 Task: Find connections with filter location Binzhou with filter topic #motivationwith filter profile language French with filter current company Industry Research Co with filter school Lakireddy Bali Reddy College of Engineering(Autonomous) with filter industry Book and Periodical Publishing with filter service category Health Insurance with filter keywords title Scrum Master
Action: Mouse moved to (672, 90)
Screenshot: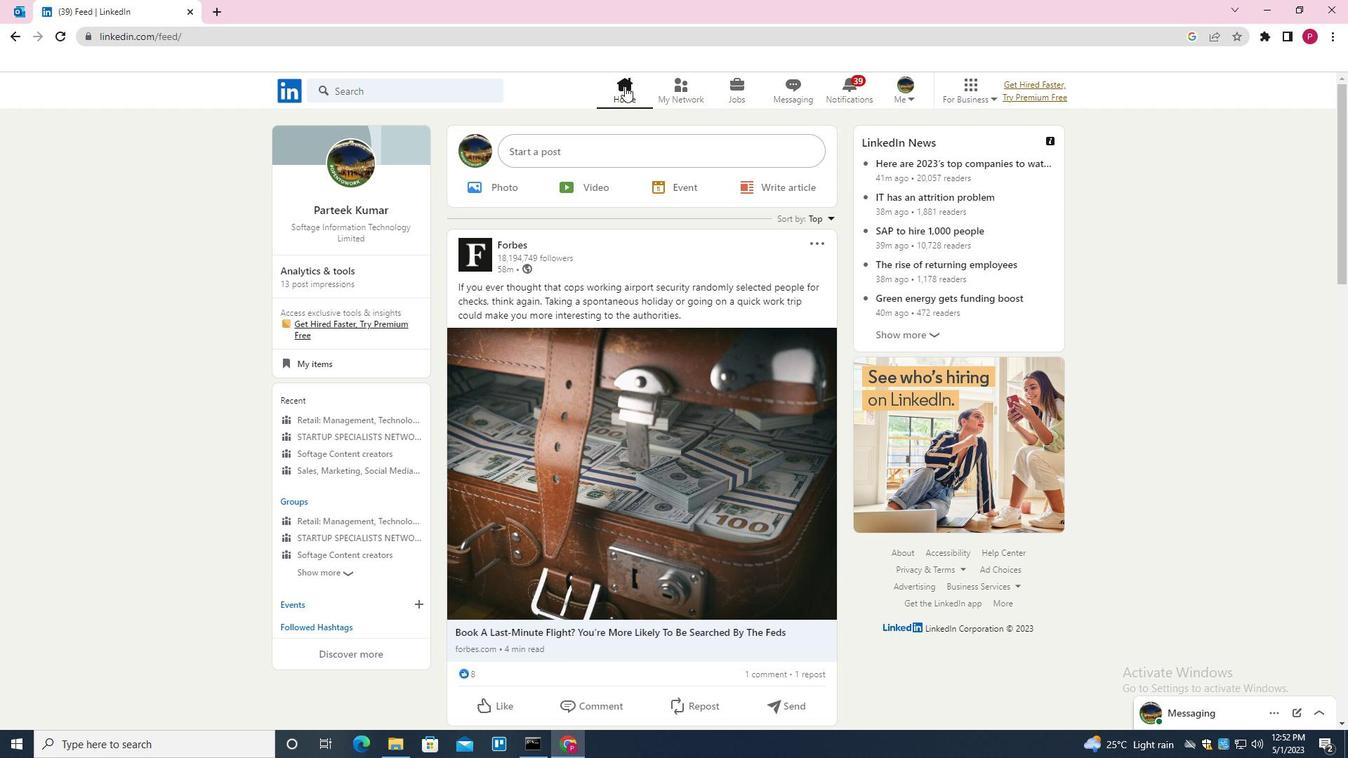 
Action: Mouse pressed left at (672, 90)
Screenshot: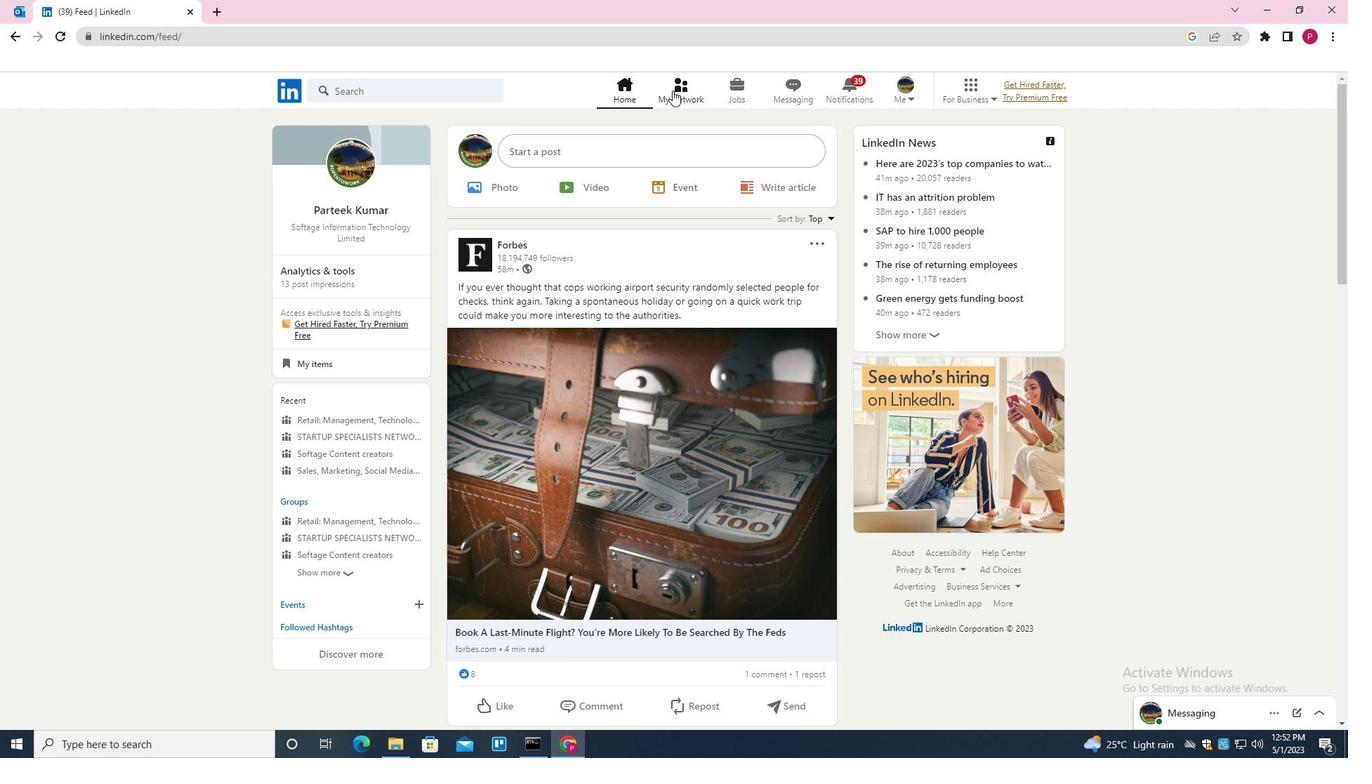 
Action: Mouse moved to (442, 172)
Screenshot: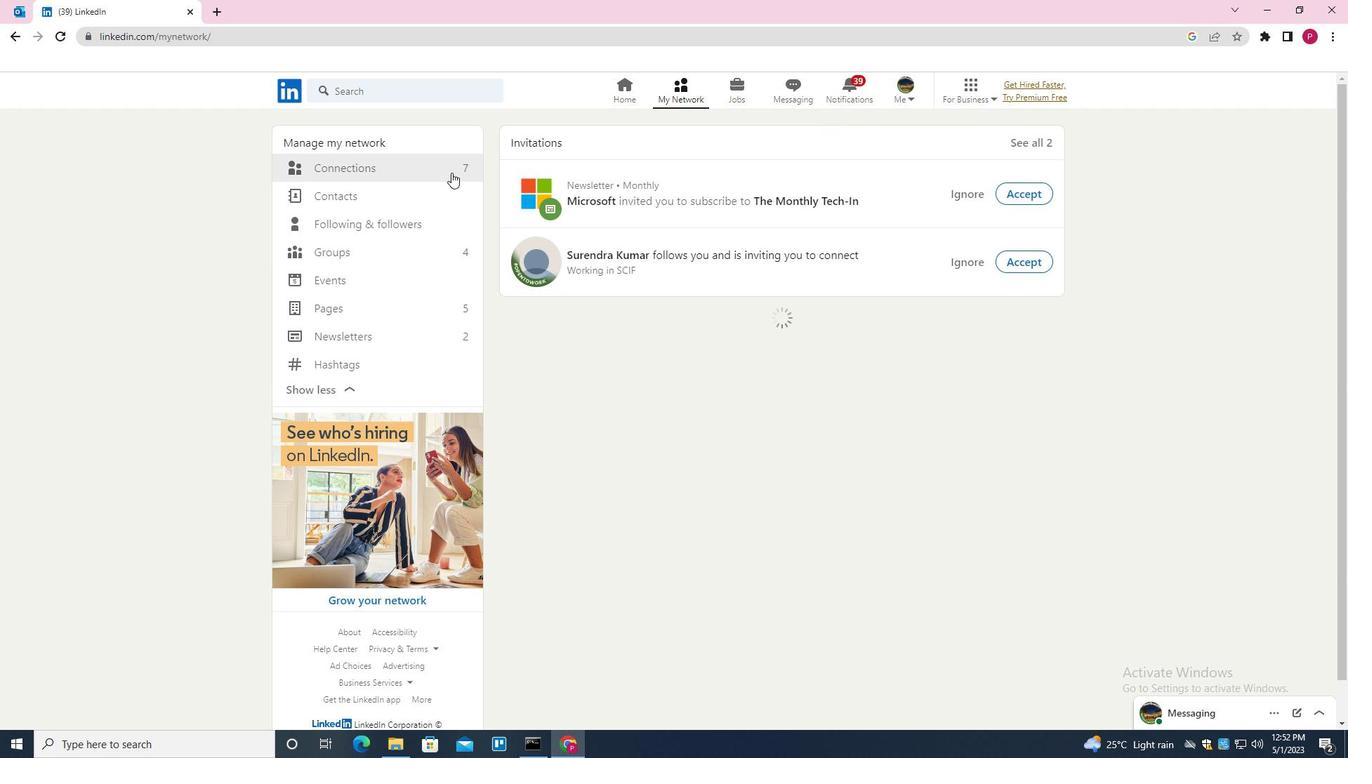 
Action: Mouse pressed left at (442, 172)
Screenshot: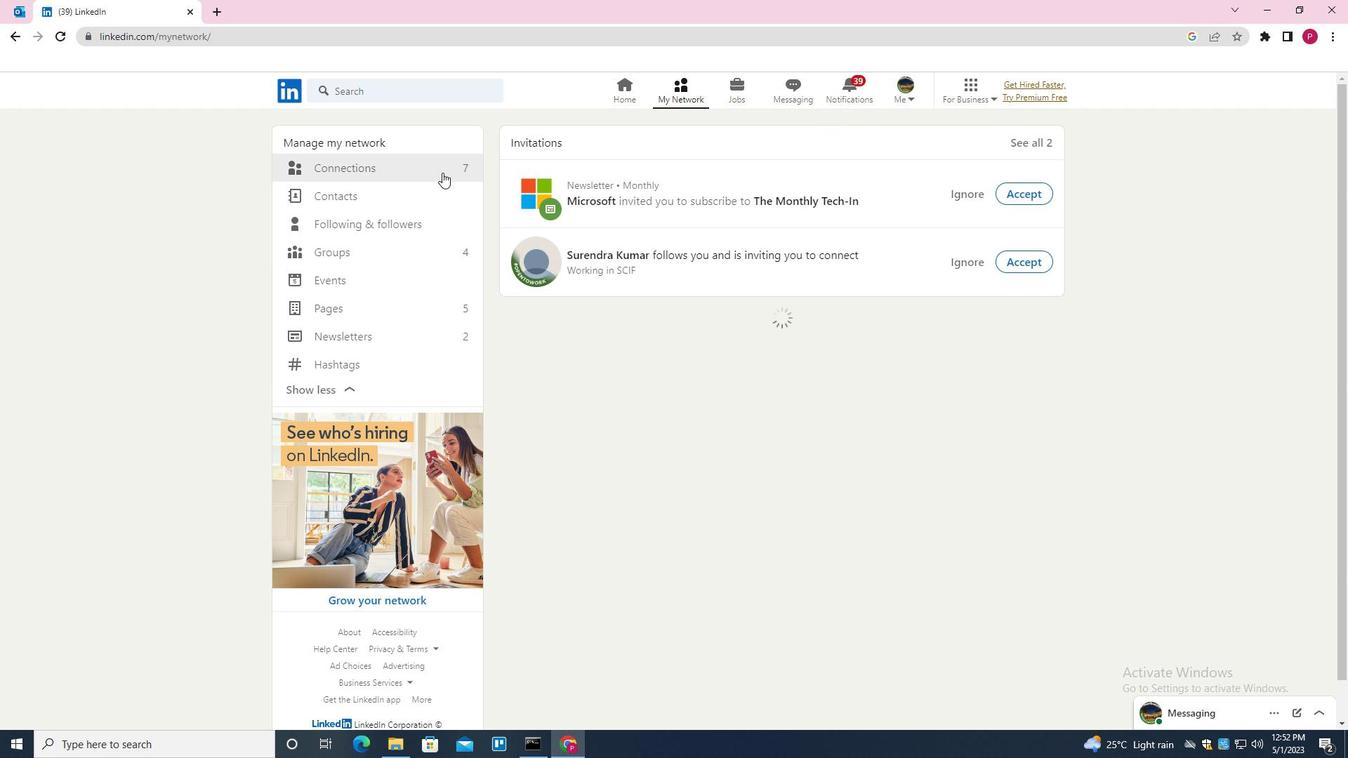 
Action: Mouse moved to (776, 171)
Screenshot: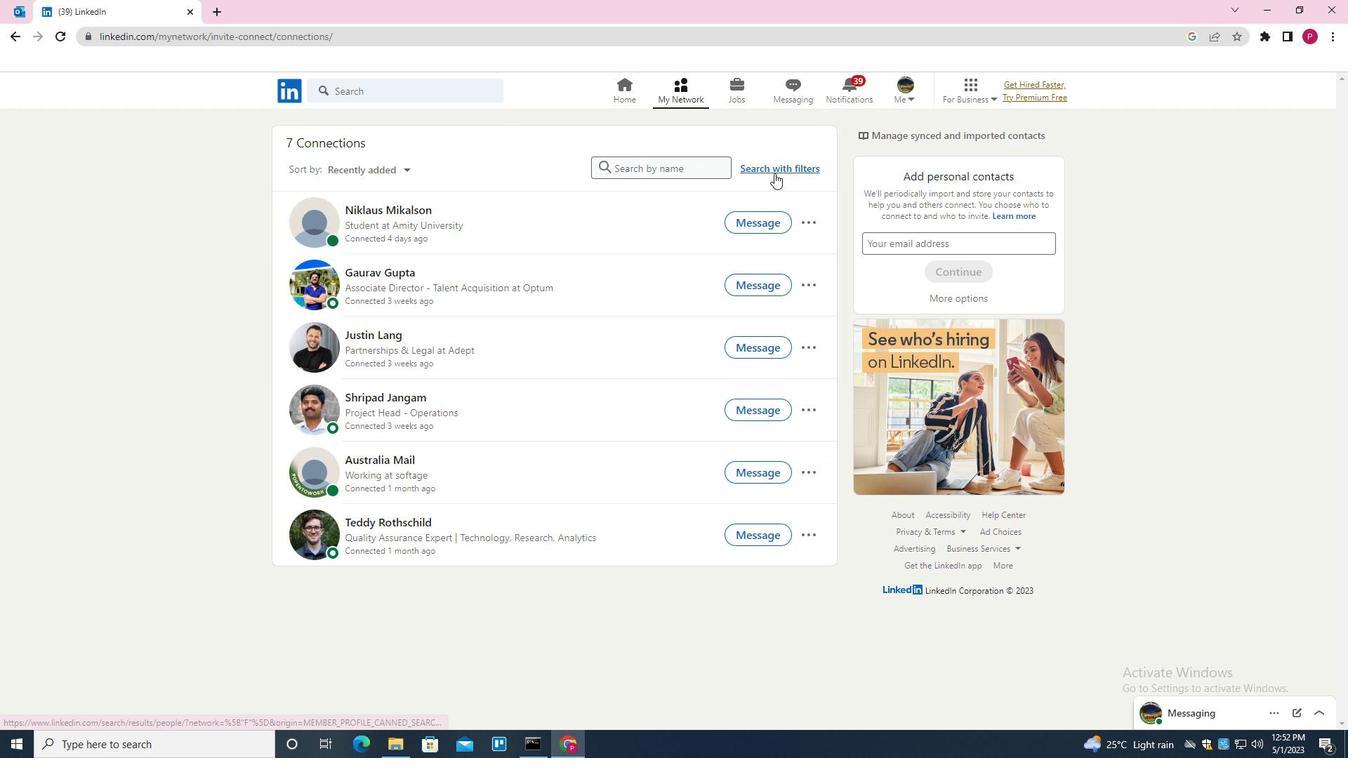 
Action: Mouse pressed left at (776, 171)
Screenshot: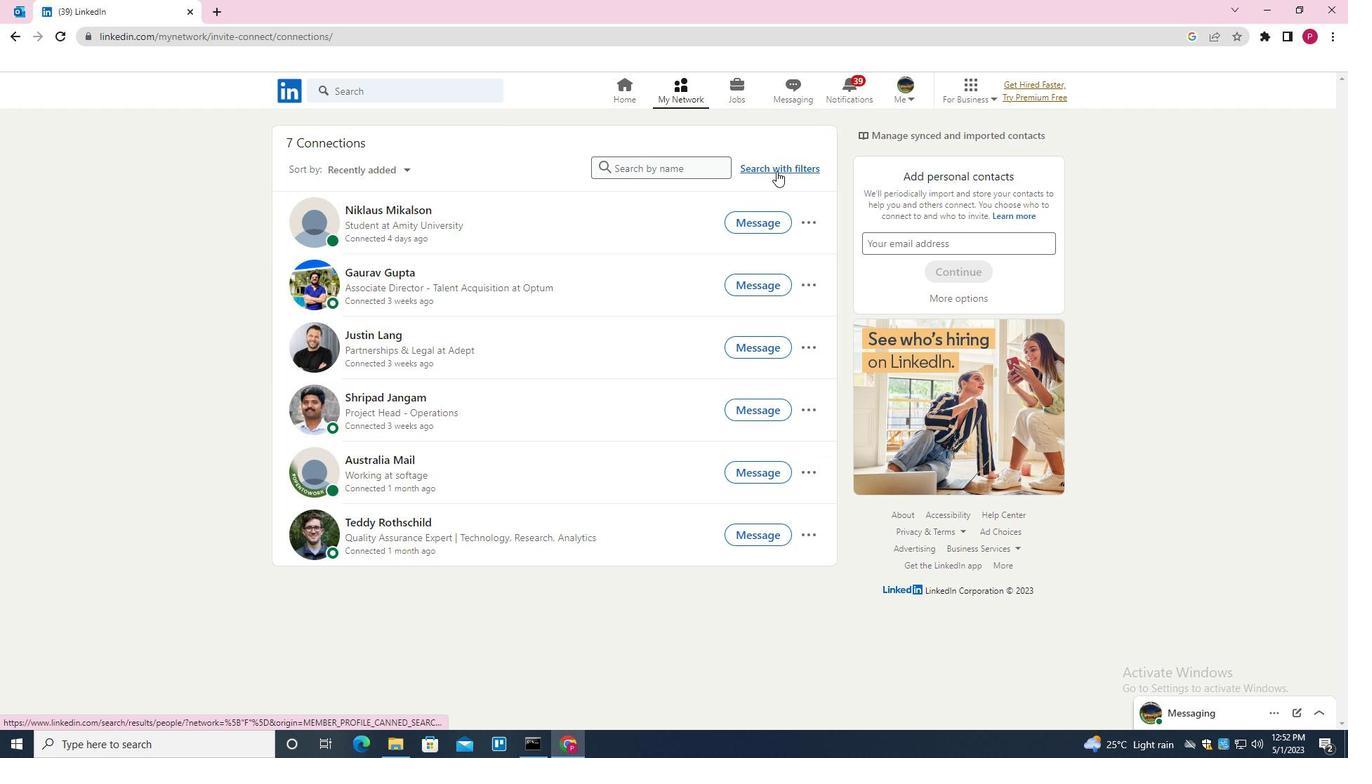 
Action: Mouse moved to (709, 128)
Screenshot: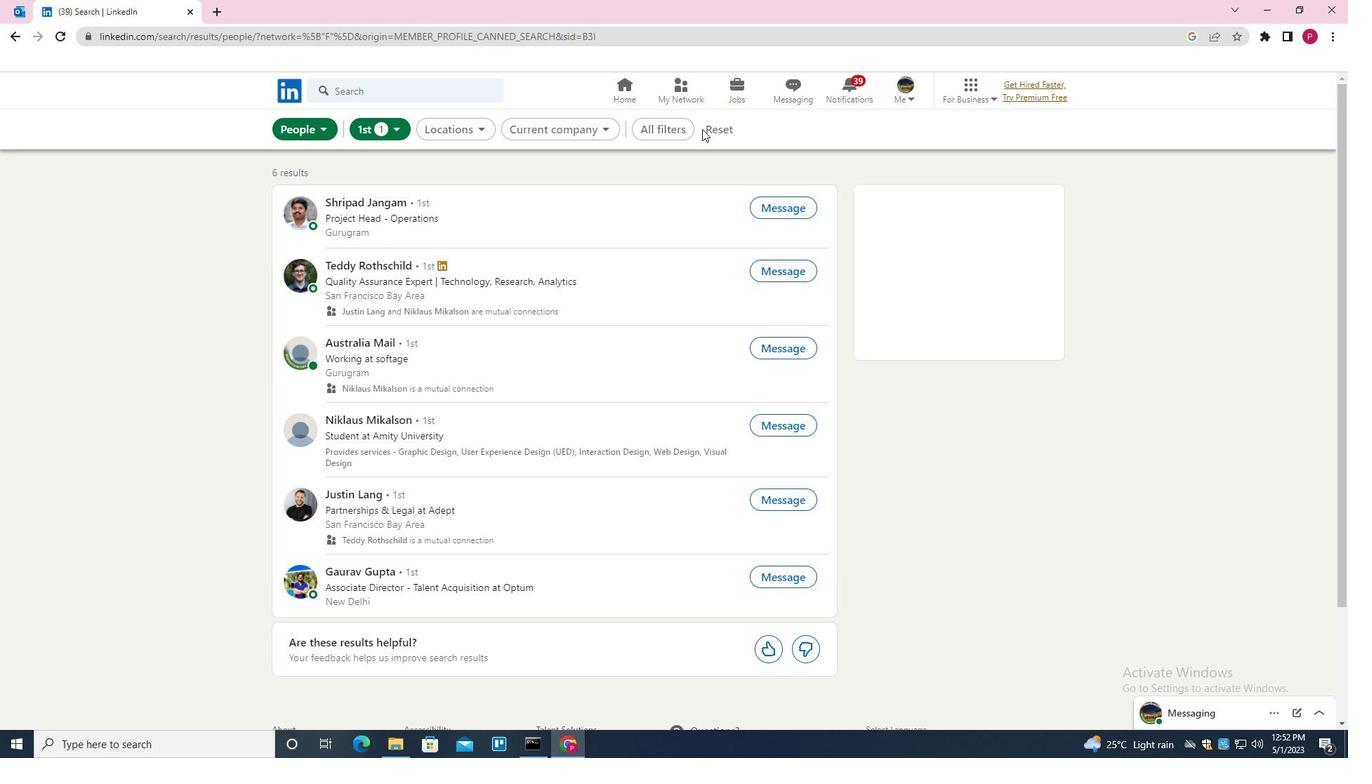 
Action: Mouse pressed left at (709, 128)
Screenshot: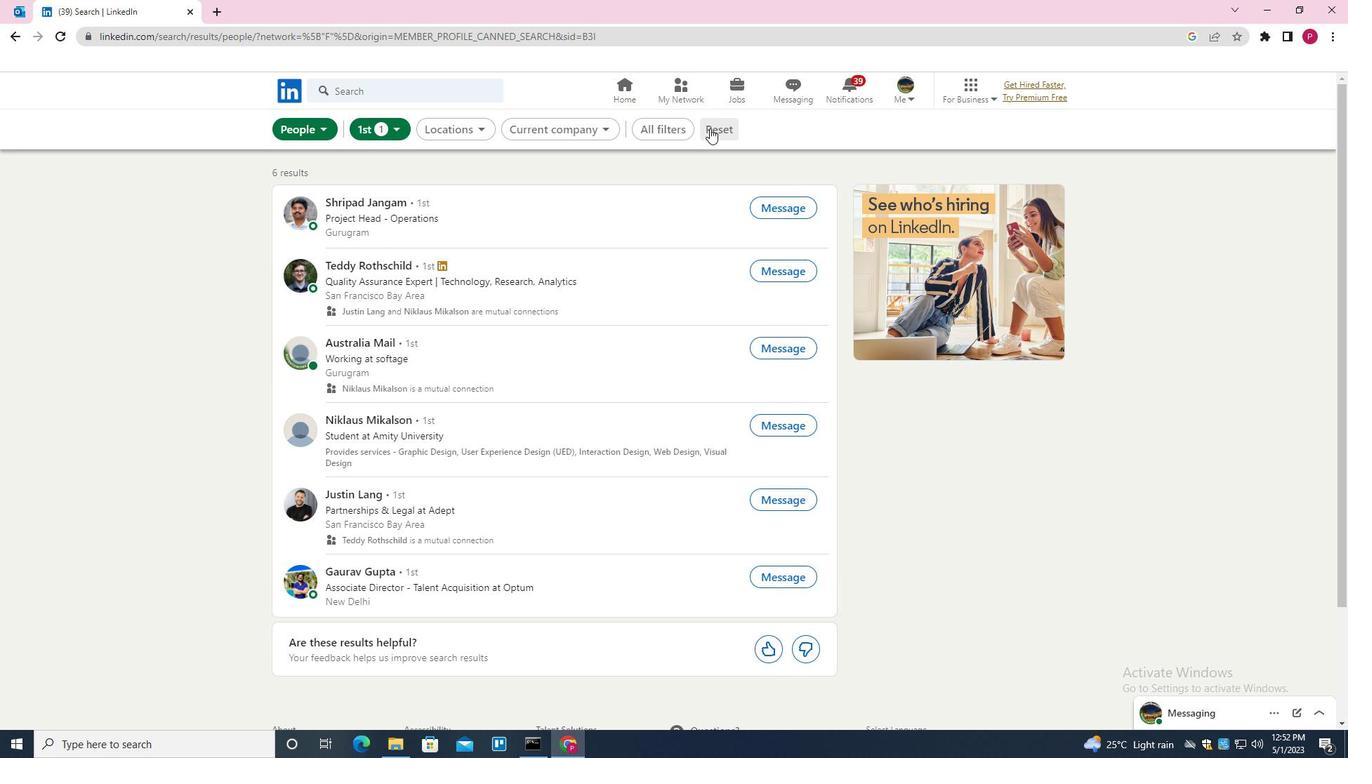
Action: Mouse moved to (724, 132)
Screenshot: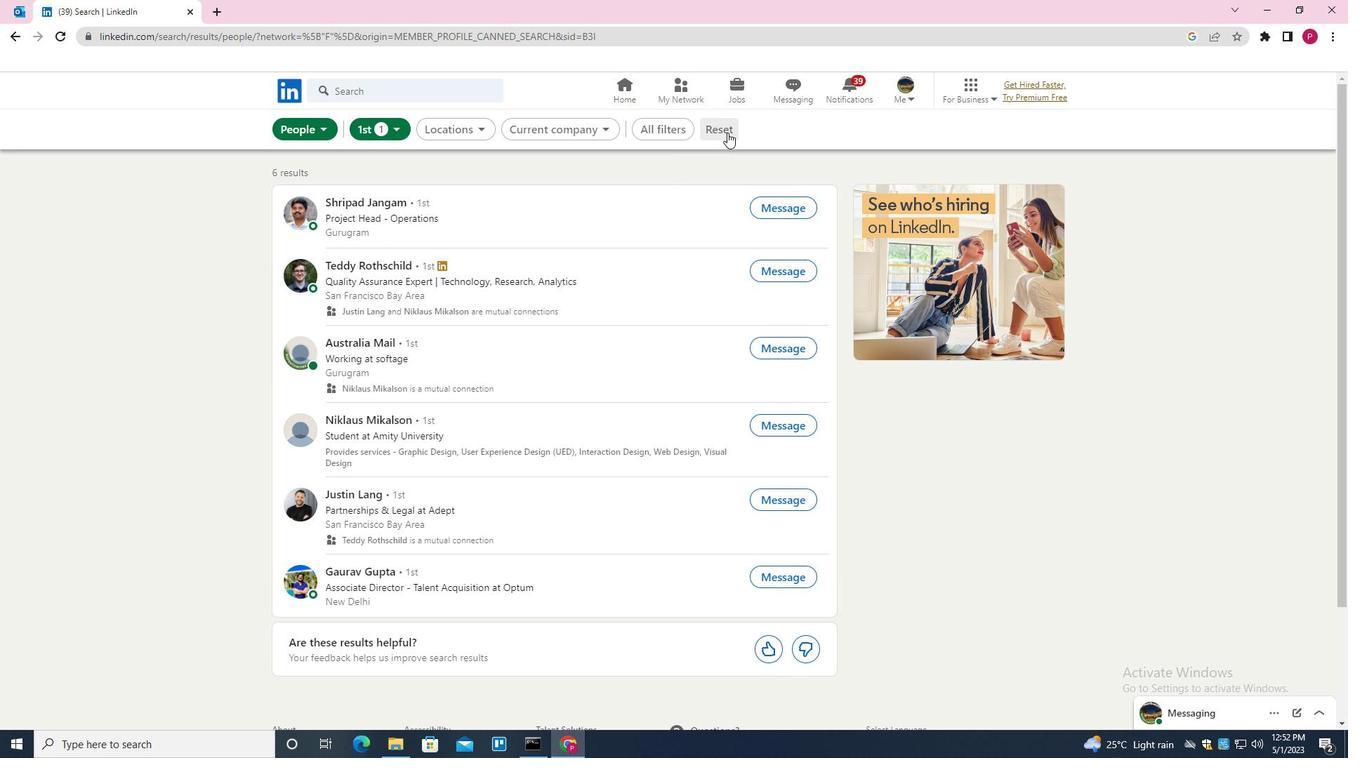 
Action: Mouse pressed left at (724, 132)
Screenshot: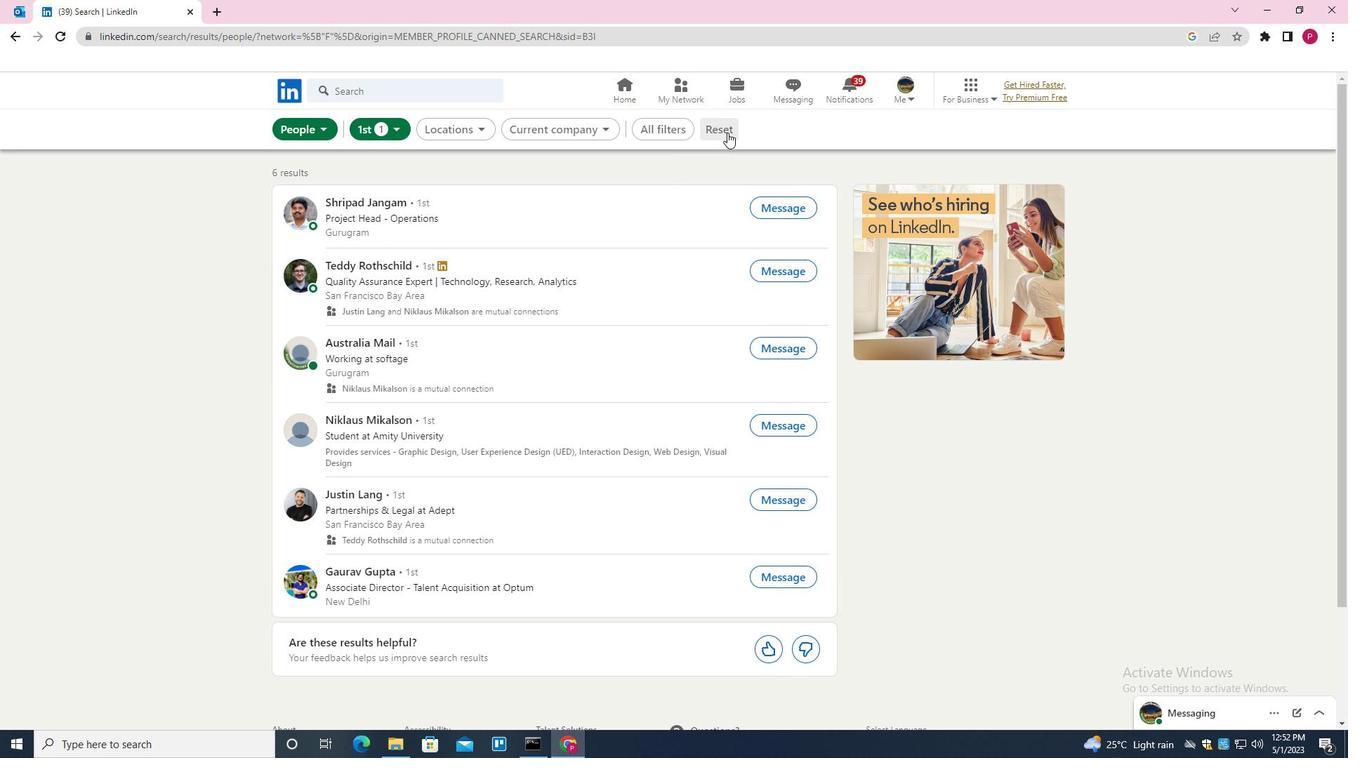 
Action: Mouse moved to (706, 128)
Screenshot: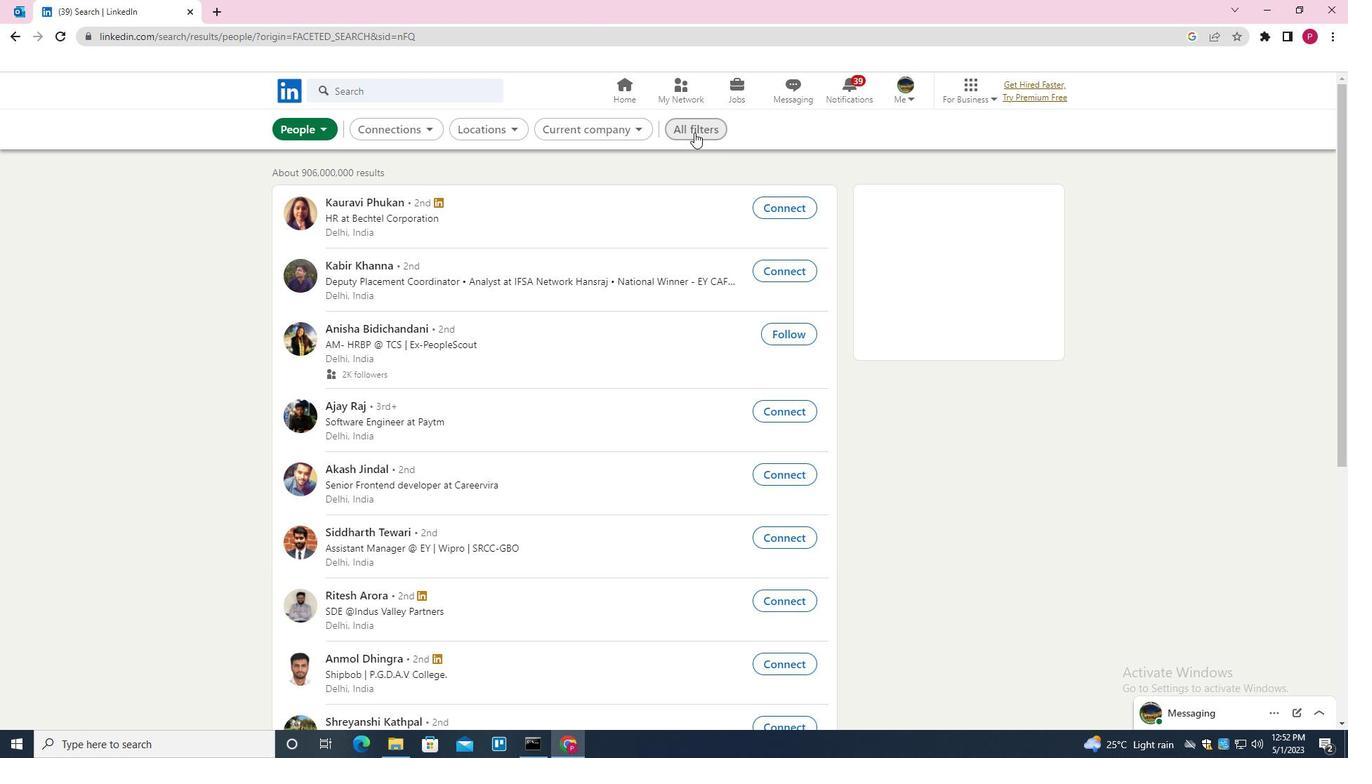 
Action: Mouse pressed left at (706, 128)
Screenshot: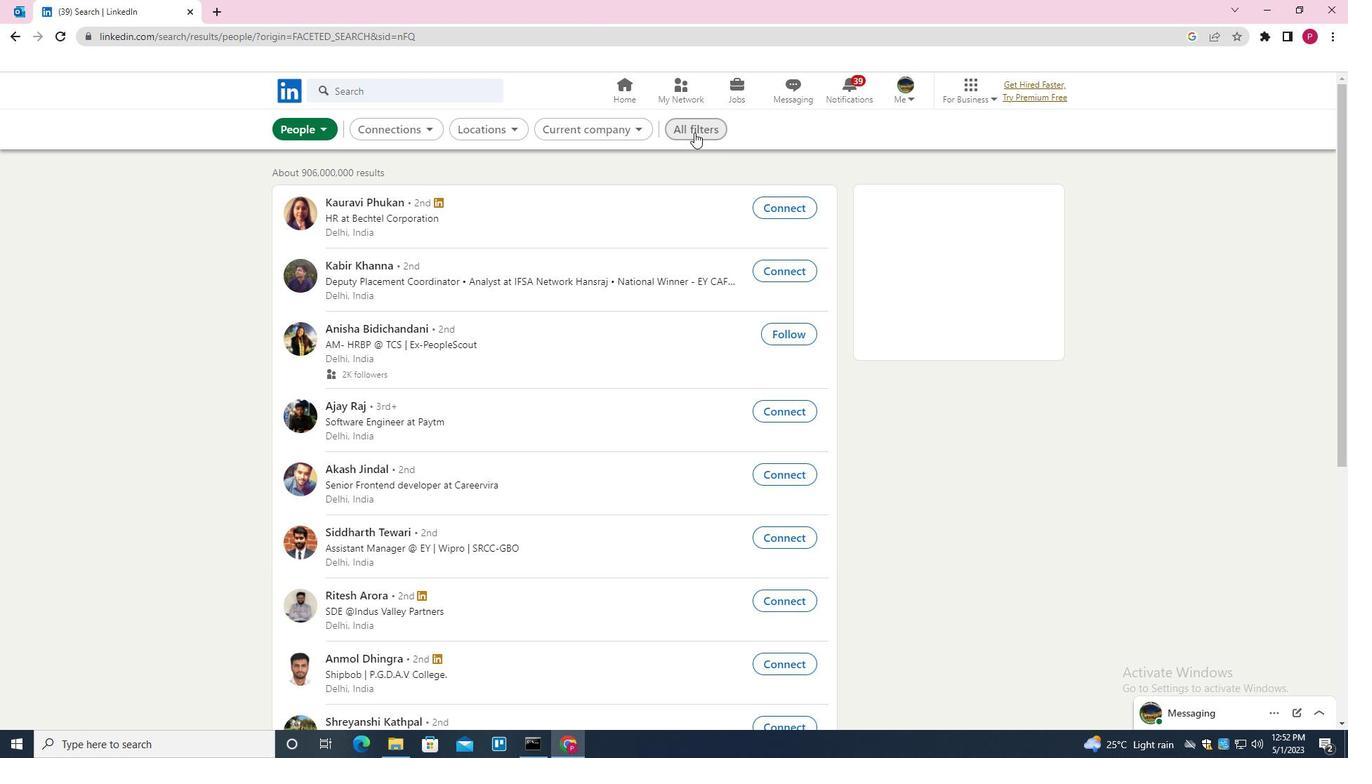 
Action: Mouse moved to (1159, 450)
Screenshot: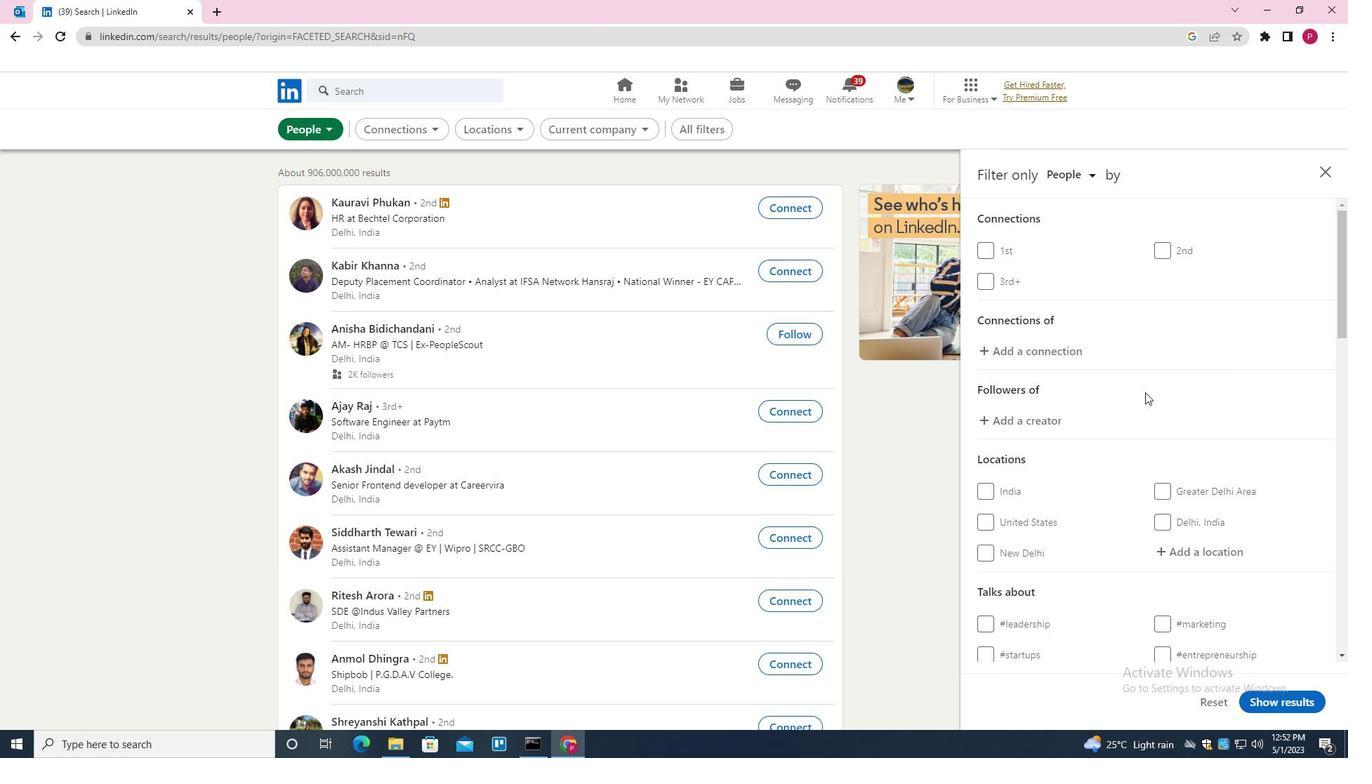 
Action: Mouse scrolled (1159, 449) with delta (0, 0)
Screenshot: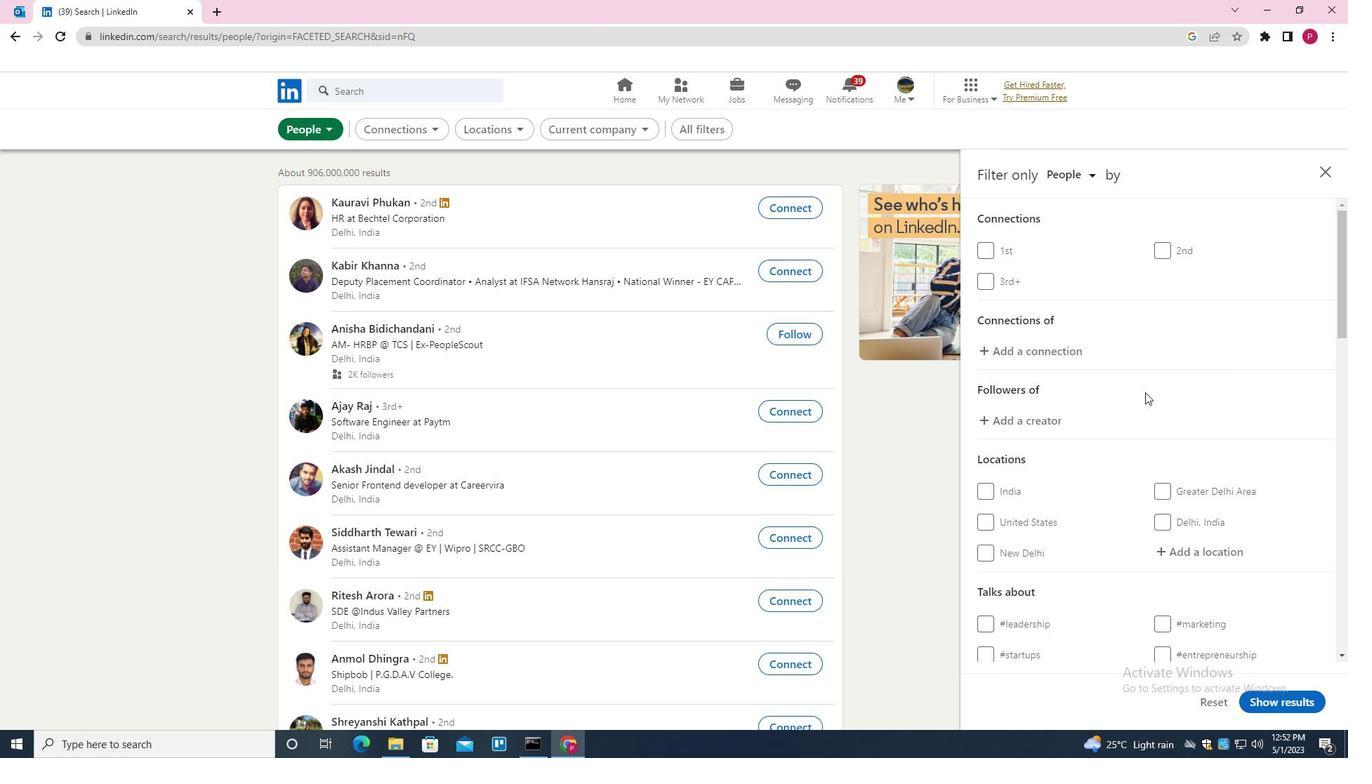 
Action: Mouse moved to (1165, 459)
Screenshot: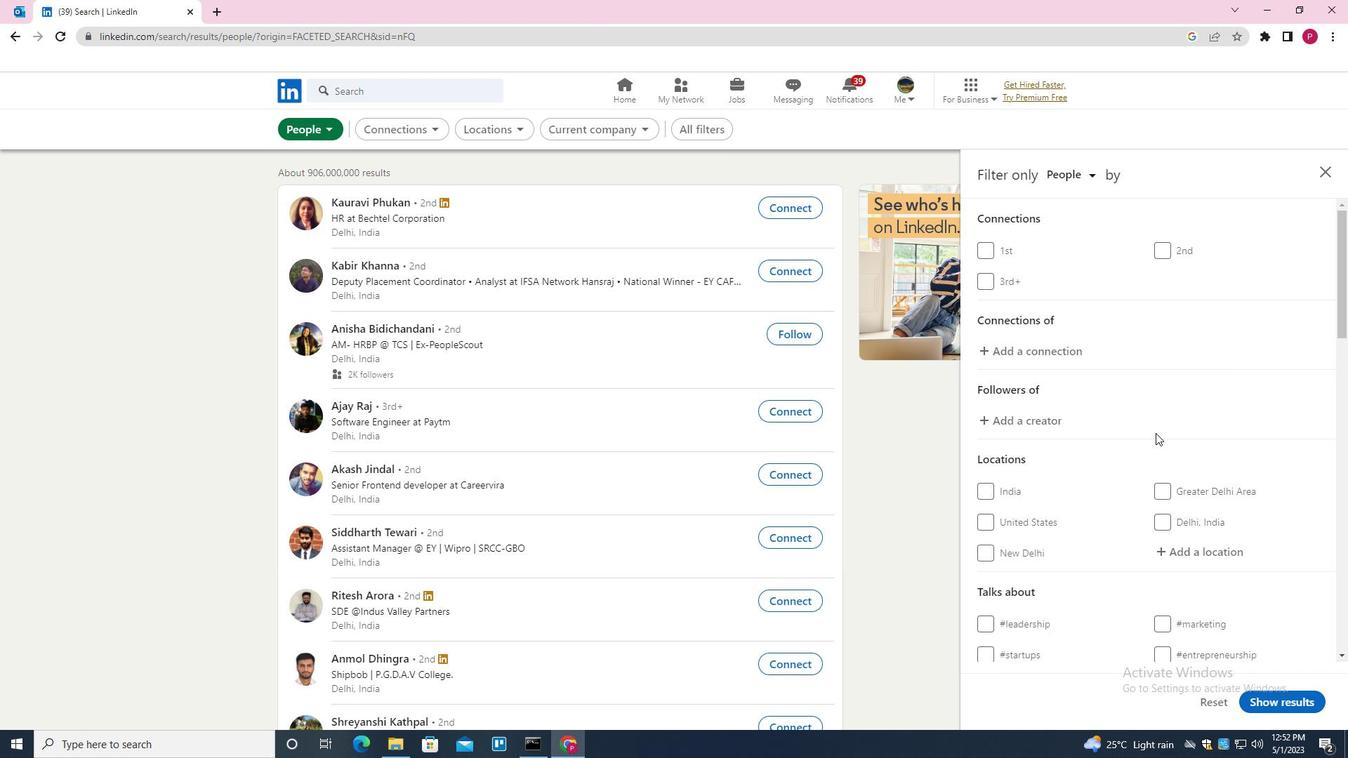 
Action: Mouse scrolled (1165, 459) with delta (0, 0)
Screenshot: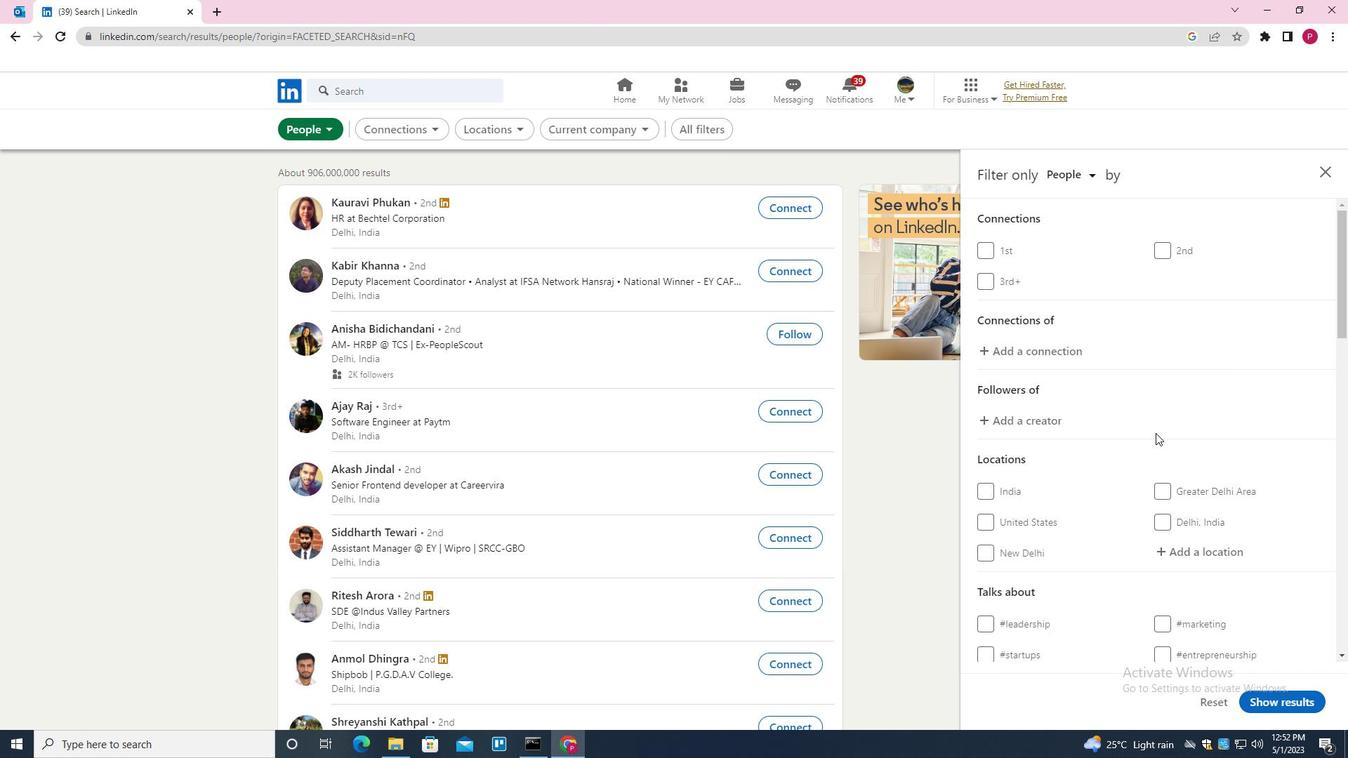 
Action: Mouse moved to (1216, 400)
Screenshot: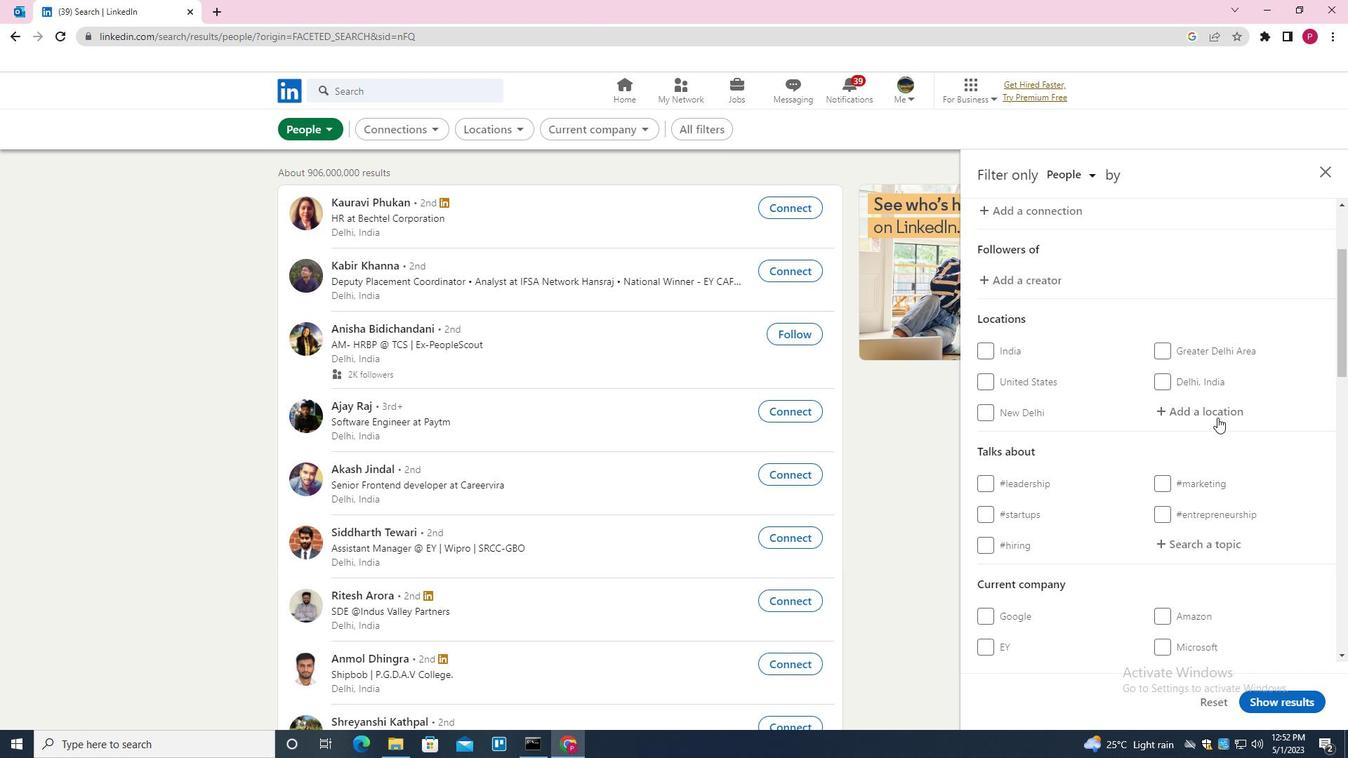
Action: Mouse pressed left at (1216, 400)
Screenshot: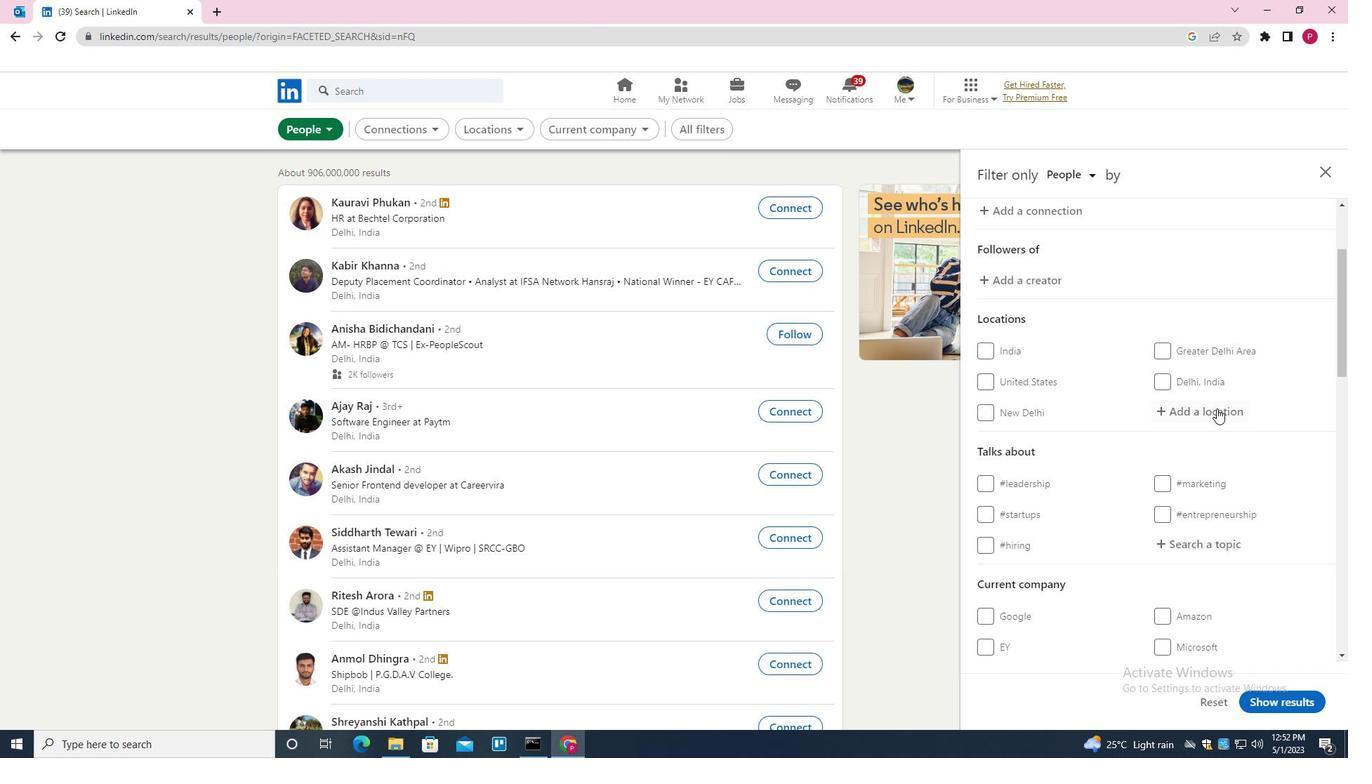 
Action: Mouse moved to (1211, 398)
Screenshot: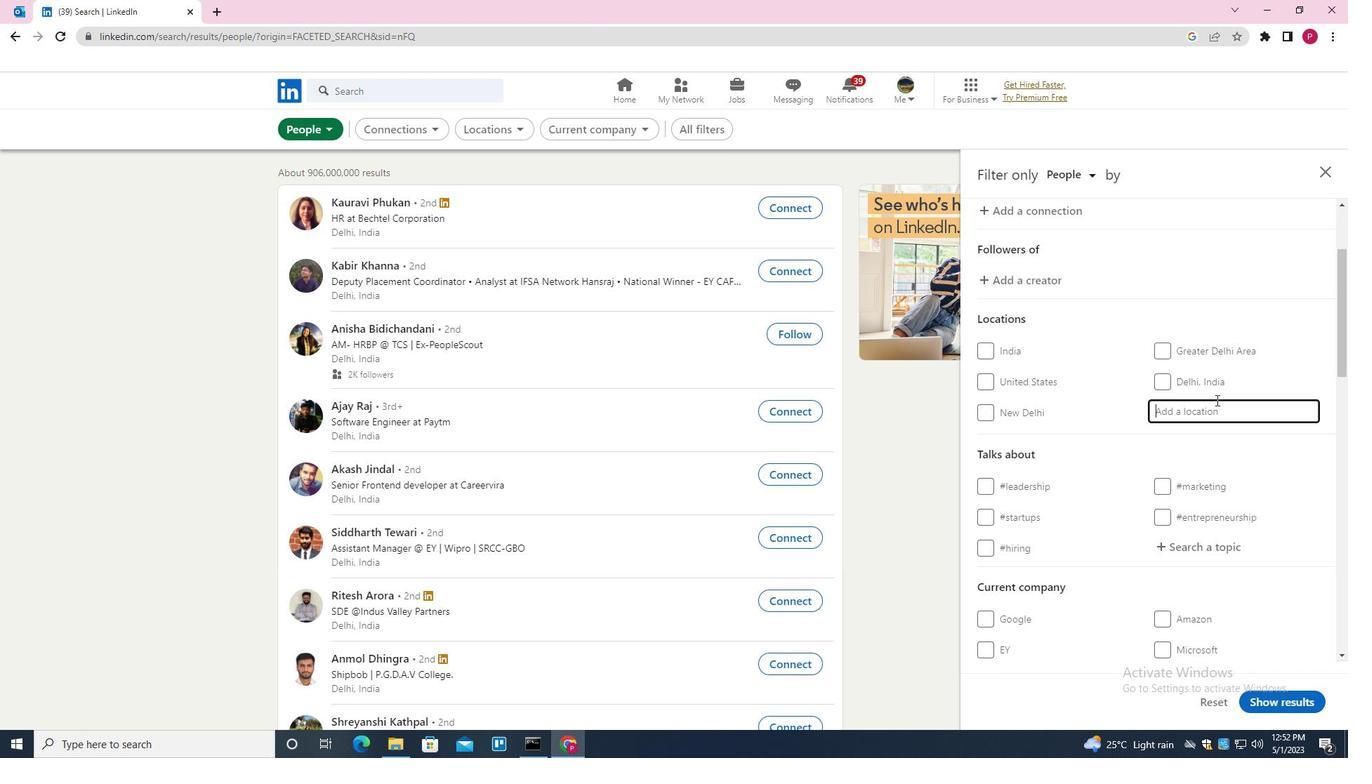 
Action: Key pressed <Key.shift>BINZHOU<Key.down><Key.enter>
Screenshot: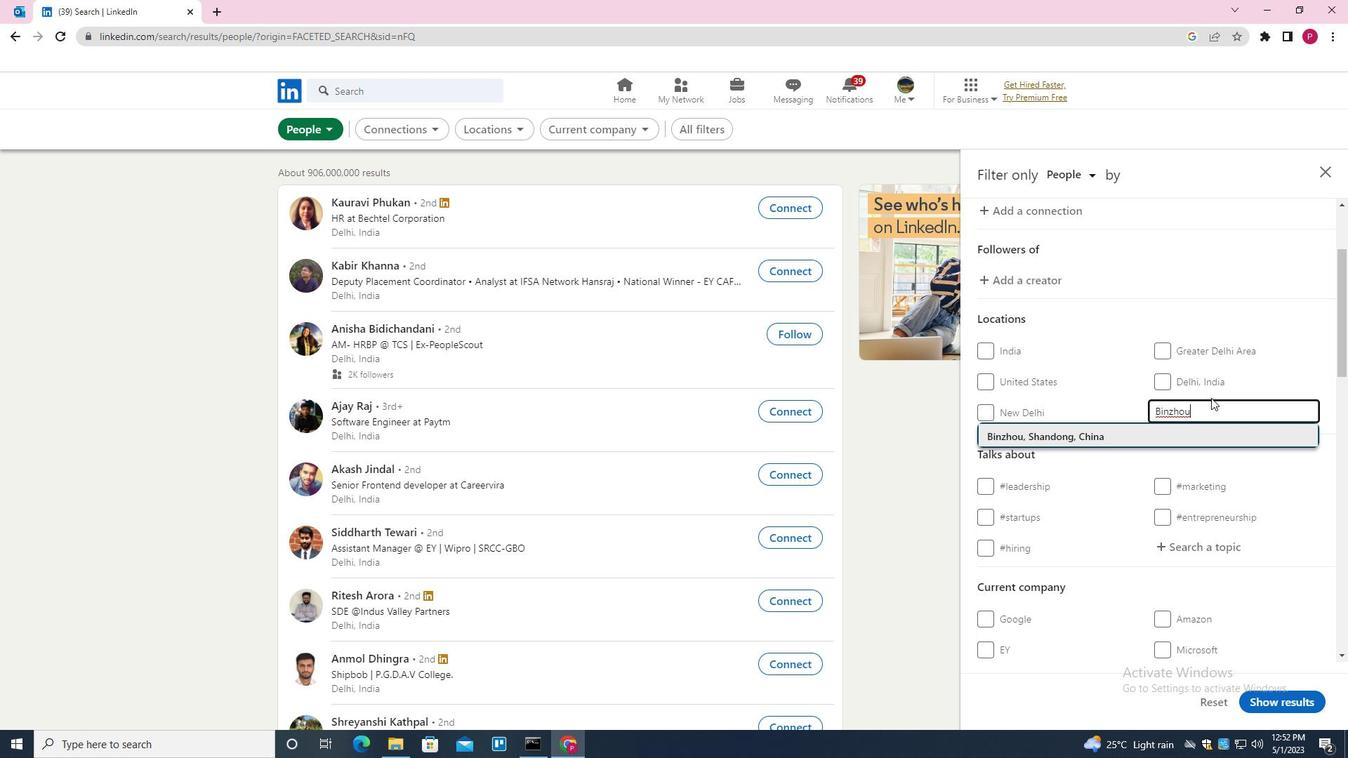 
Action: Mouse moved to (1200, 577)
Screenshot: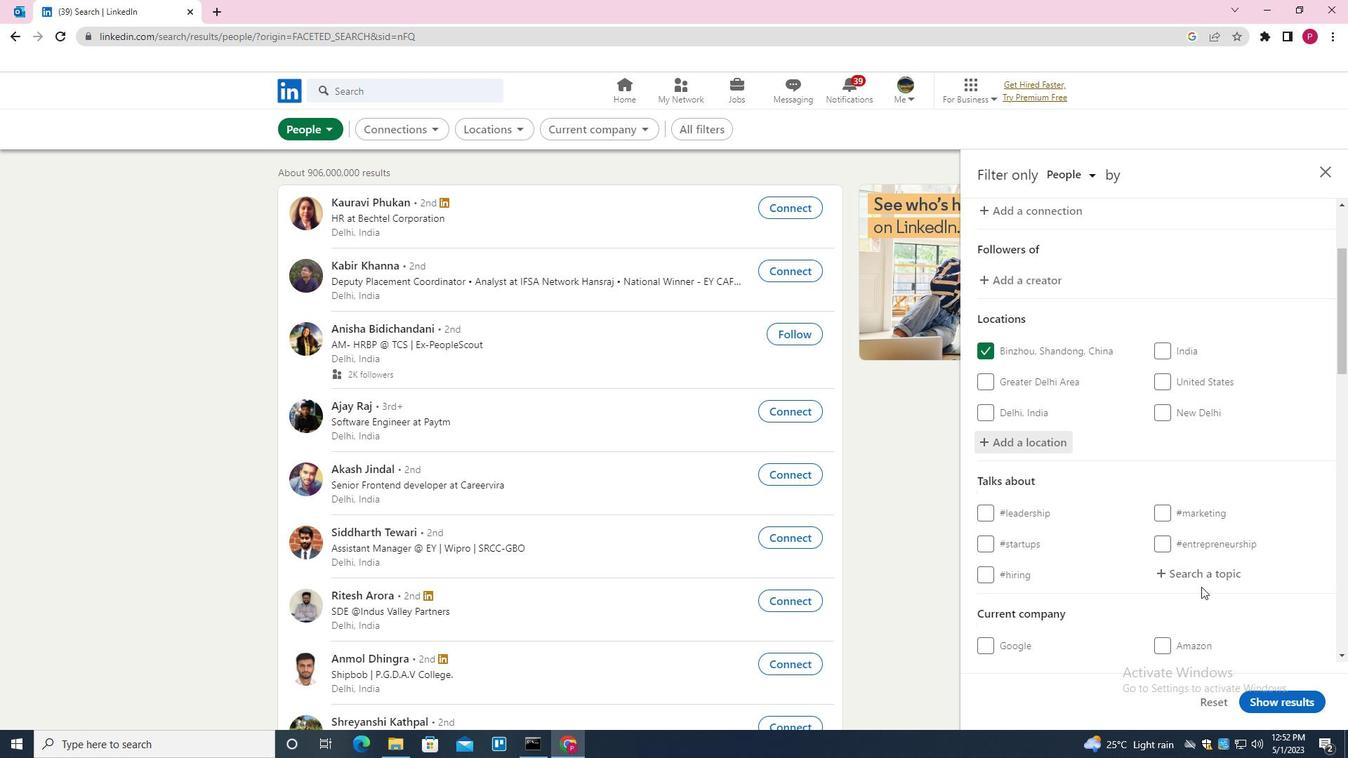 
Action: Mouse pressed left at (1200, 577)
Screenshot: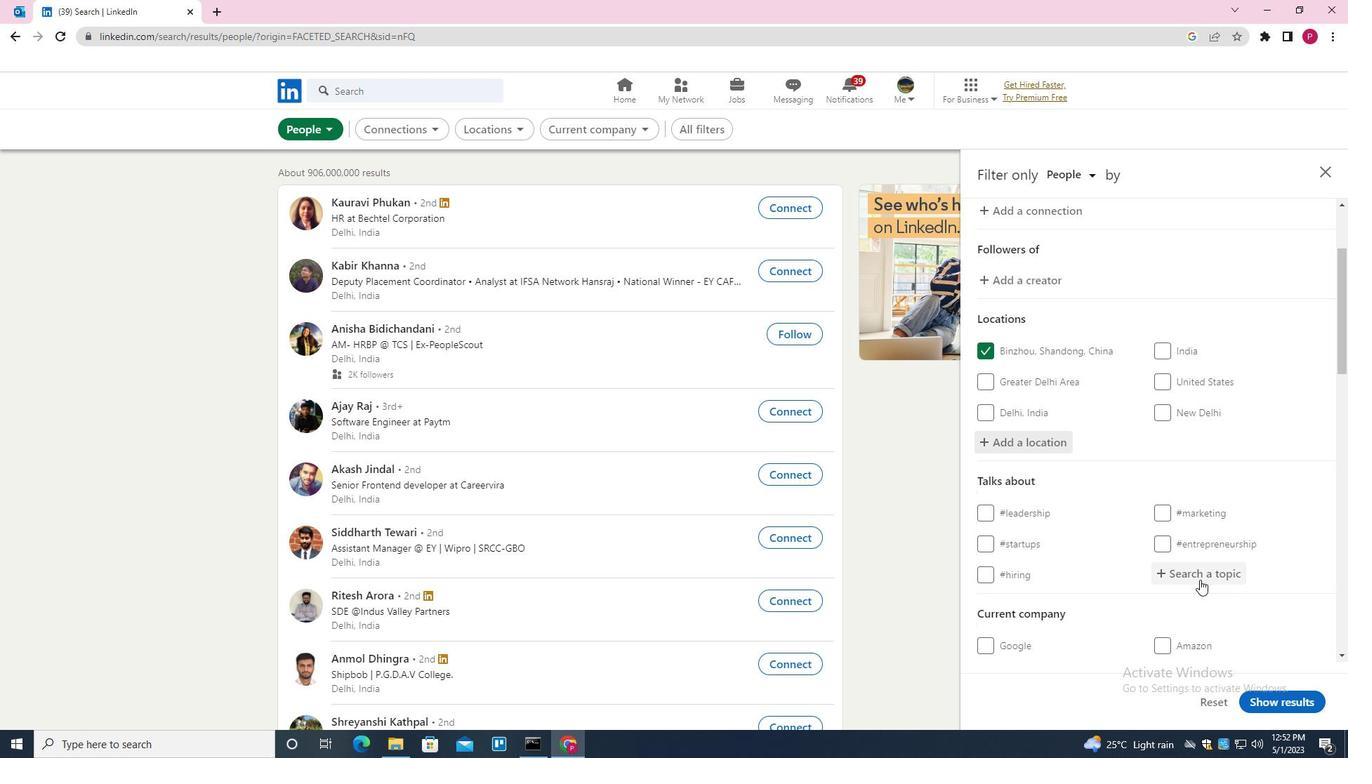 
Action: Key pressed MOTIVATION<Key.down><Key.enter>
Screenshot: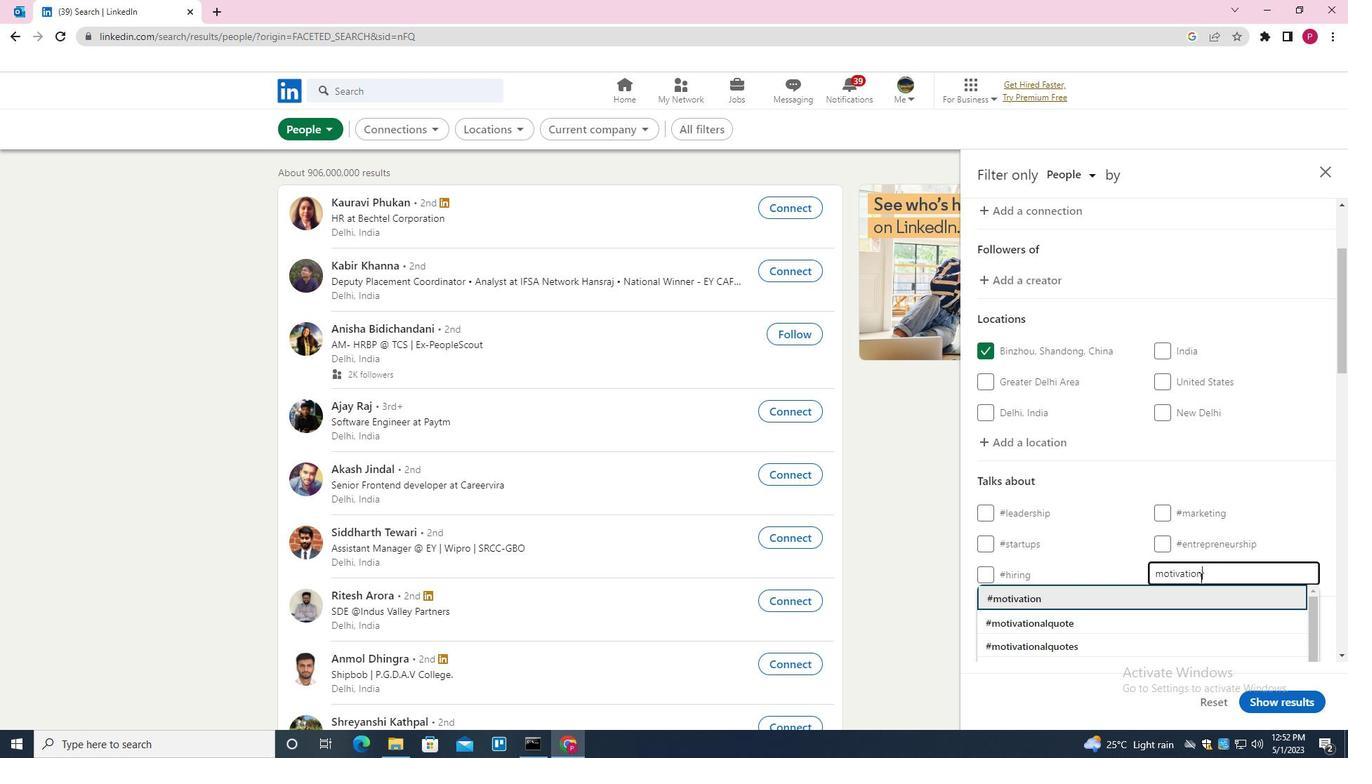
Action: Mouse scrolled (1200, 577) with delta (0, 0)
Screenshot: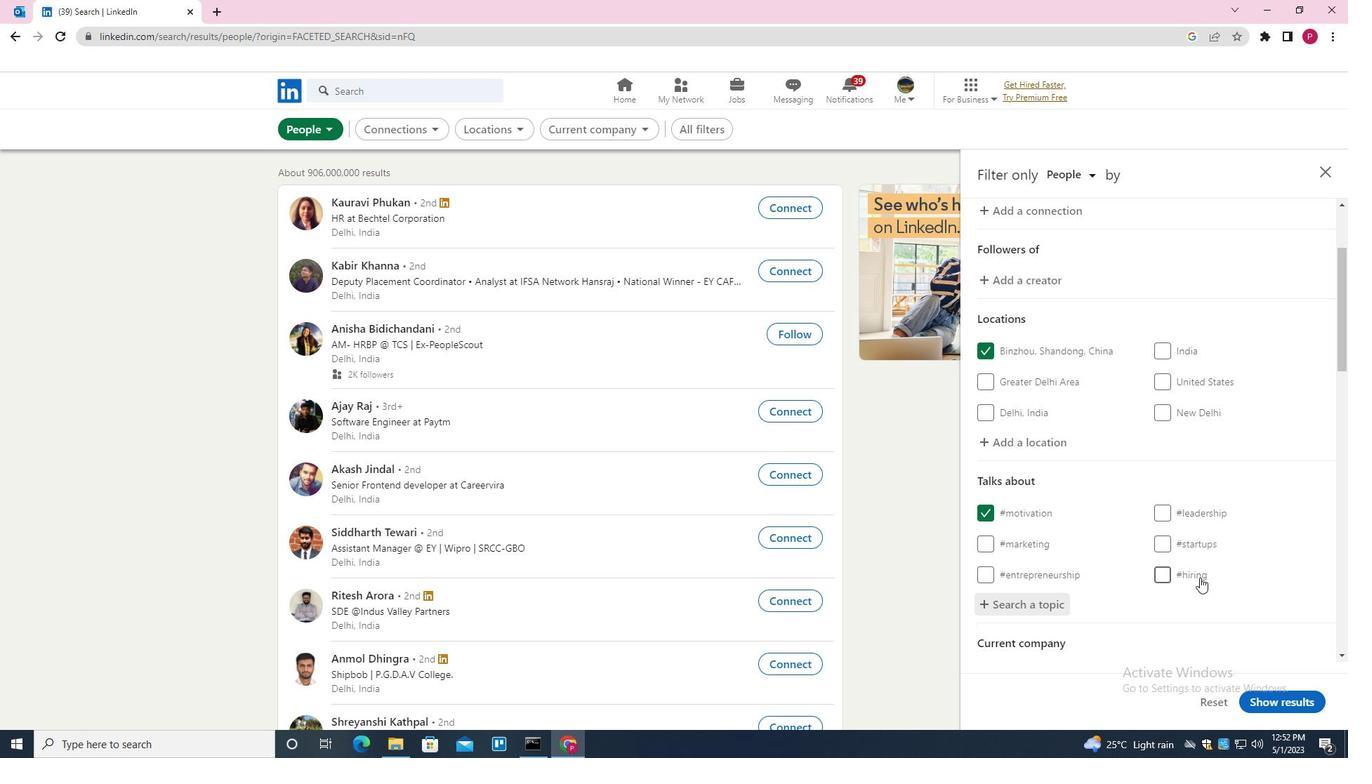 
Action: Mouse scrolled (1200, 577) with delta (0, 0)
Screenshot: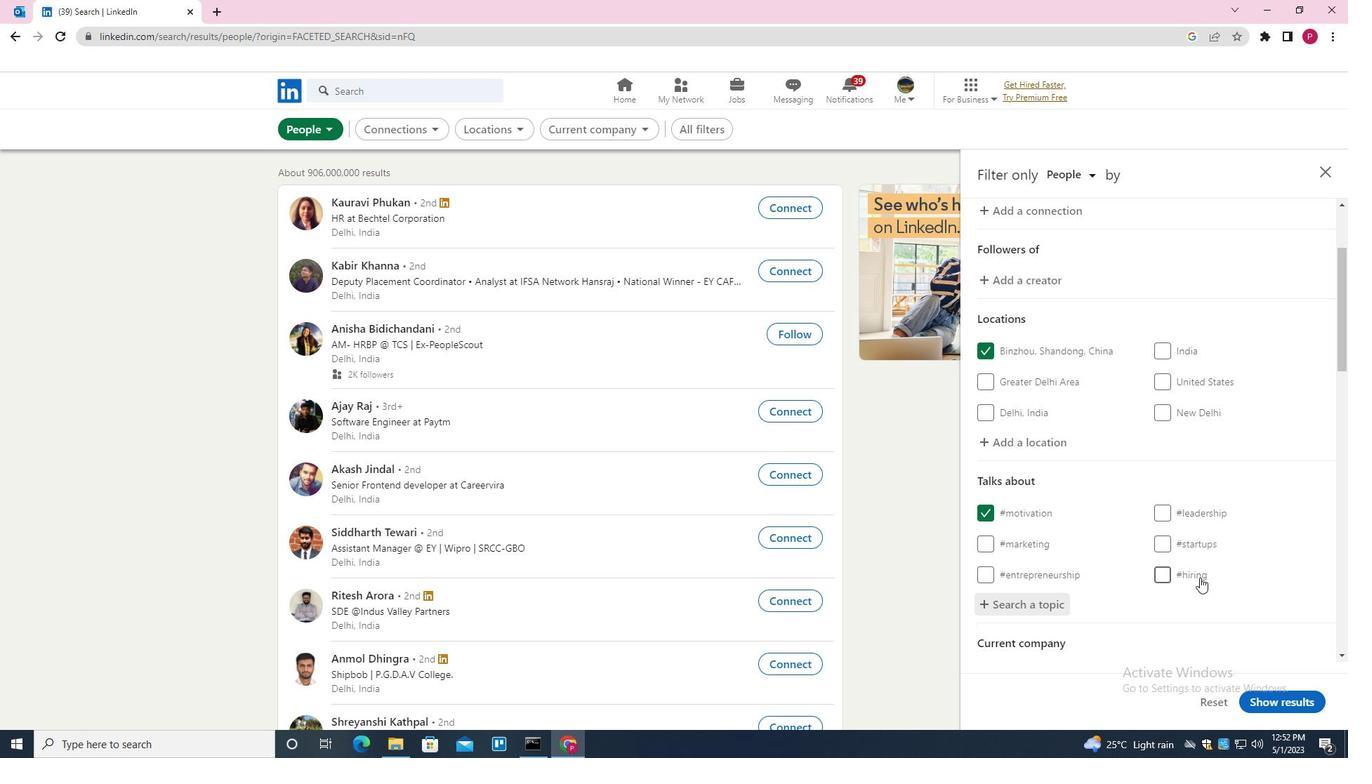 
Action: Mouse scrolled (1200, 577) with delta (0, 0)
Screenshot: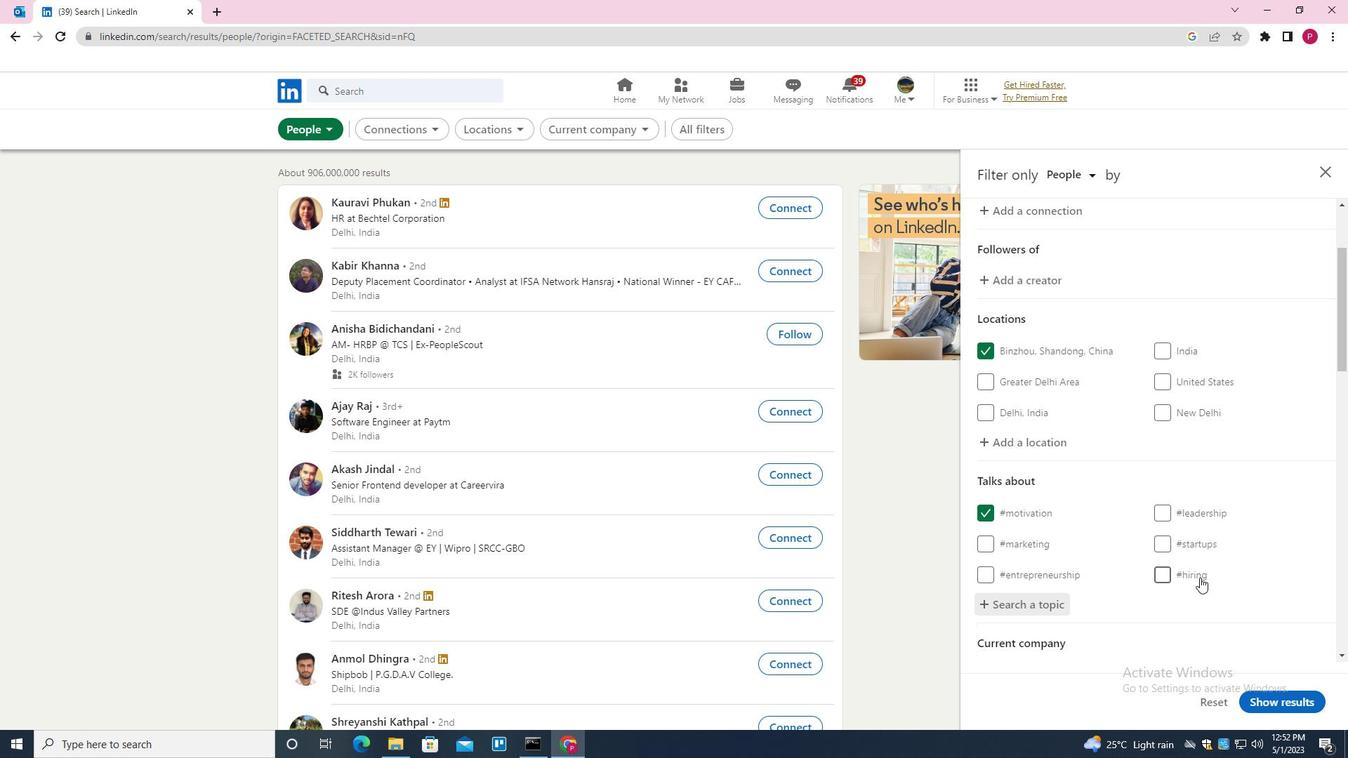 
Action: Mouse scrolled (1200, 577) with delta (0, 0)
Screenshot: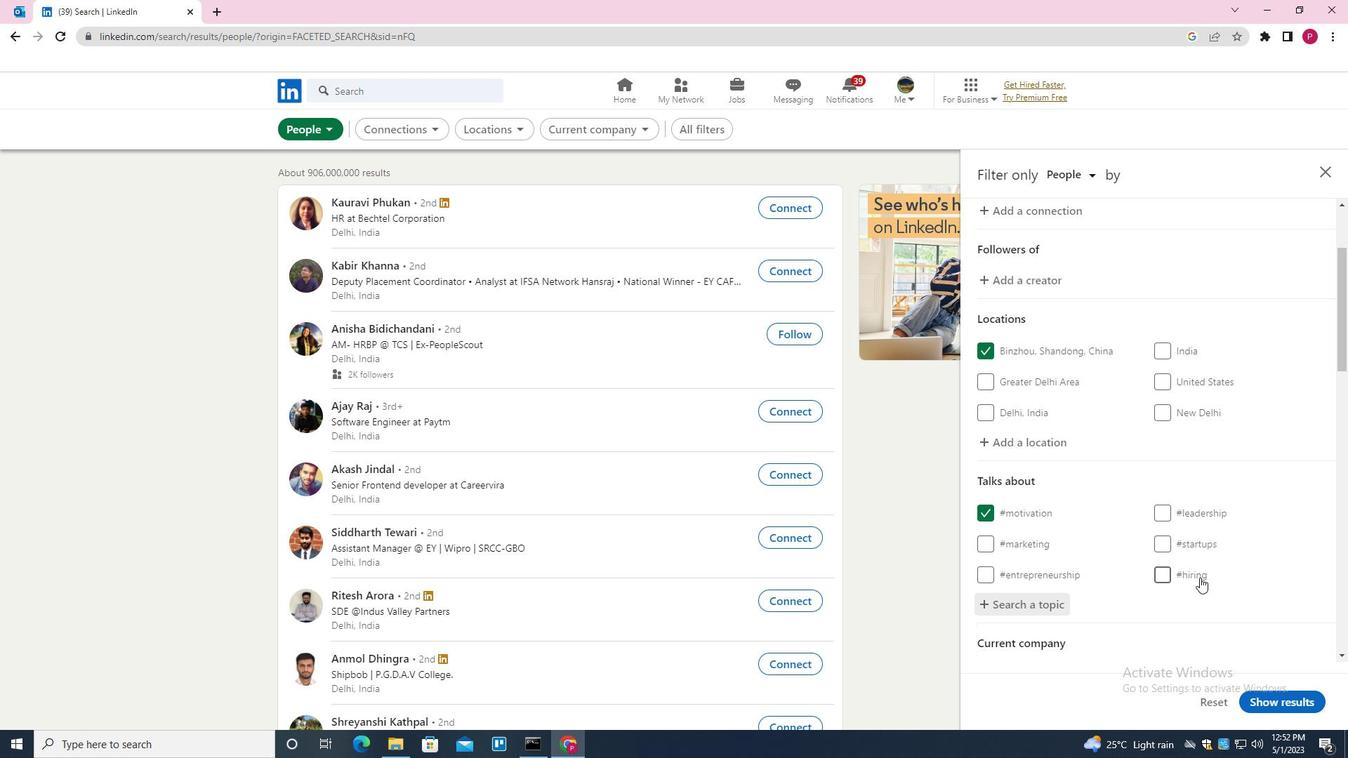 
Action: Mouse moved to (1191, 551)
Screenshot: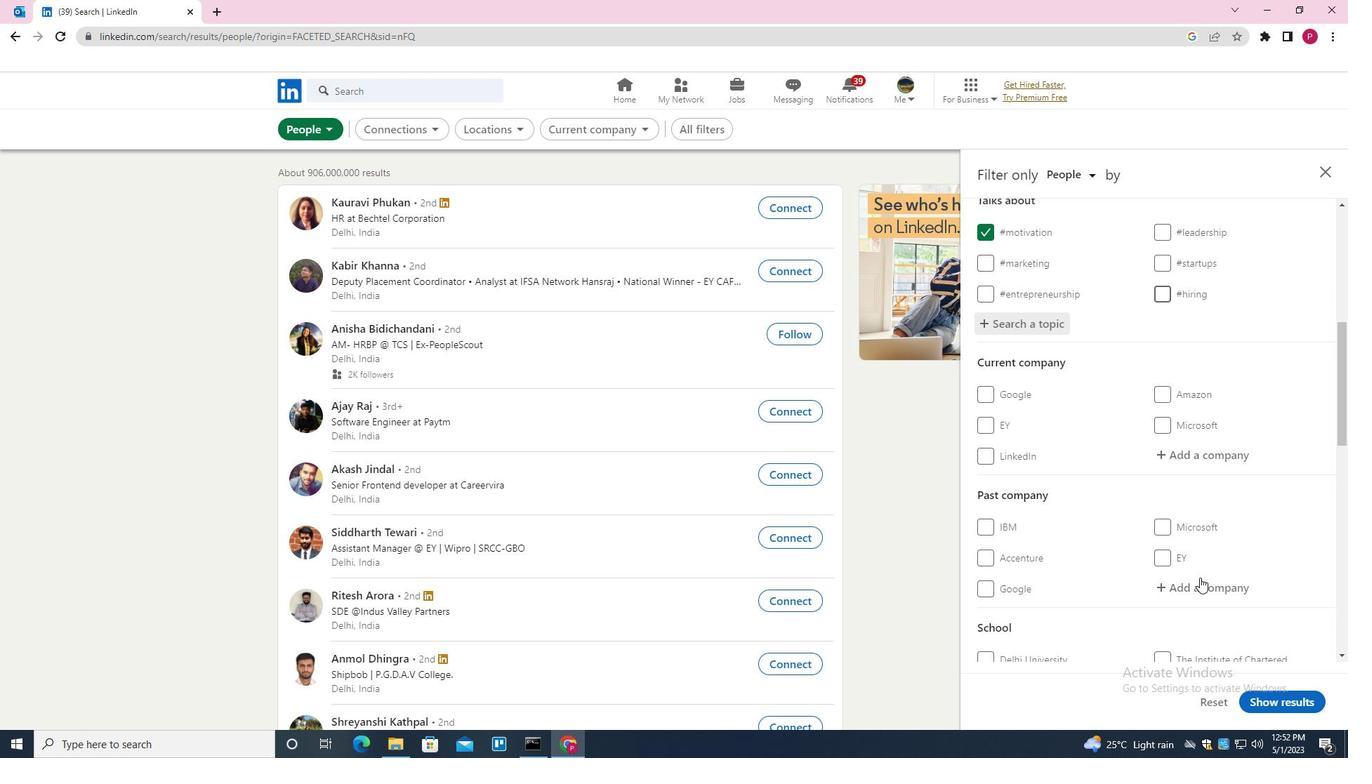 
Action: Mouse scrolled (1191, 551) with delta (0, 0)
Screenshot: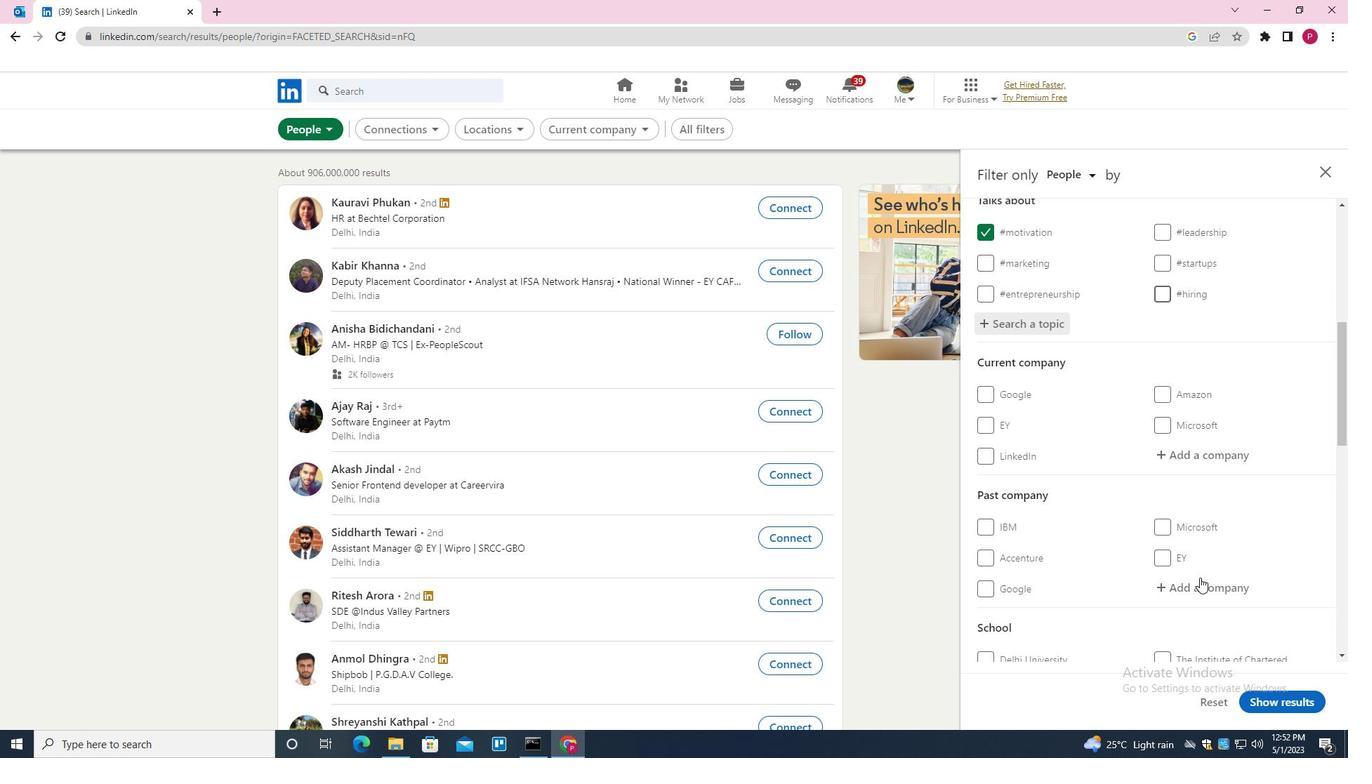 
Action: Mouse moved to (1189, 547)
Screenshot: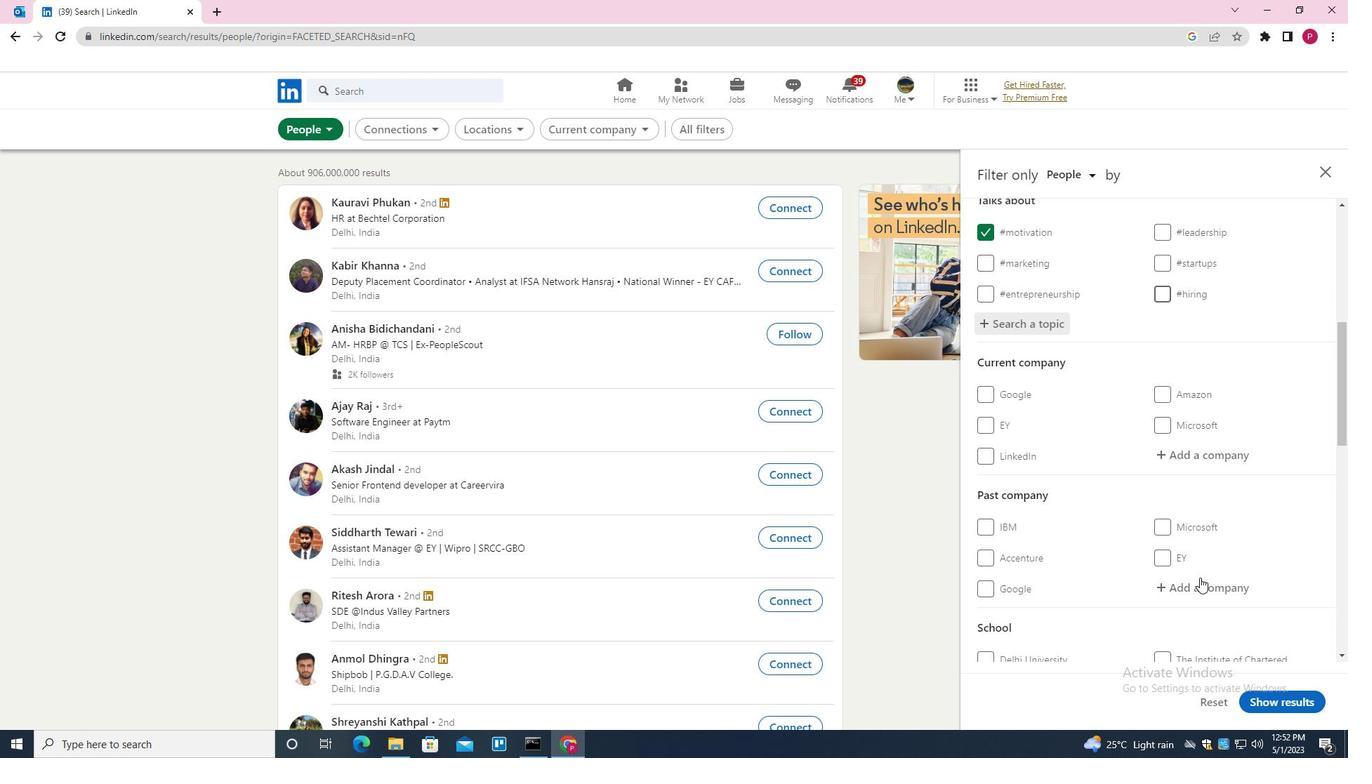 
Action: Mouse scrolled (1189, 547) with delta (0, 0)
Screenshot: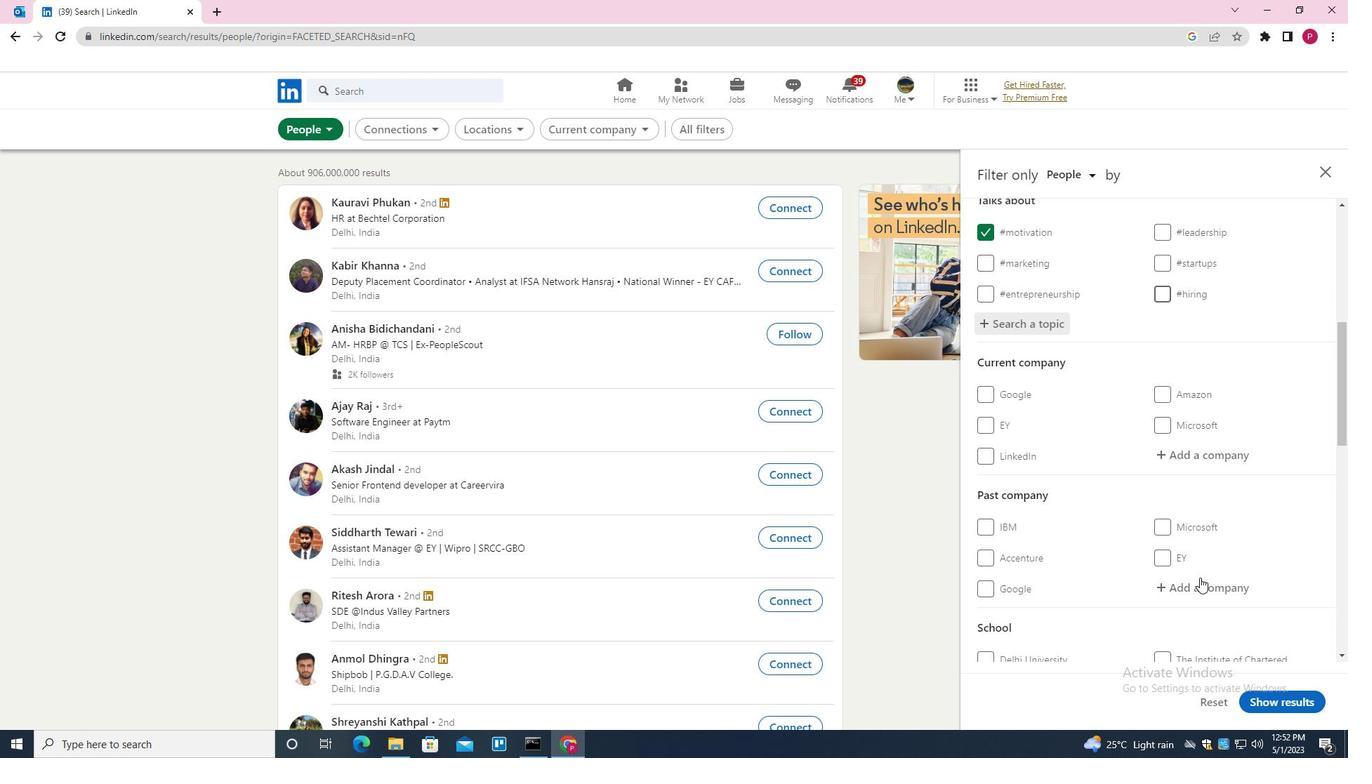 
Action: Mouse scrolled (1189, 547) with delta (0, 0)
Screenshot: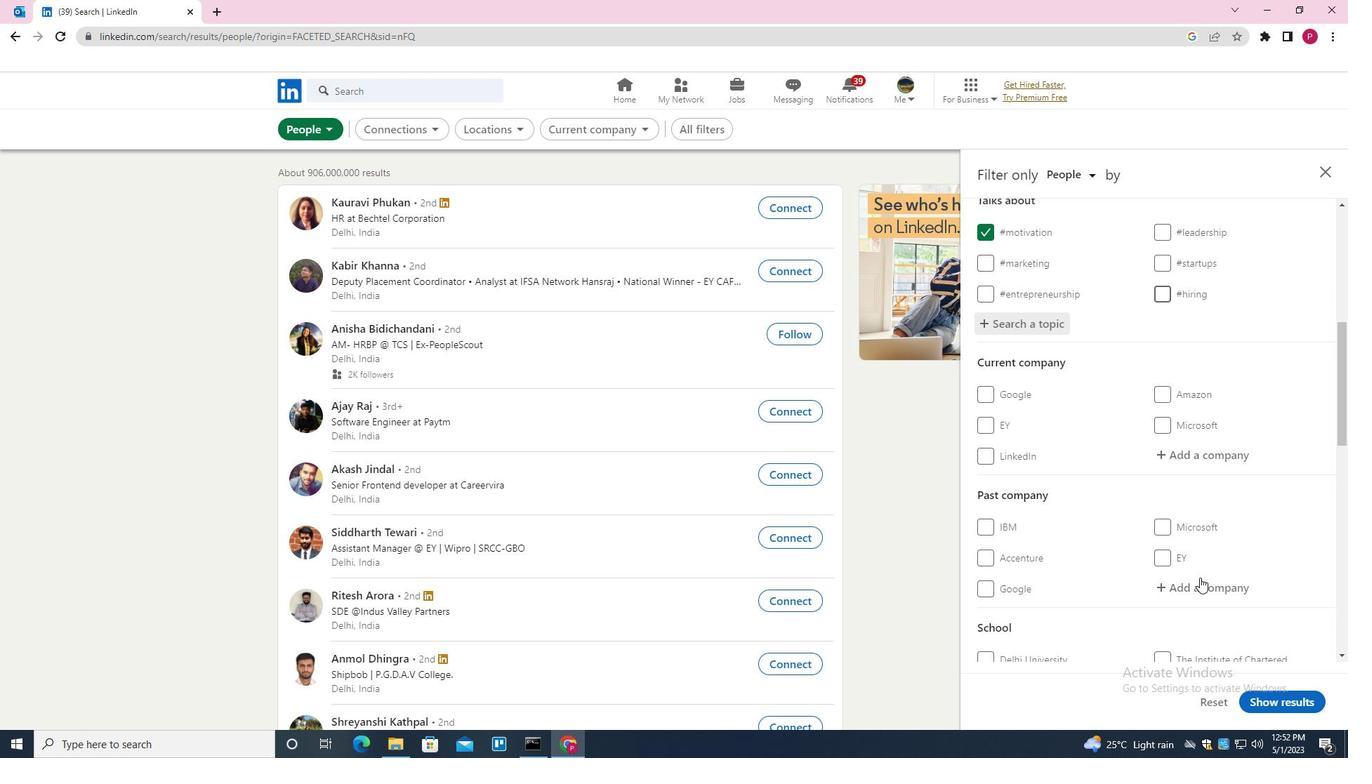 
Action: Mouse scrolled (1189, 547) with delta (0, 0)
Screenshot: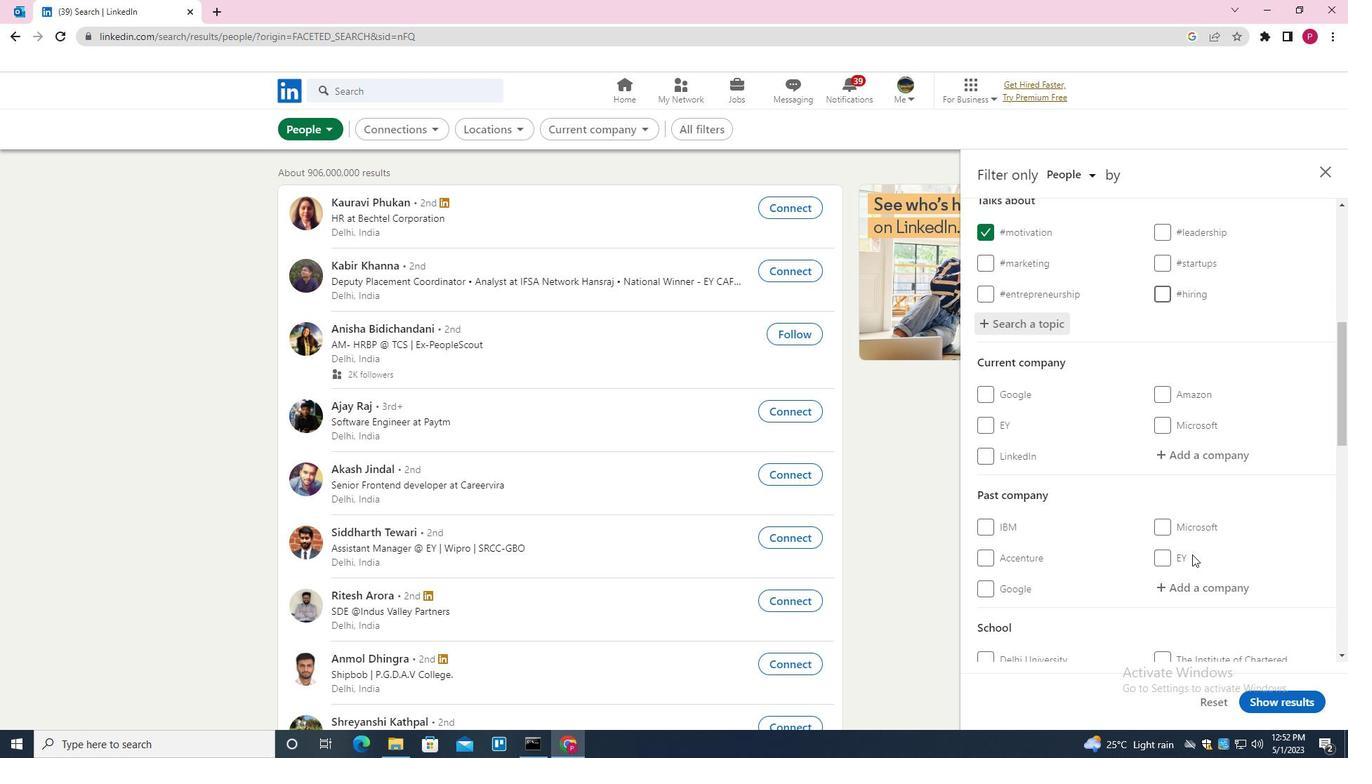 
Action: Mouse moved to (1145, 509)
Screenshot: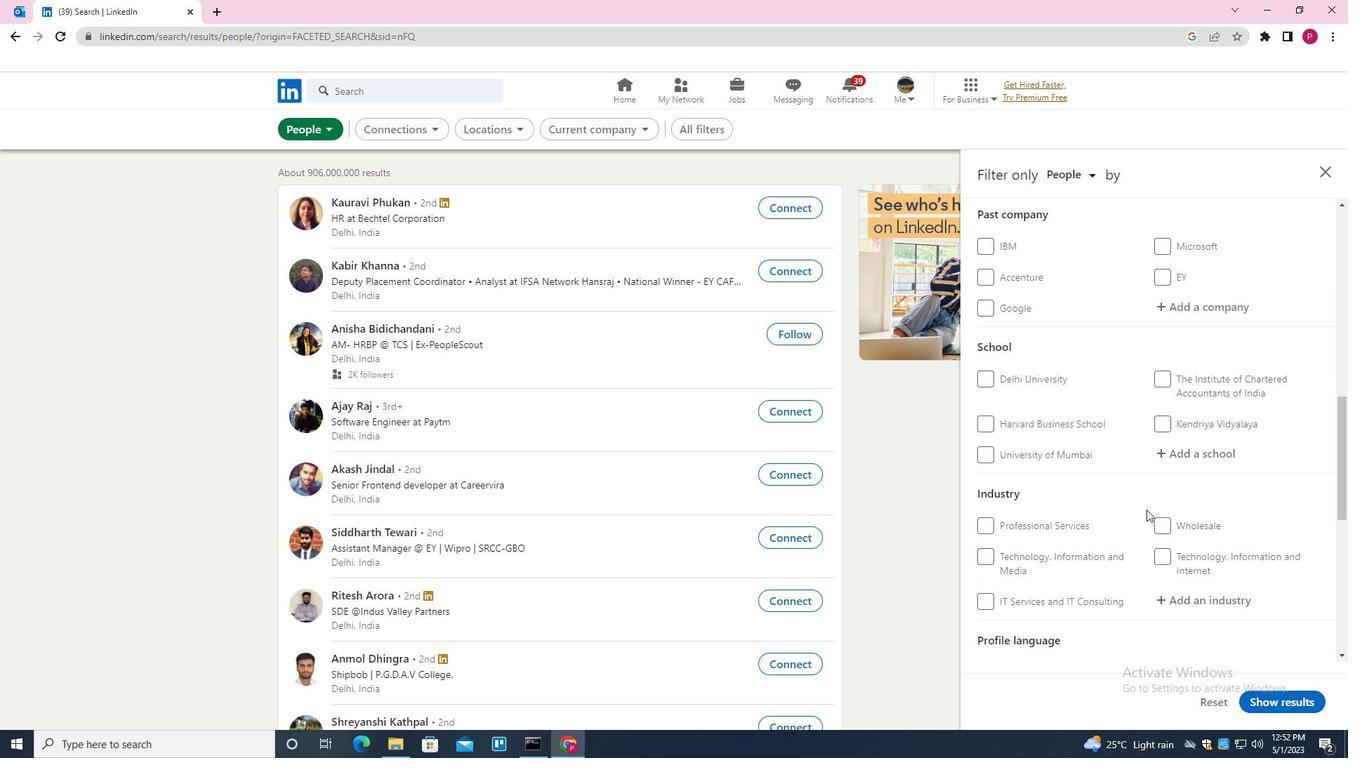 
Action: Mouse scrolled (1145, 509) with delta (0, 0)
Screenshot: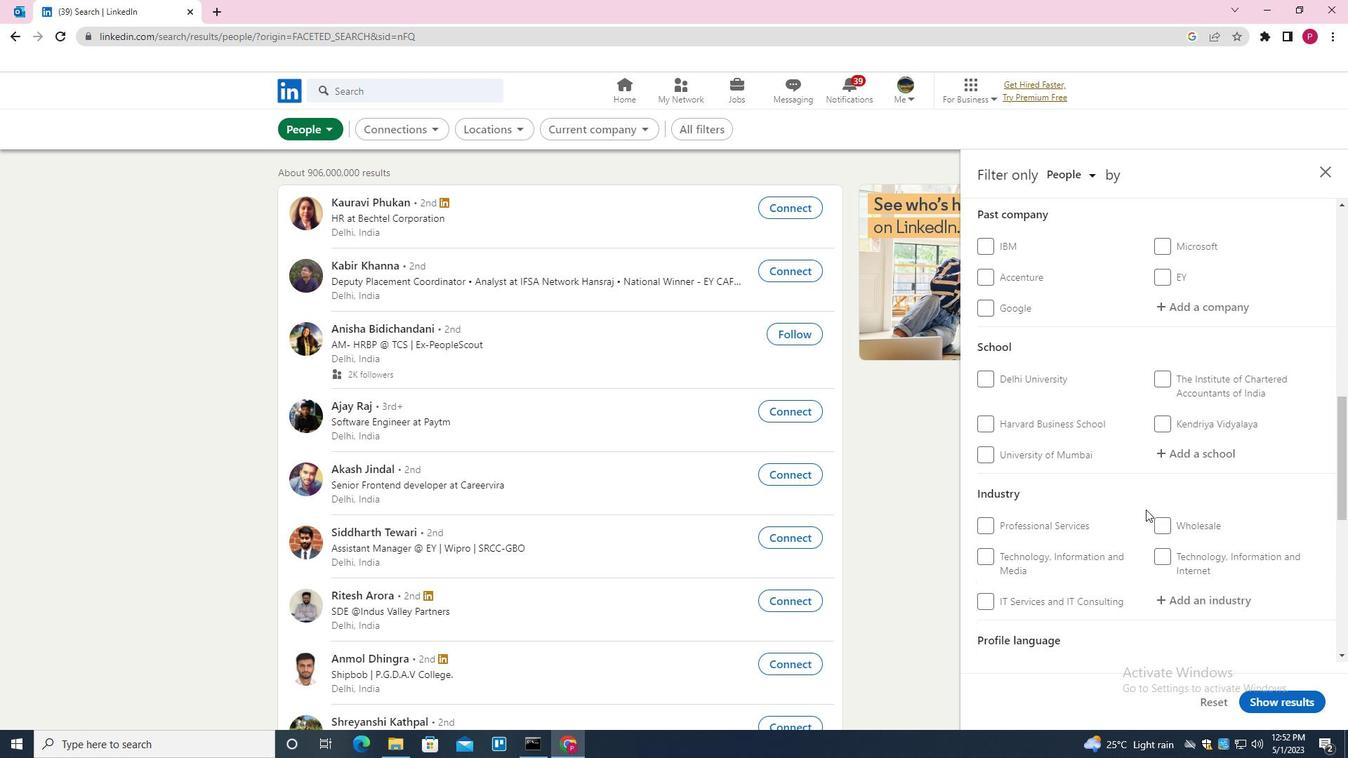 
Action: Mouse scrolled (1145, 509) with delta (0, 0)
Screenshot: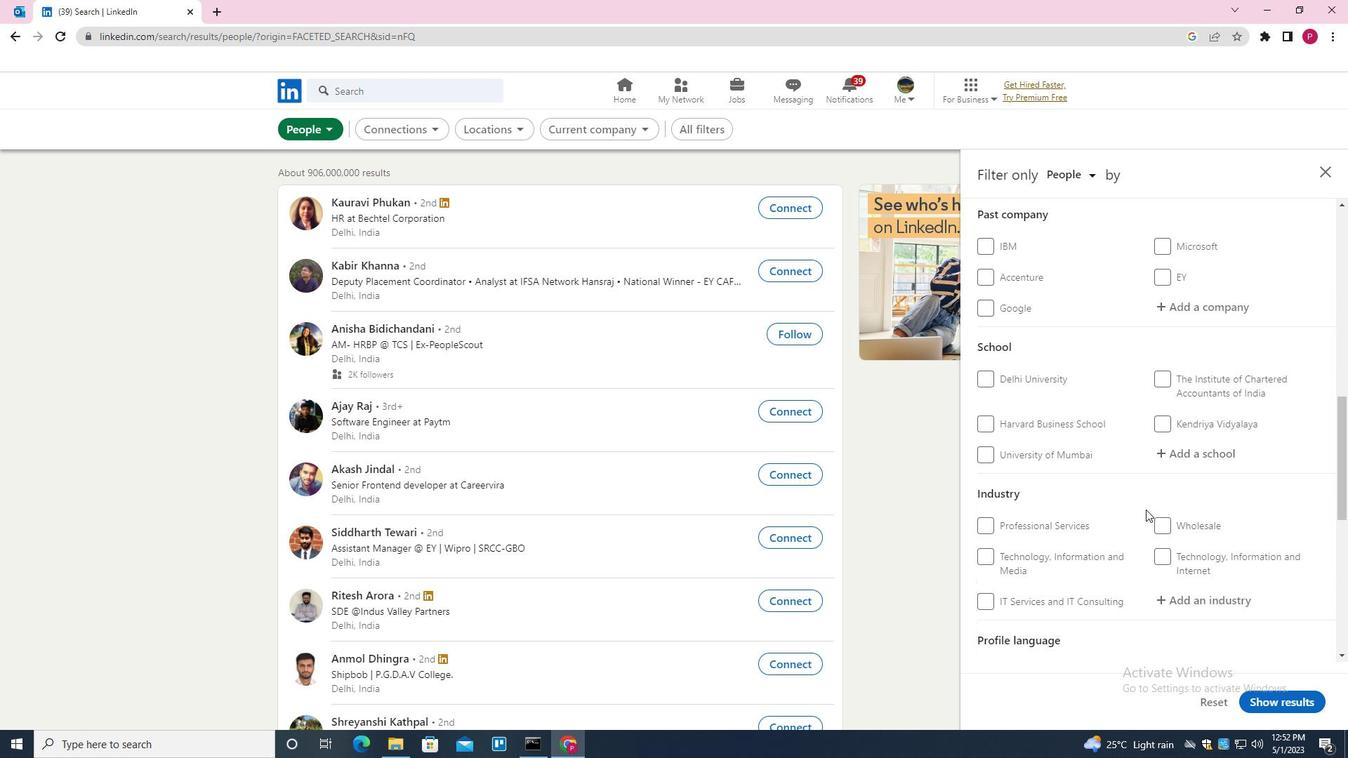 
Action: Mouse moved to (1161, 533)
Screenshot: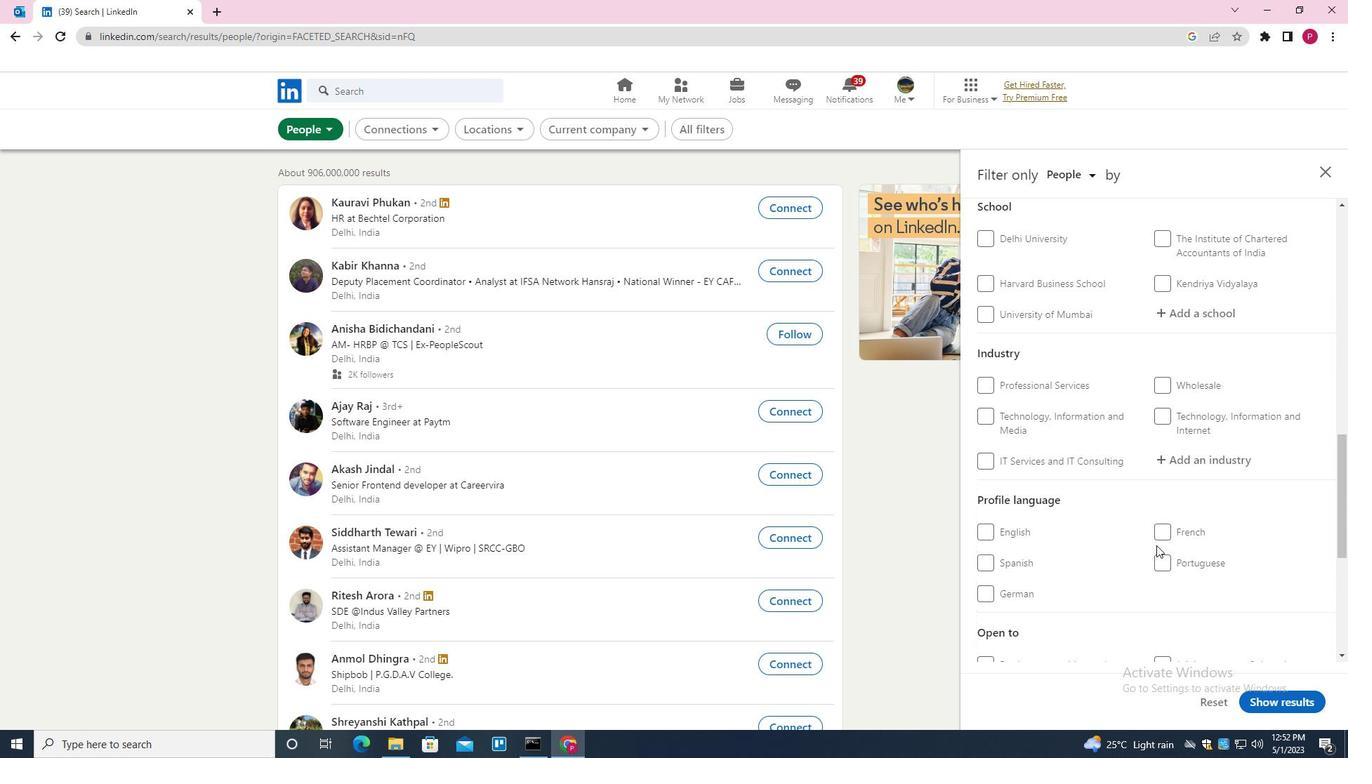 
Action: Mouse pressed left at (1161, 533)
Screenshot: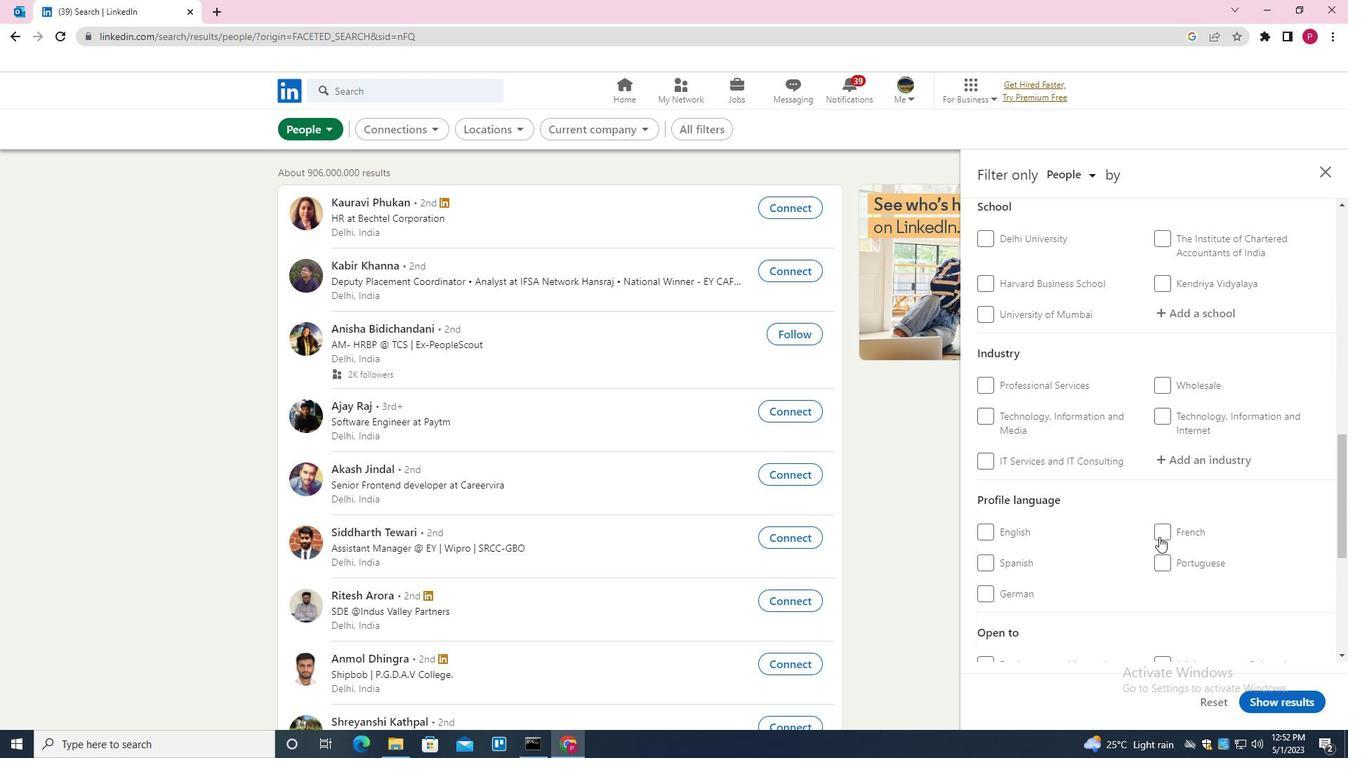 
Action: Mouse scrolled (1161, 534) with delta (0, 0)
Screenshot: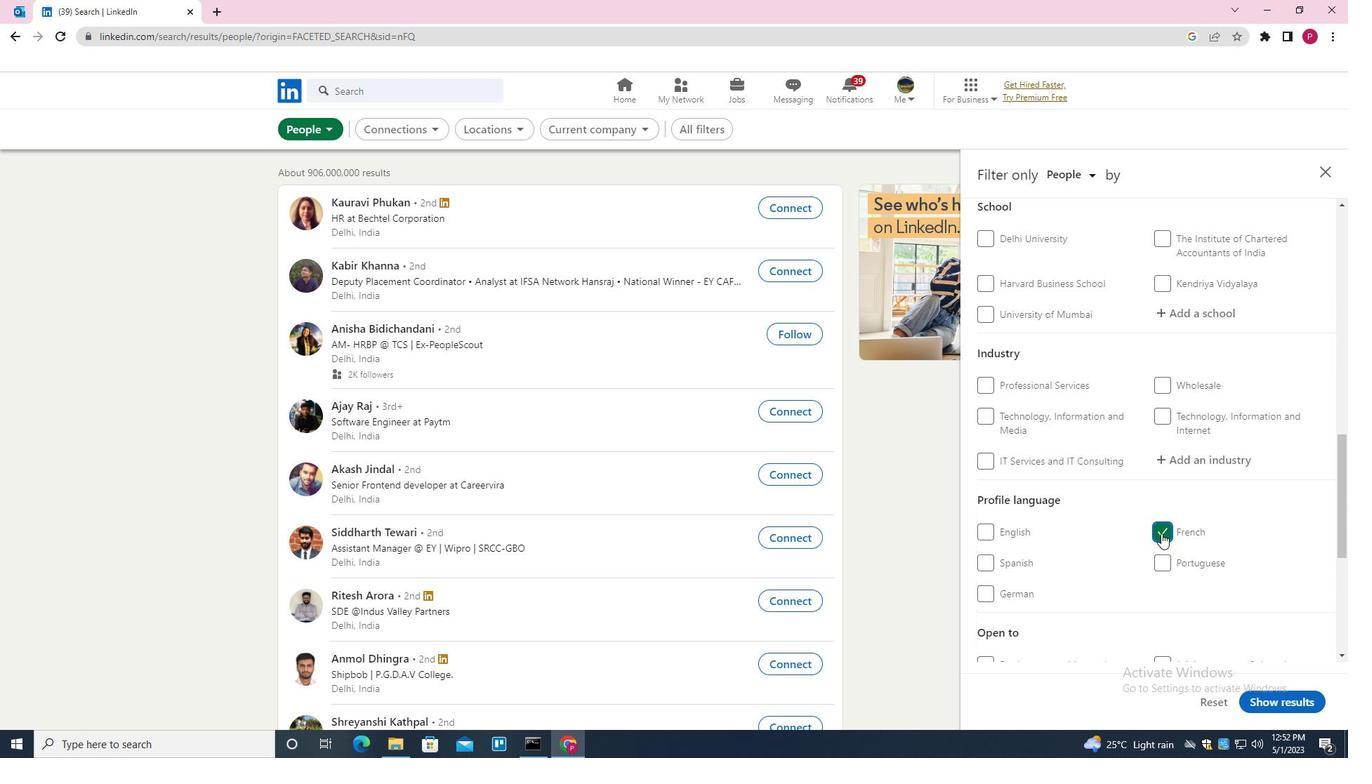 
Action: Mouse scrolled (1161, 534) with delta (0, 0)
Screenshot: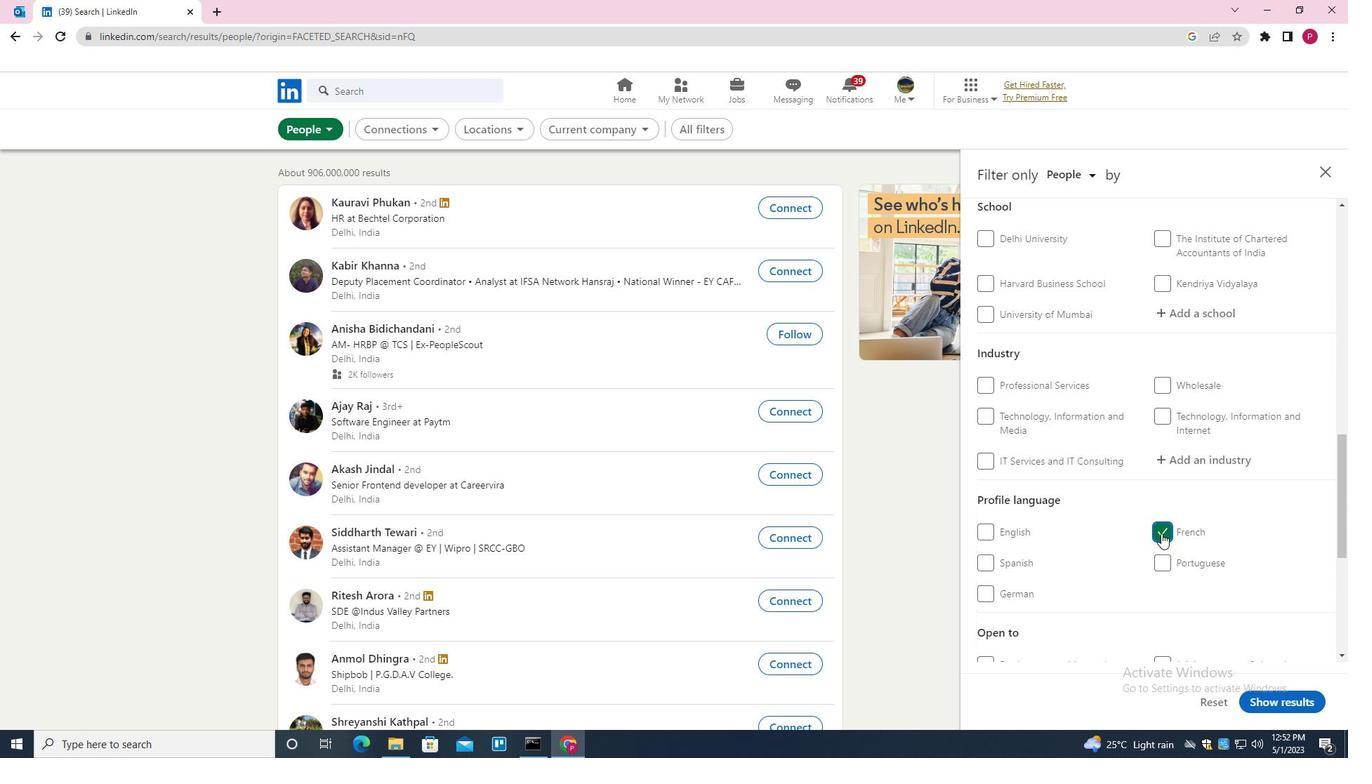 
Action: Mouse scrolled (1161, 534) with delta (0, 0)
Screenshot: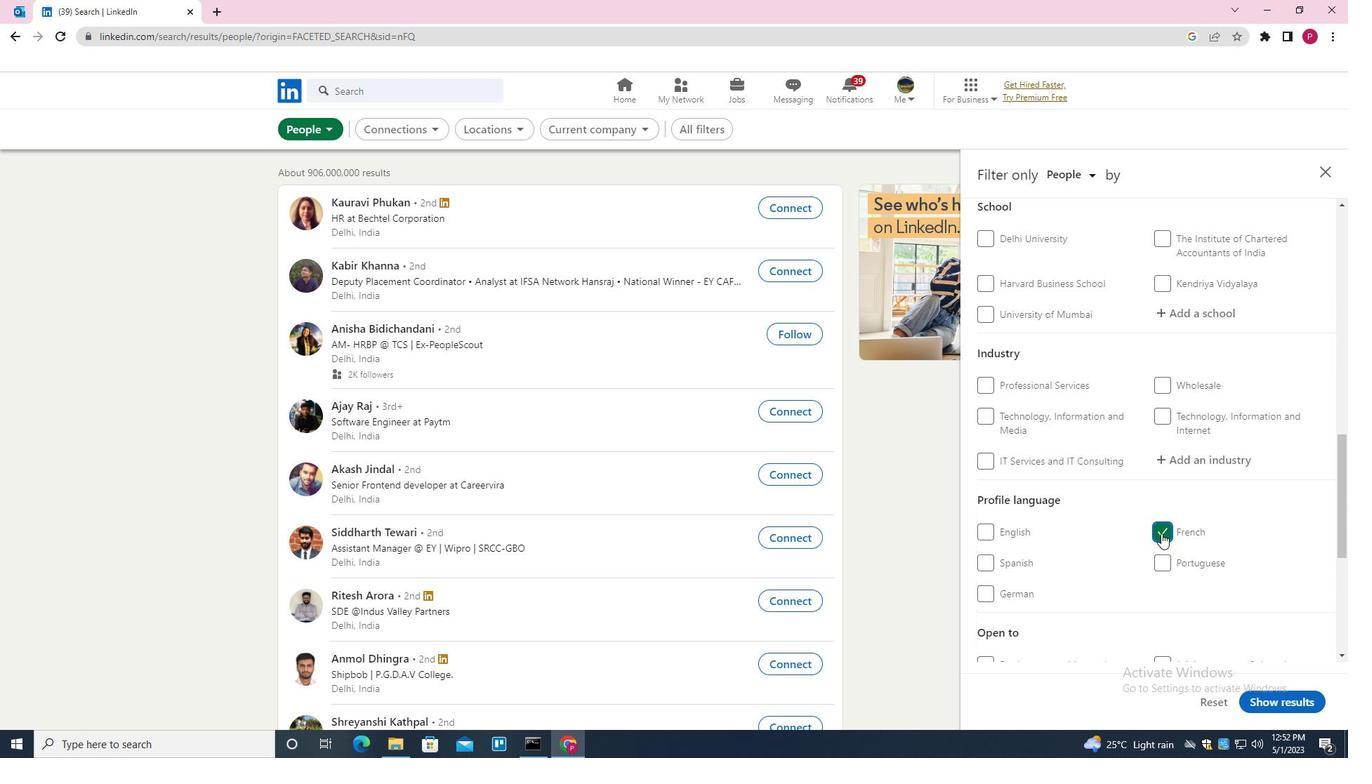 
Action: Mouse scrolled (1161, 534) with delta (0, 0)
Screenshot: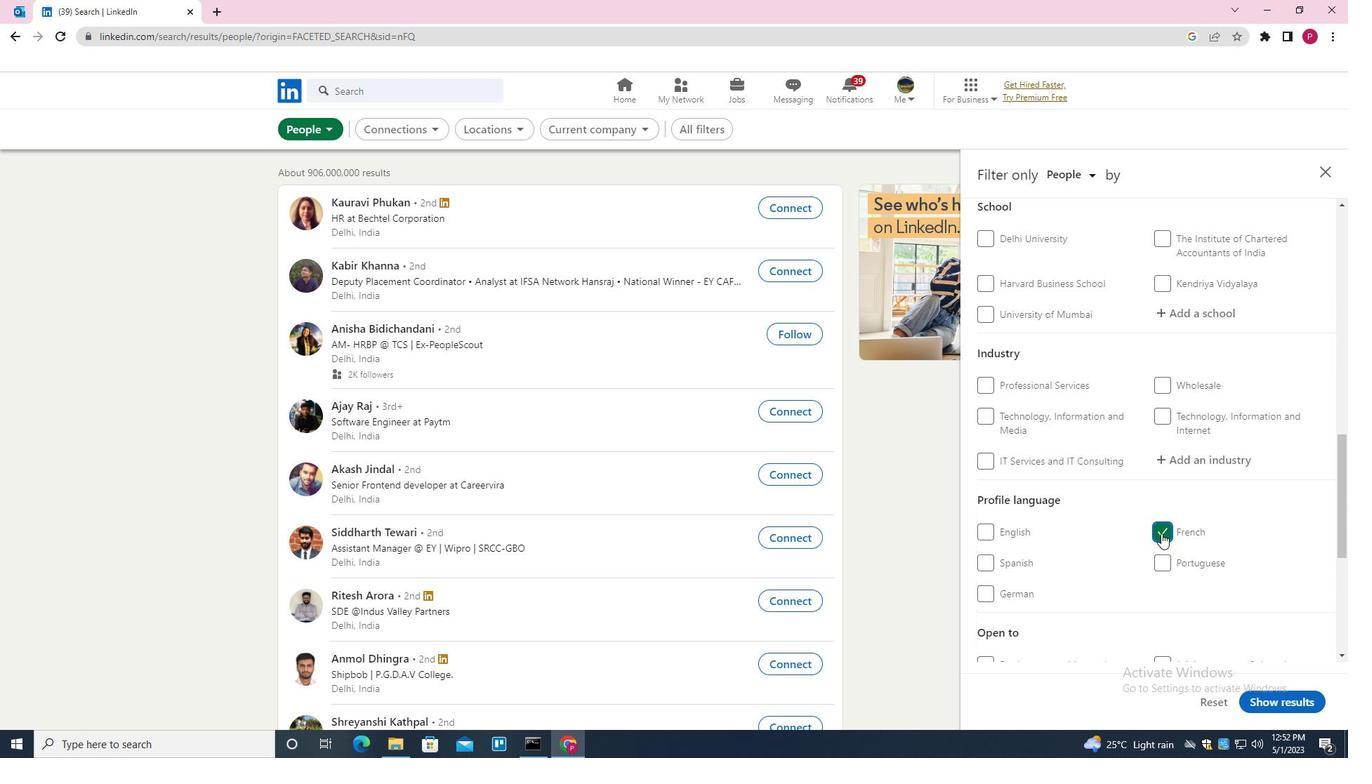
Action: Mouse scrolled (1161, 534) with delta (0, 0)
Screenshot: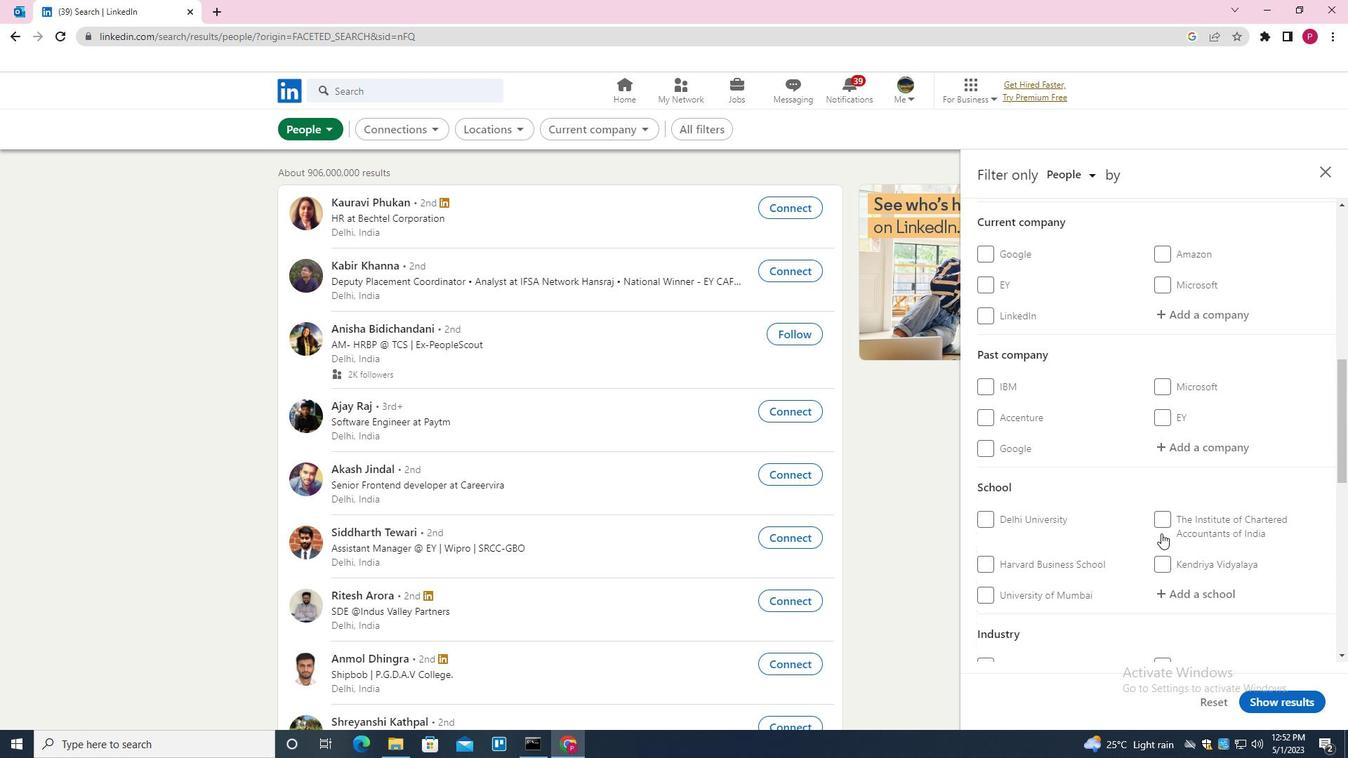 
Action: Mouse scrolled (1161, 534) with delta (0, 0)
Screenshot: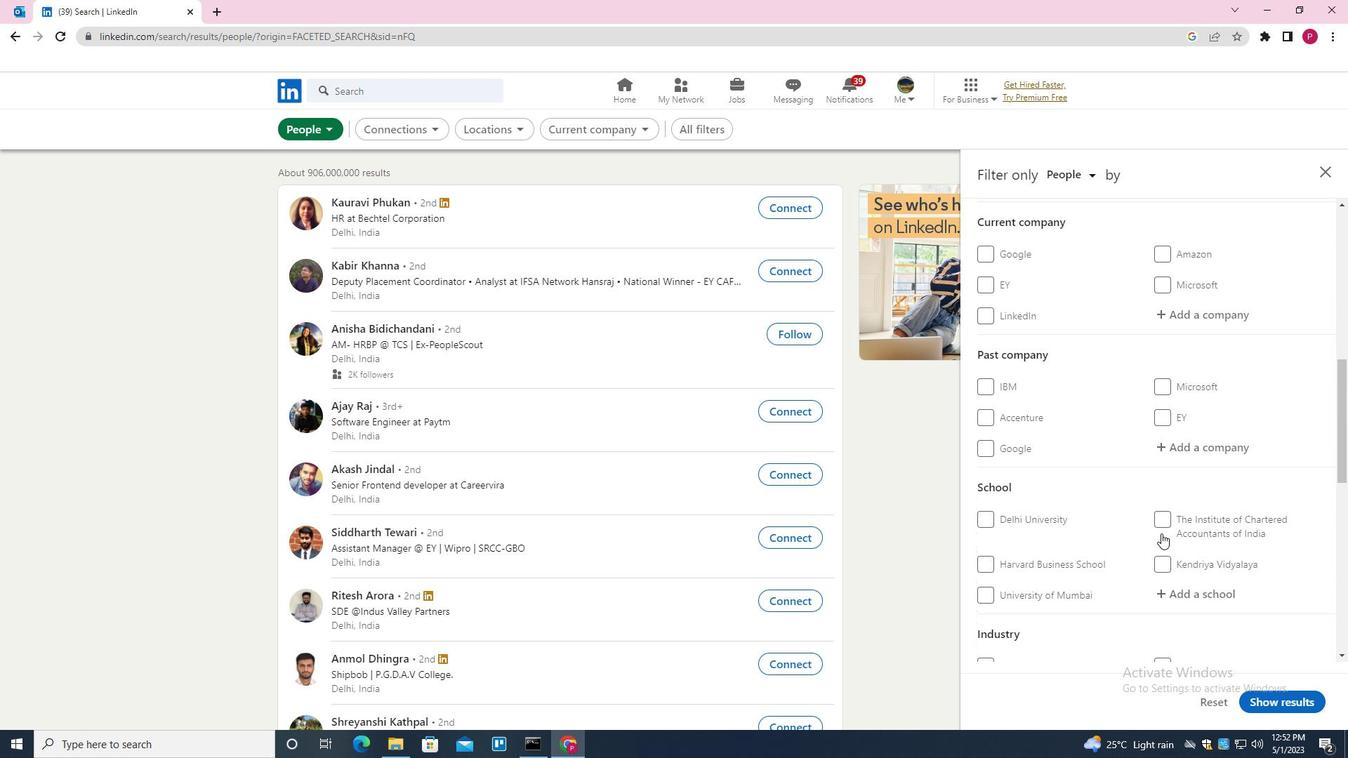 
Action: Mouse scrolled (1161, 534) with delta (0, 0)
Screenshot: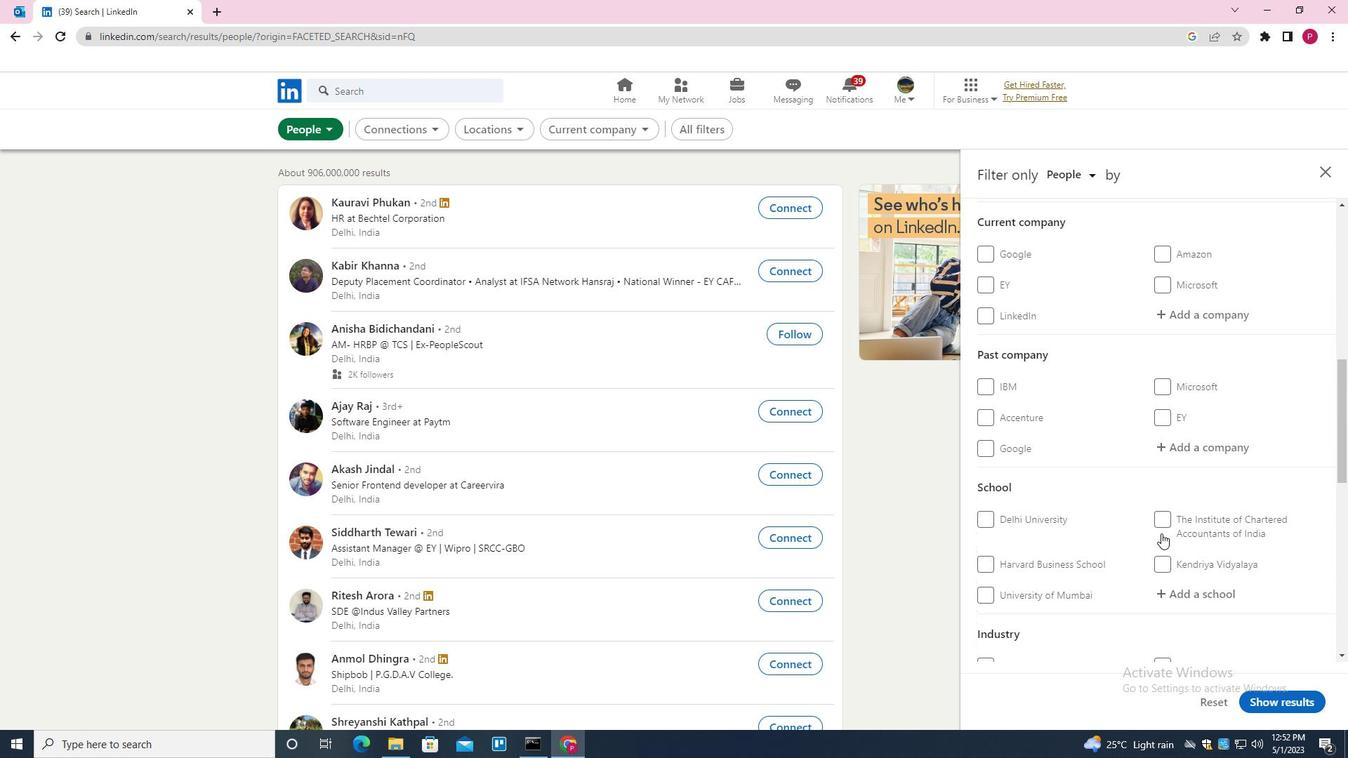 
Action: Mouse moved to (1209, 528)
Screenshot: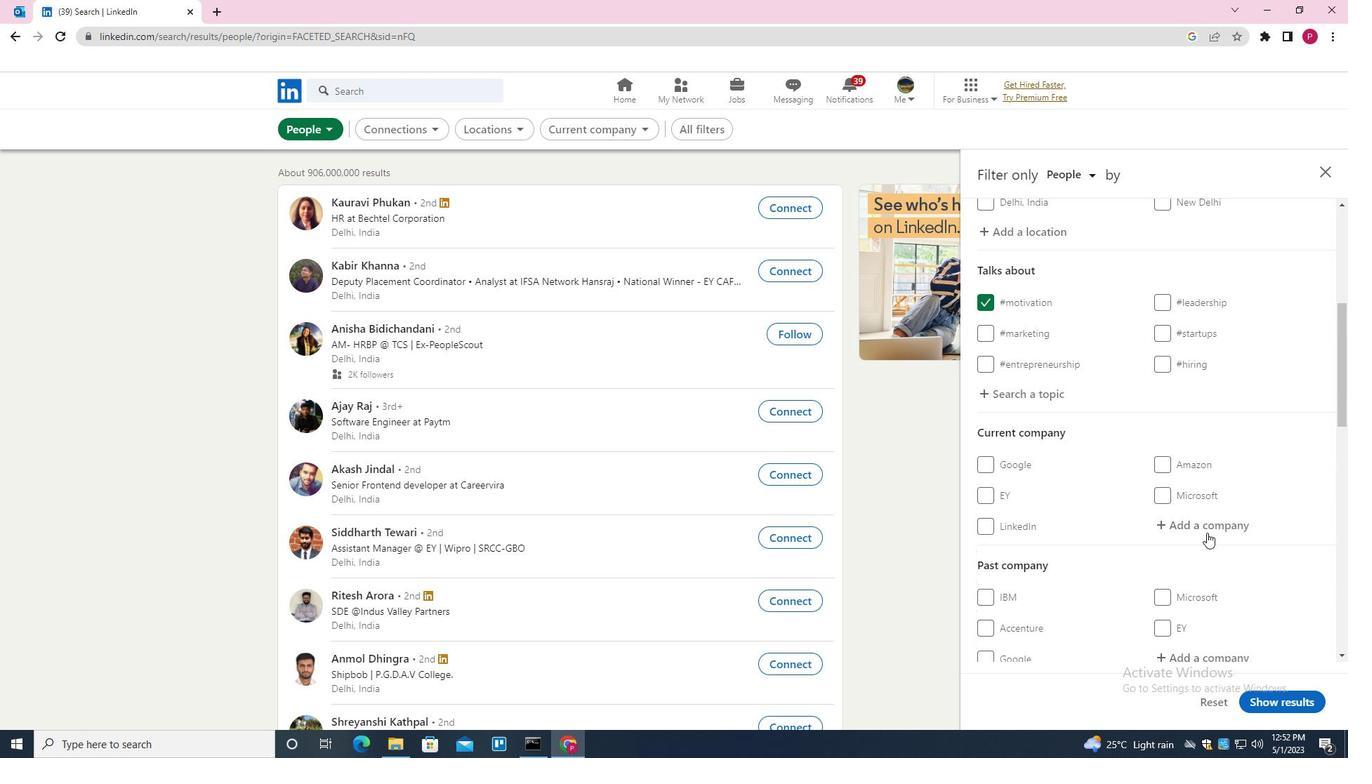 
Action: Mouse pressed left at (1209, 528)
Screenshot: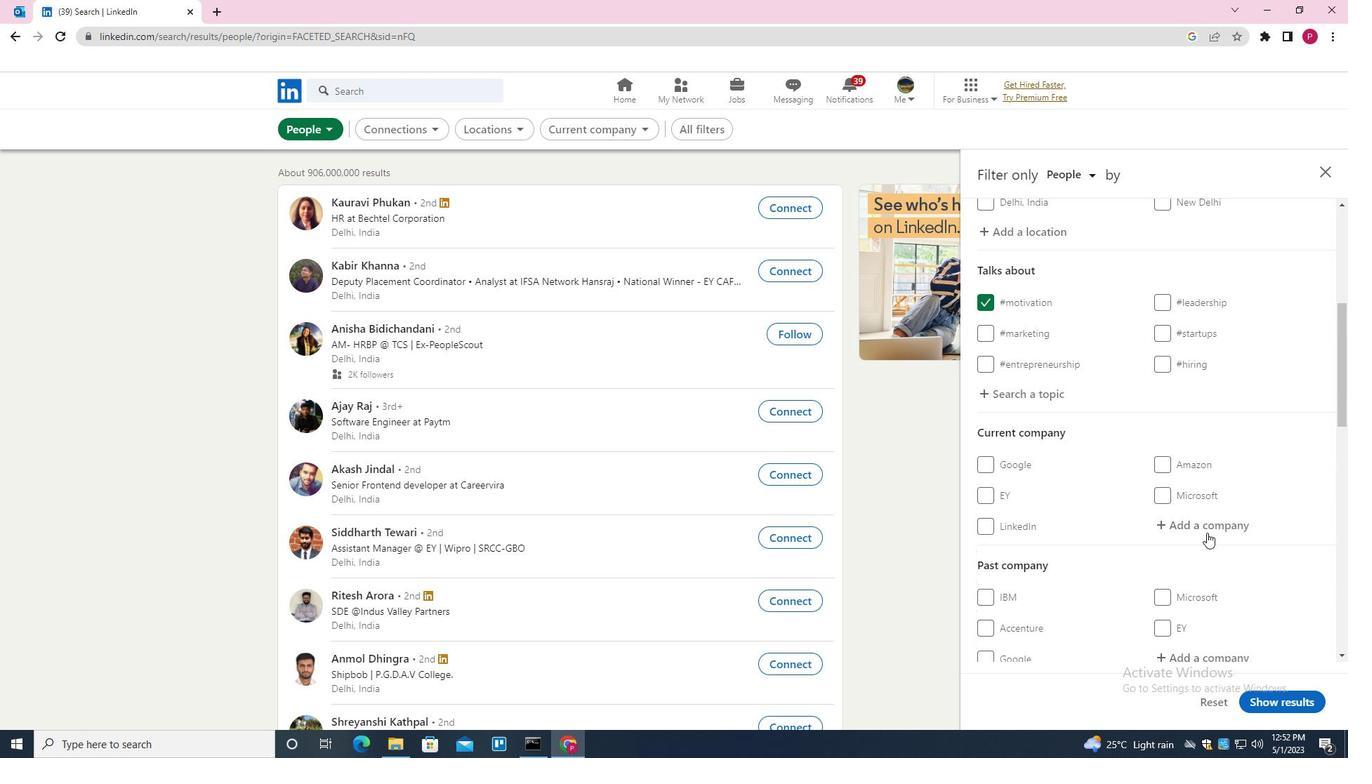 
Action: Key pressed <Key.shift>INDUSTRY<Key.space><Key.down><Key.down><Key.down><Key.down><Key.down><Key.down><Key.down><Key.down><Key.down><Key.shift><Key.shift><Key.shift><Key.shift>RESEARCH<Key.down><Key.enter>
Screenshot: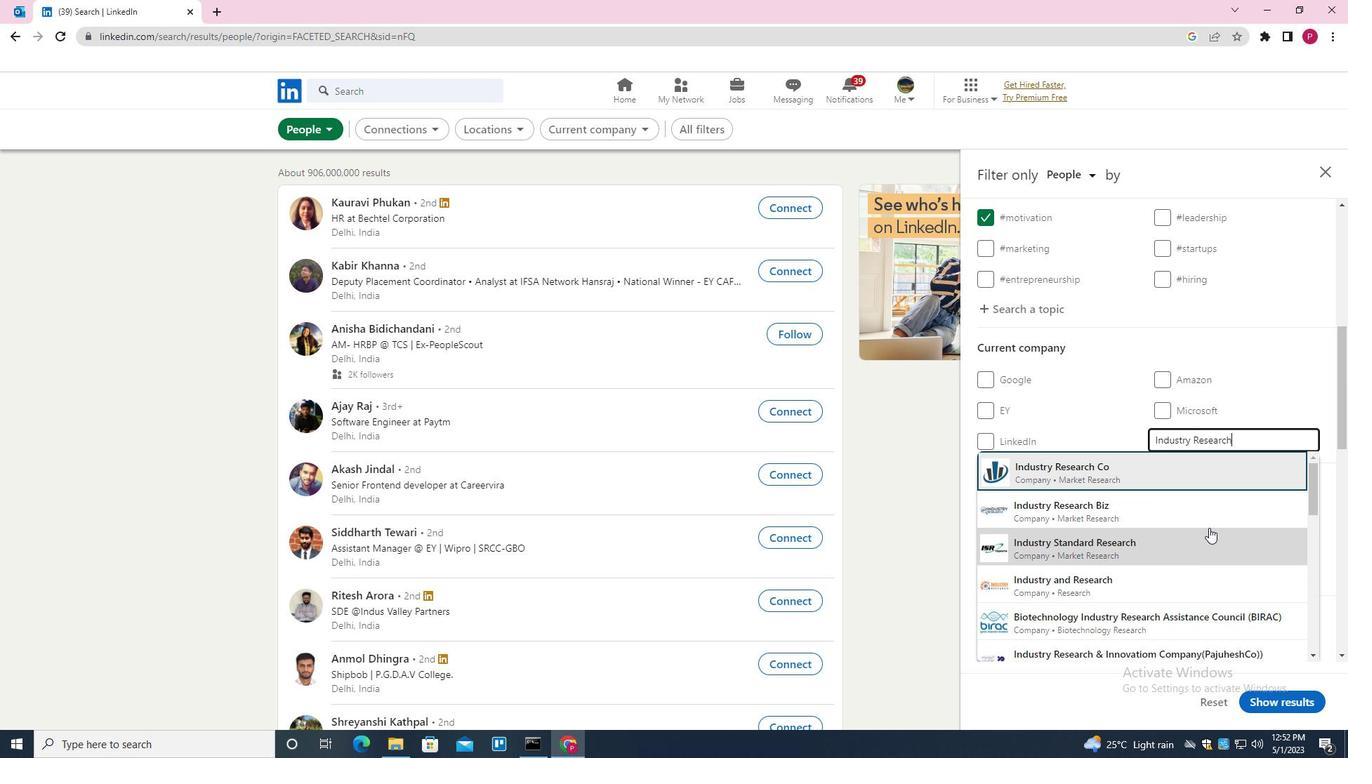 
Action: Mouse moved to (1143, 554)
Screenshot: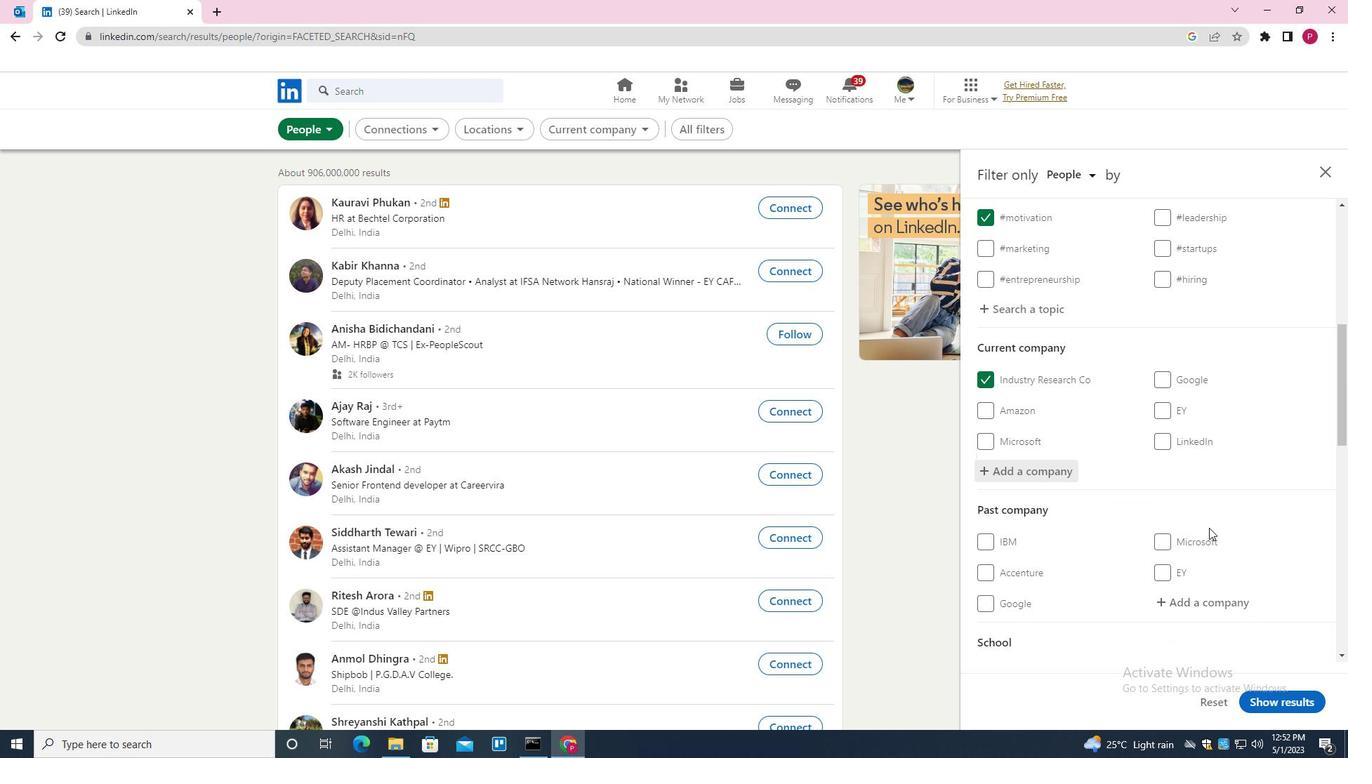 
Action: Mouse scrolled (1143, 553) with delta (0, 0)
Screenshot: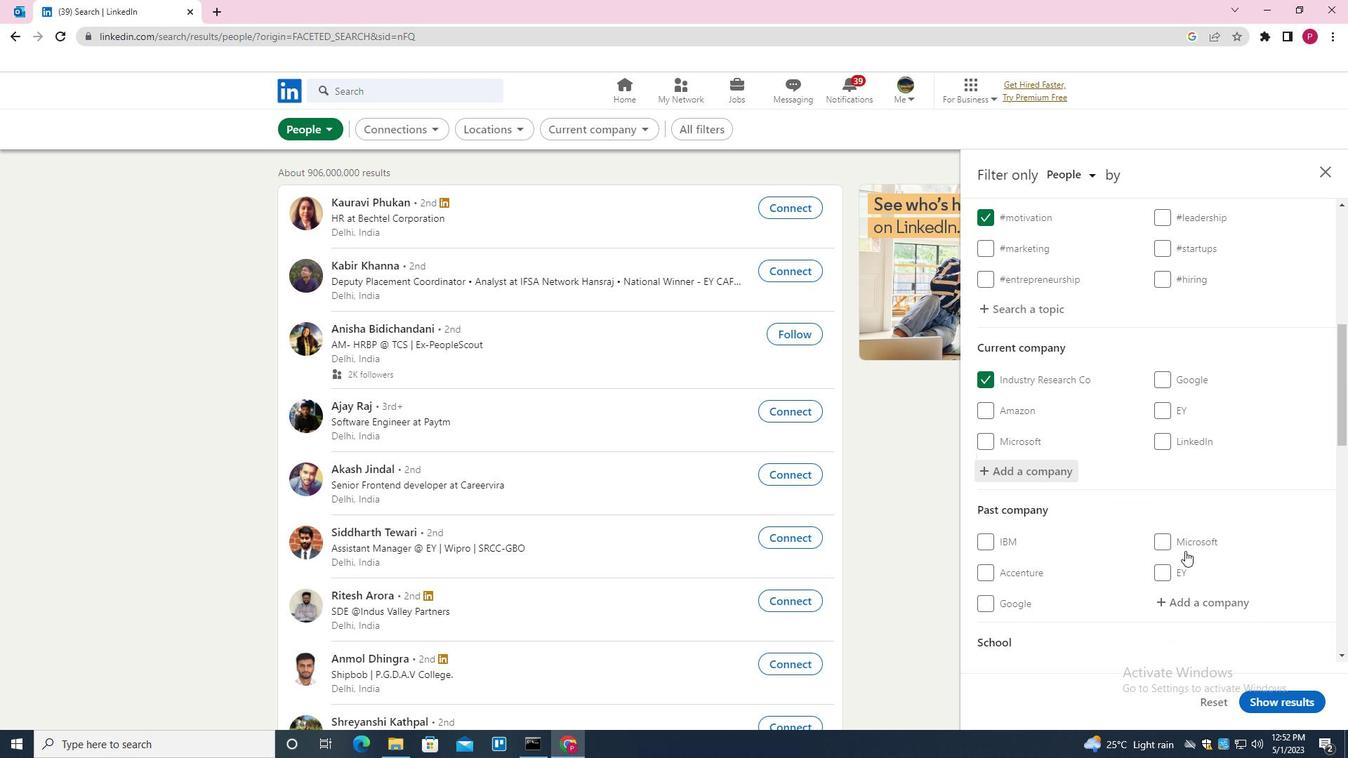 
Action: Mouse scrolled (1143, 553) with delta (0, 0)
Screenshot: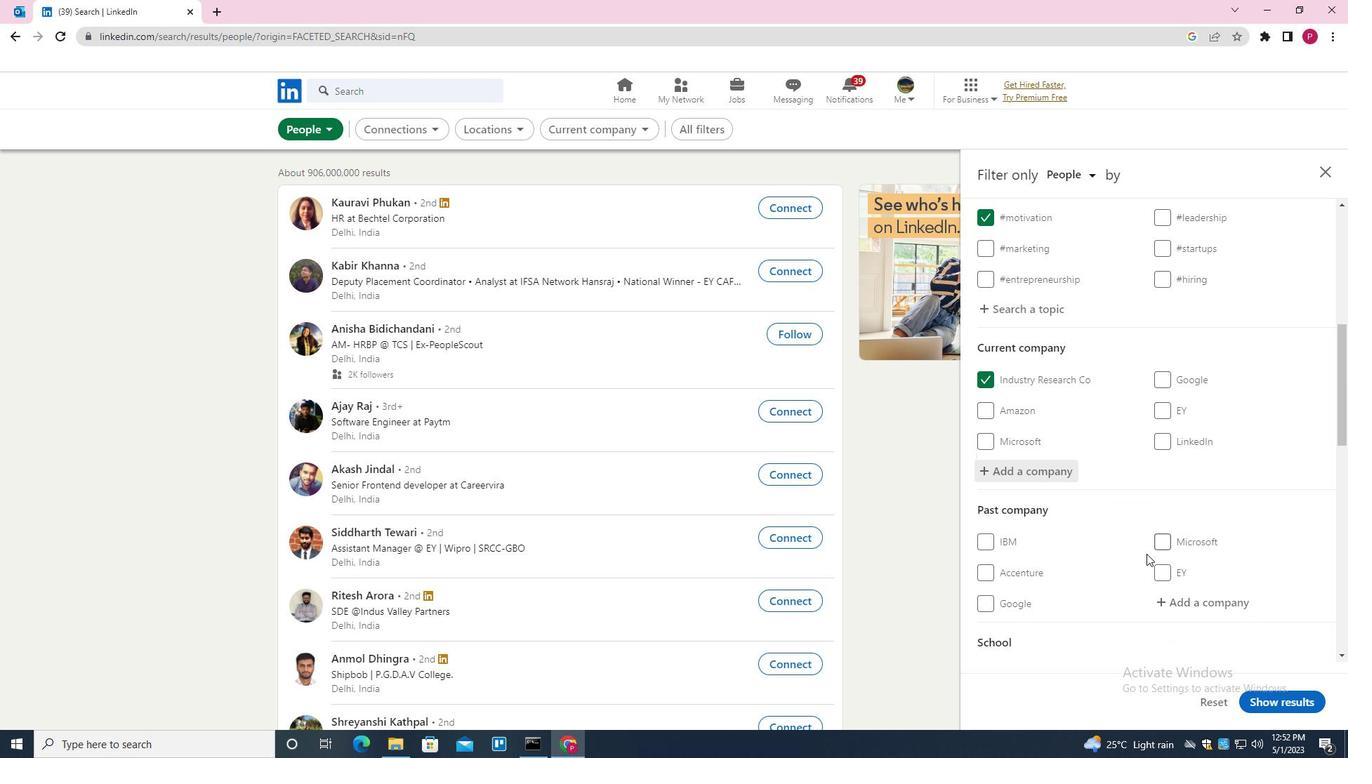 
Action: Mouse scrolled (1143, 553) with delta (0, 0)
Screenshot: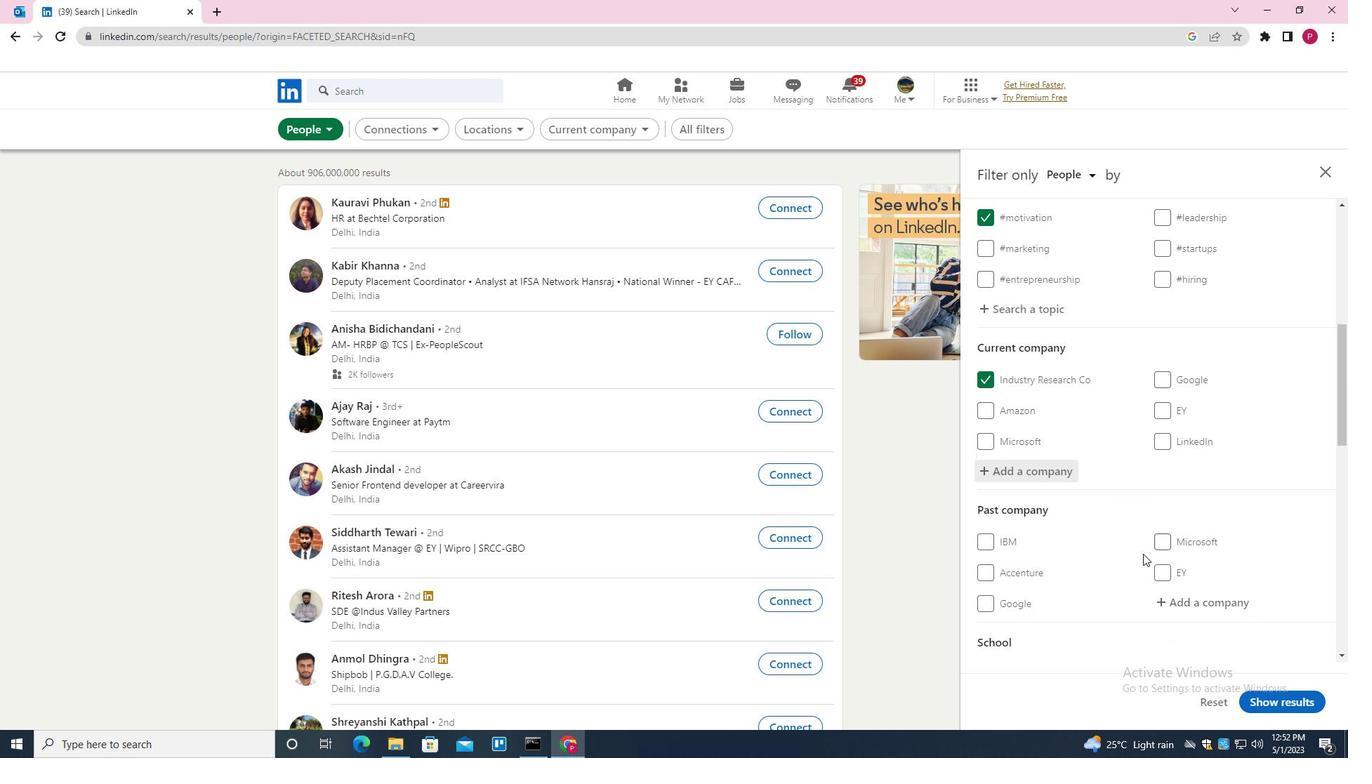 
Action: Mouse moved to (1190, 533)
Screenshot: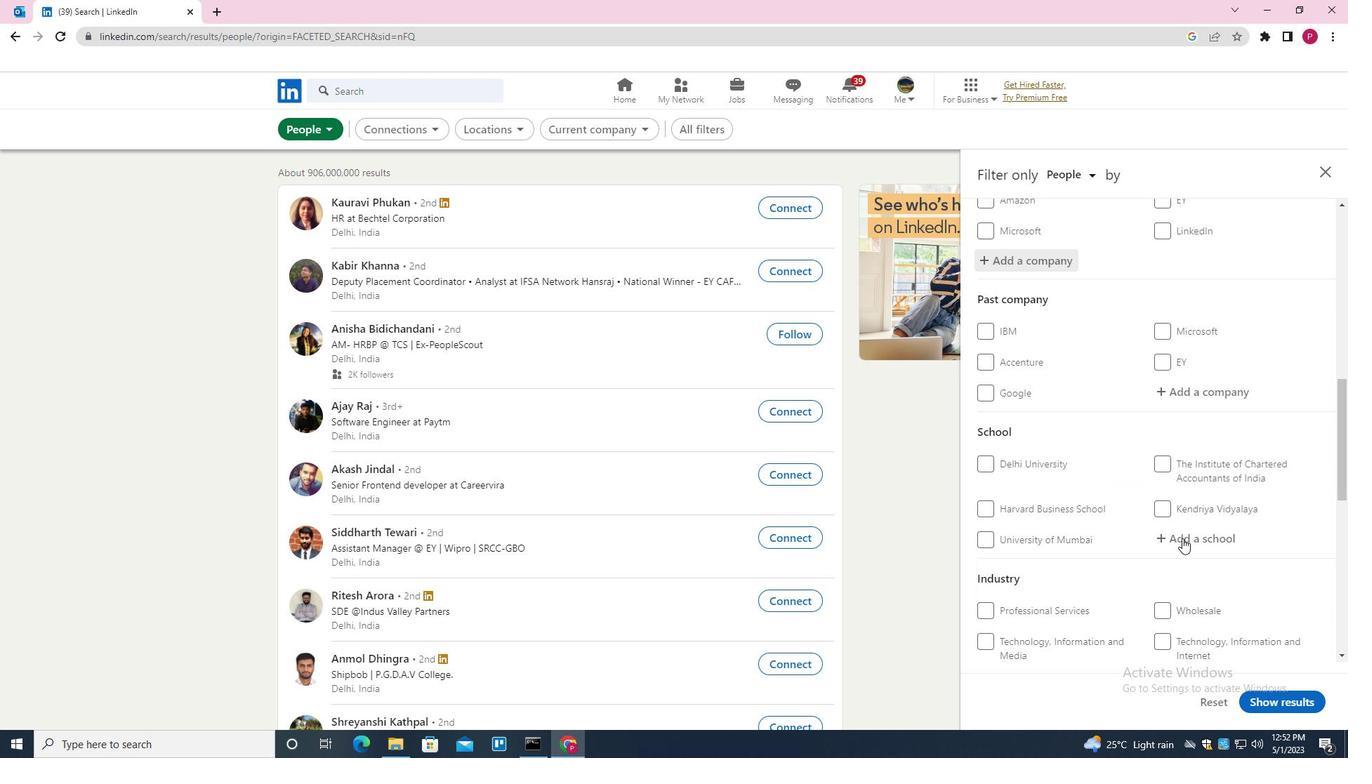 
Action: Mouse pressed left at (1190, 533)
Screenshot: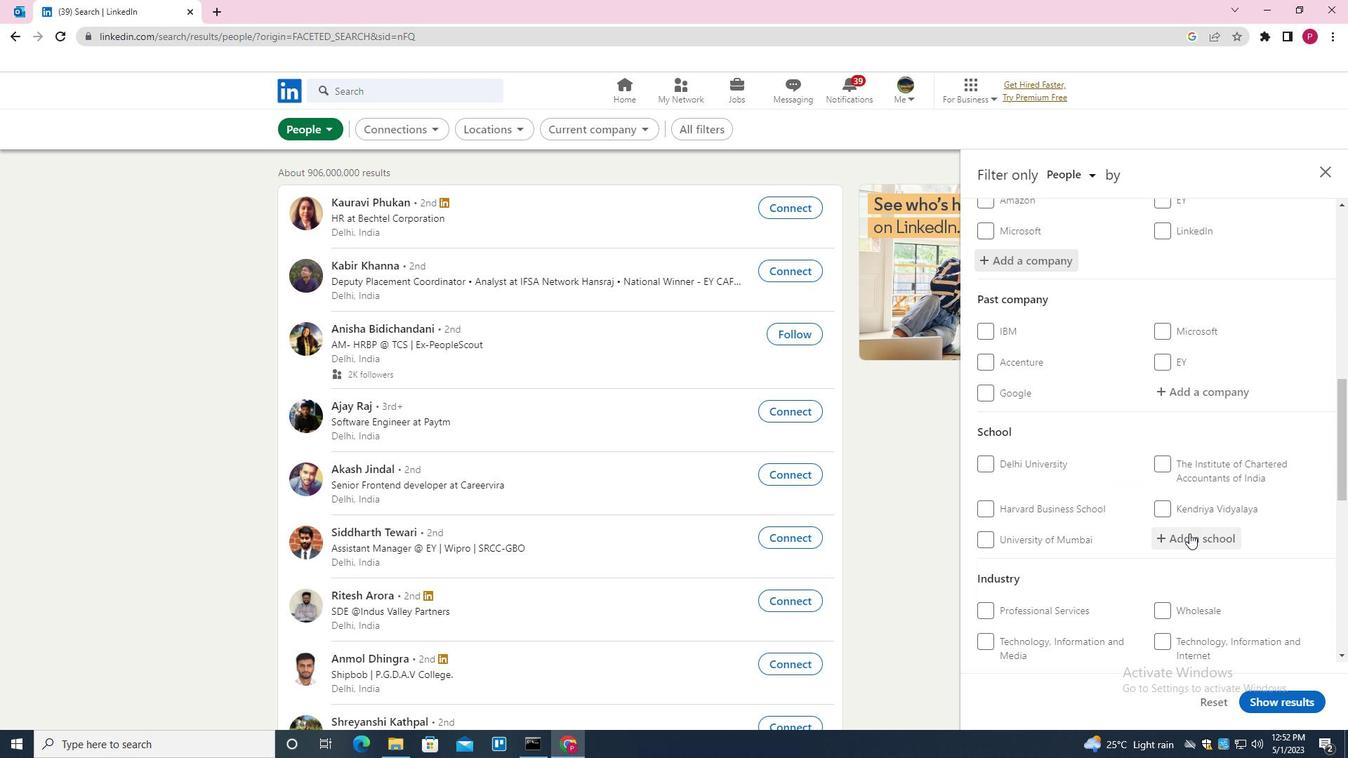 
Action: Mouse moved to (1190, 533)
Screenshot: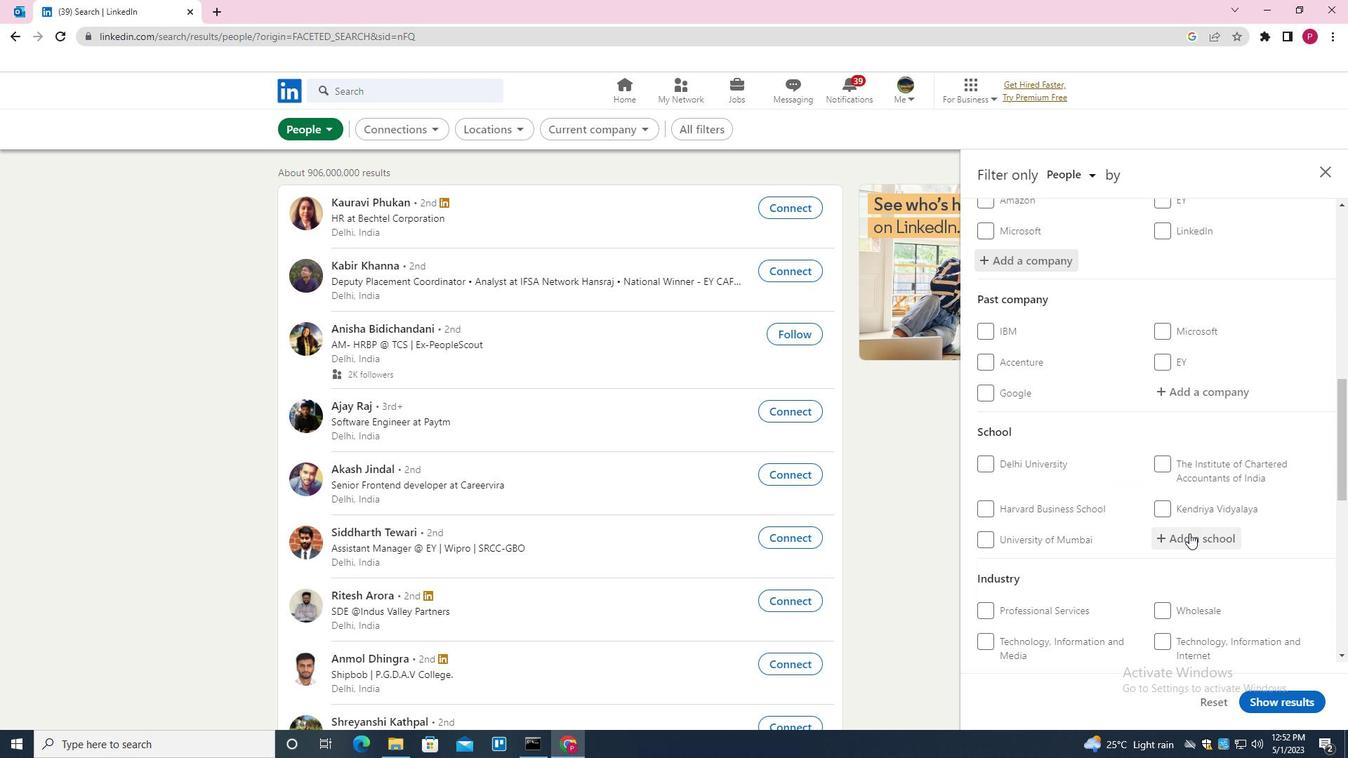 
Action: Key pressed <Key.shift>LAKIREDDY<Key.space><Key.down><Key.enter>
Screenshot: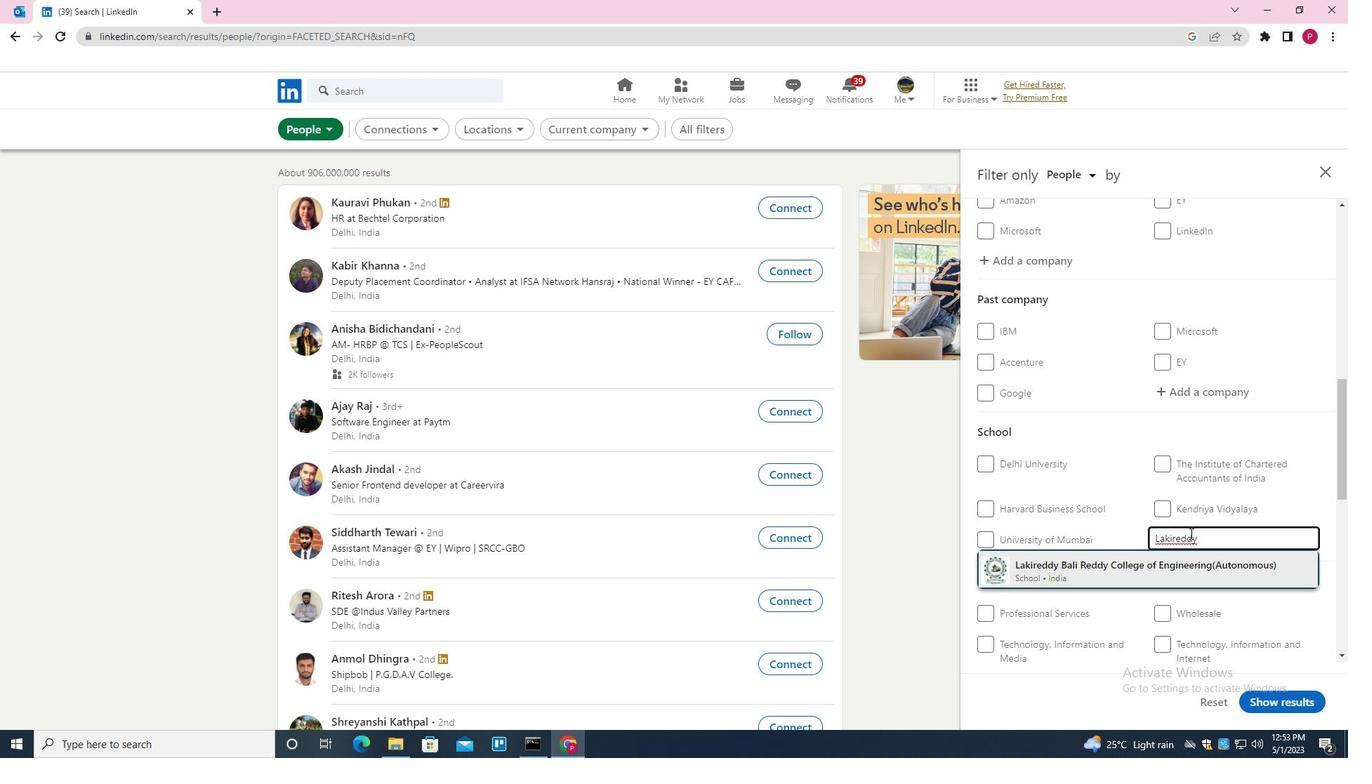 
Action: Mouse moved to (1121, 551)
Screenshot: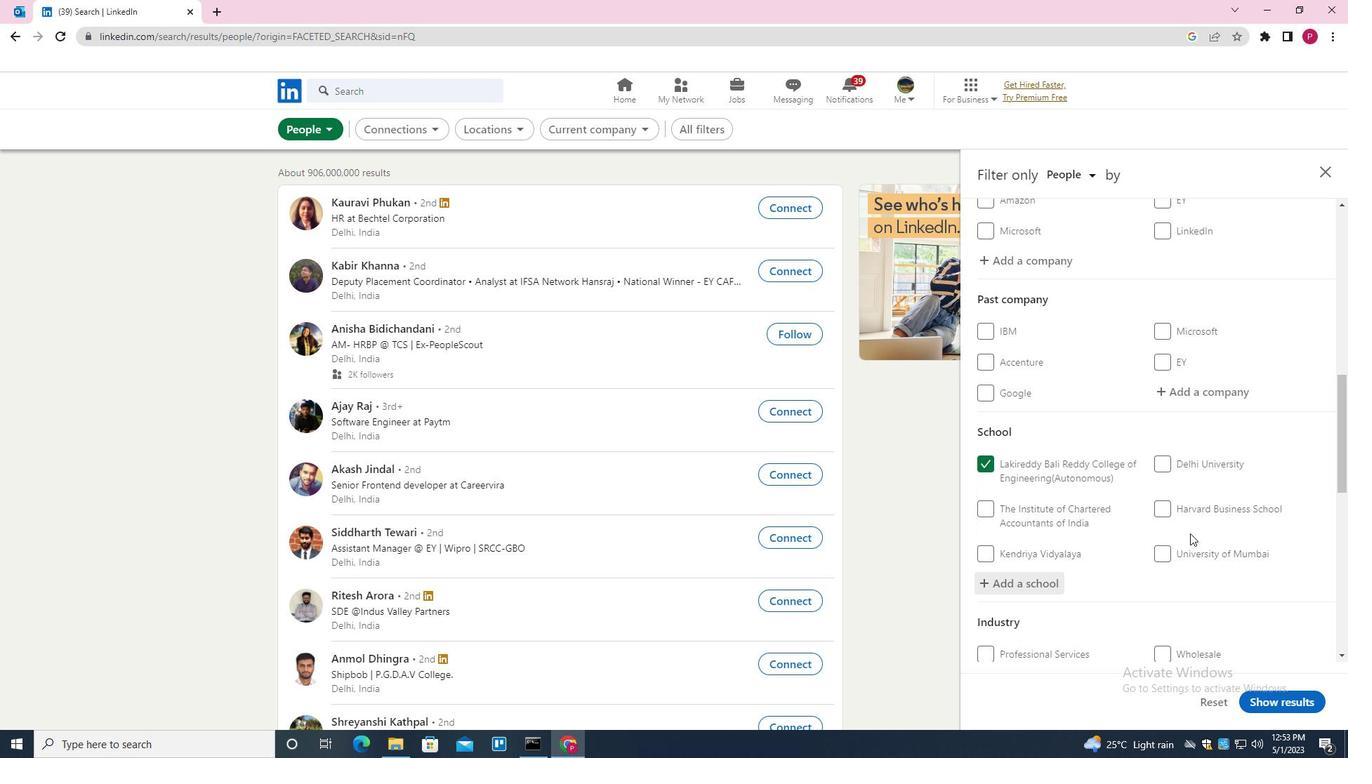 
Action: Mouse scrolled (1121, 551) with delta (0, 0)
Screenshot: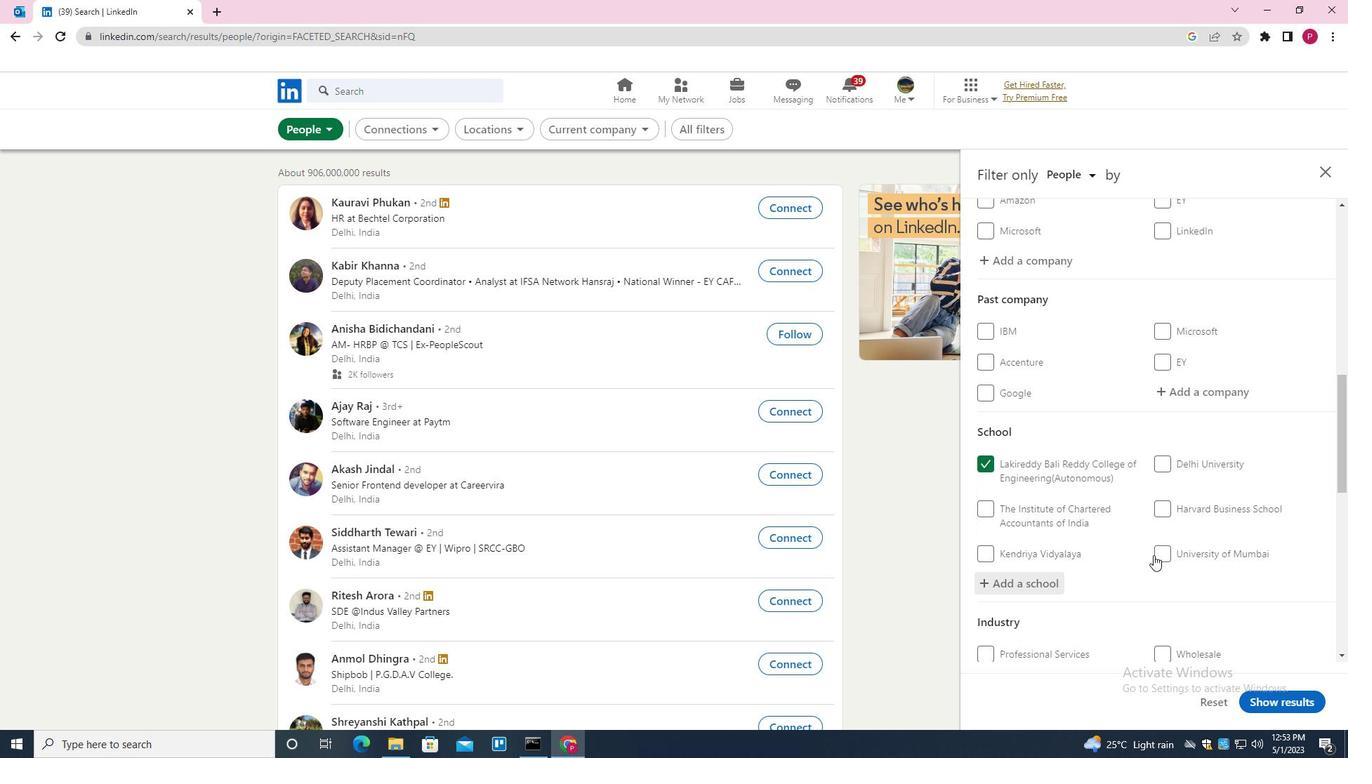 
Action: Mouse scrolled (1121, 551) with delta (0, 0)
Screenshot: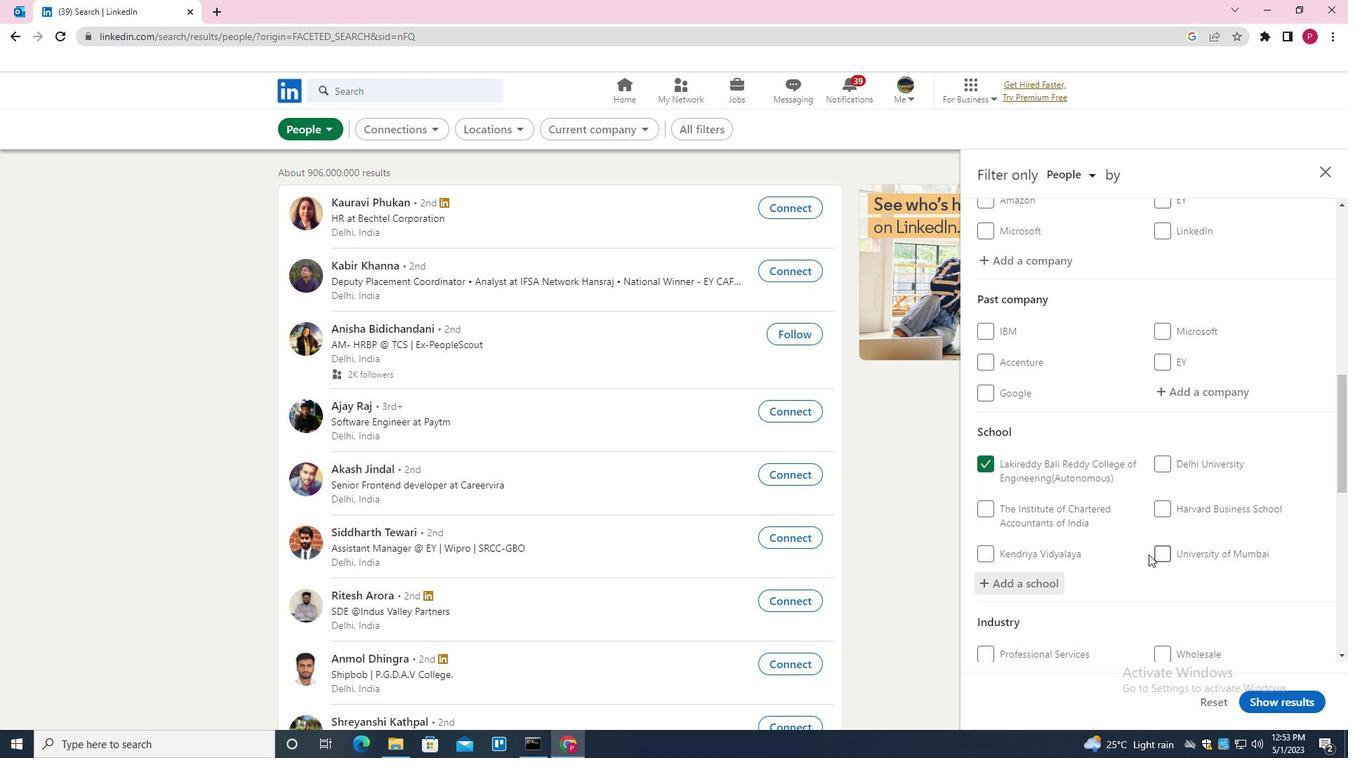 
Action: Mouse scrolled (1121, 551) with delta (0, 0)
Screenshot: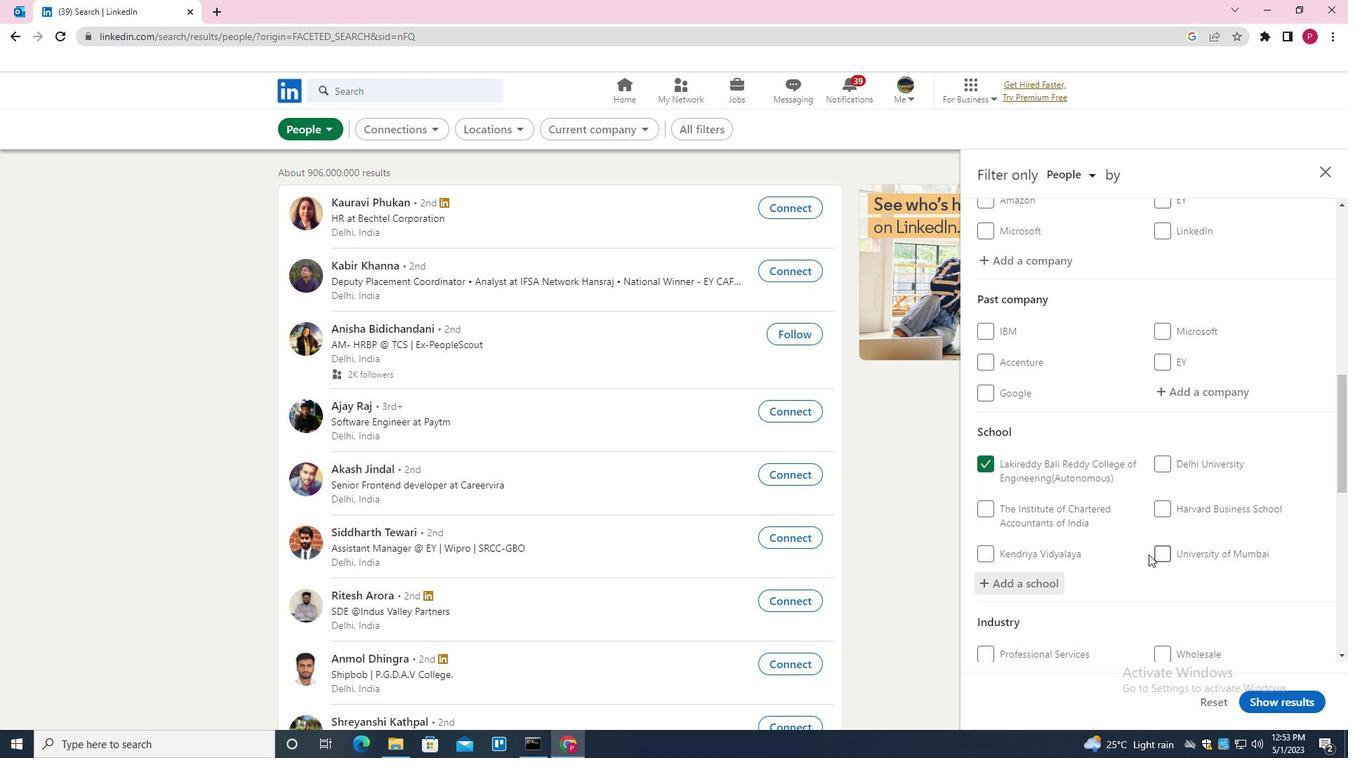 
Action: Mouse scrolled (1121, 551) with delta (0, 0)
Screenshot: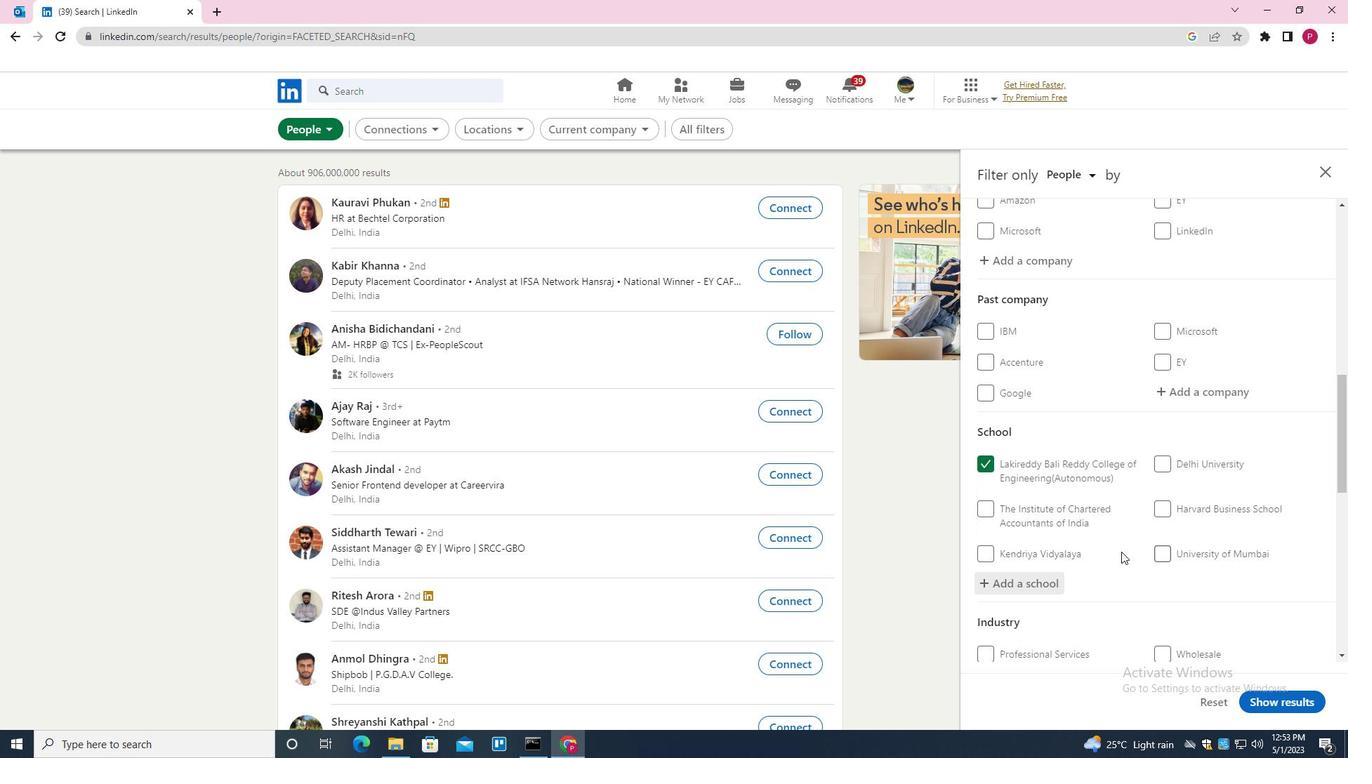 
Action: Mouse moved to (1183, 449)
Screenshot: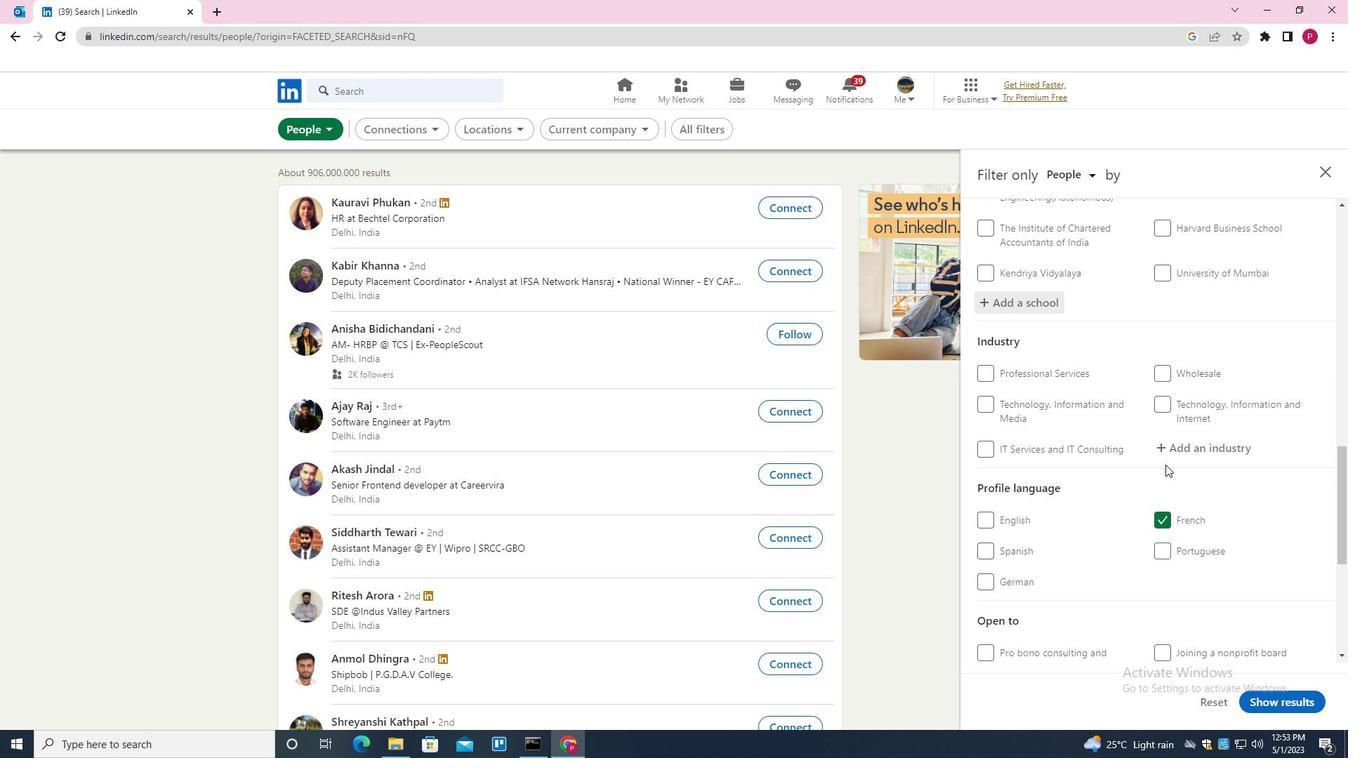 
Action: Mouse pressed left at (1183, 449)
Screenshot: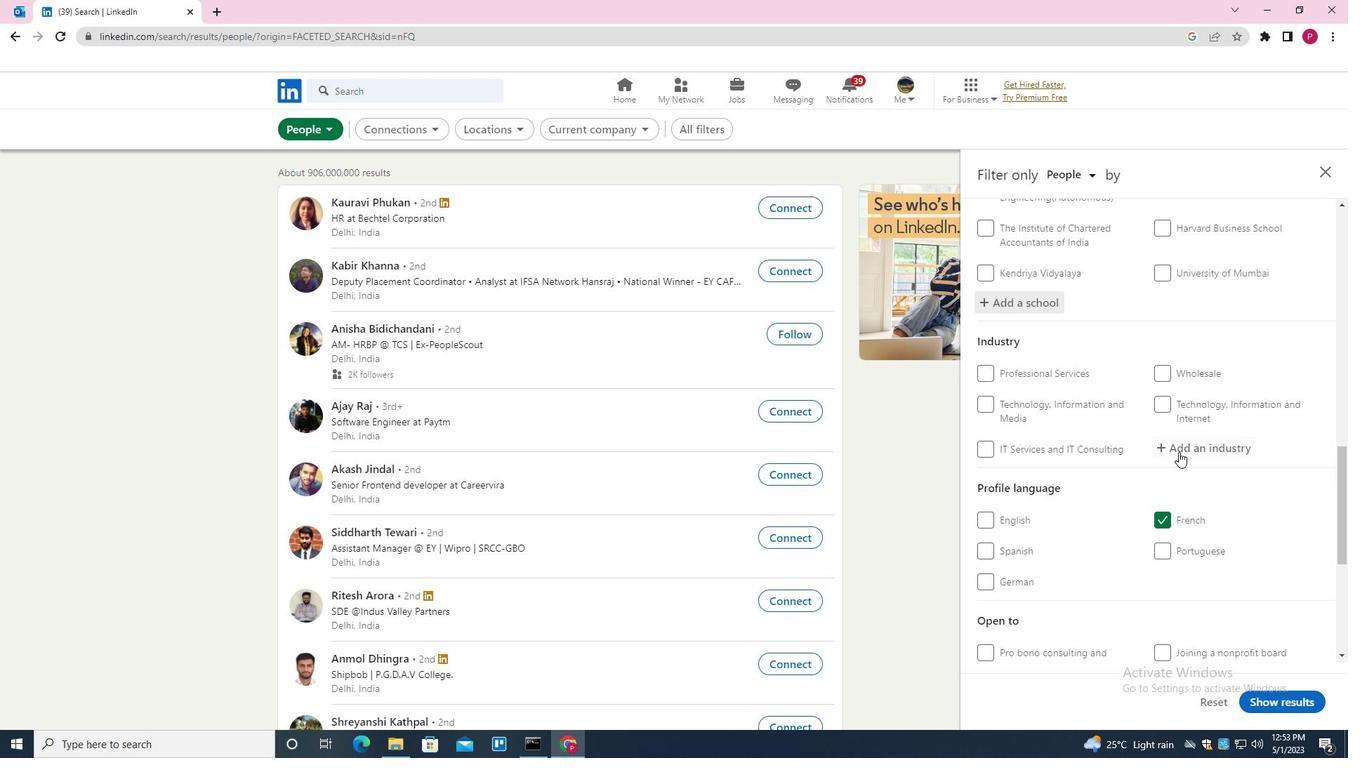 
Action: Key pressed <Key.shift><Key.shift><Key.shift><Key.shift><Key.shift><Key.shift><Key.shift>BOOK<Key.space><Key.shift>AND<Key.space><Key.down><Key.enter>
Screenshot: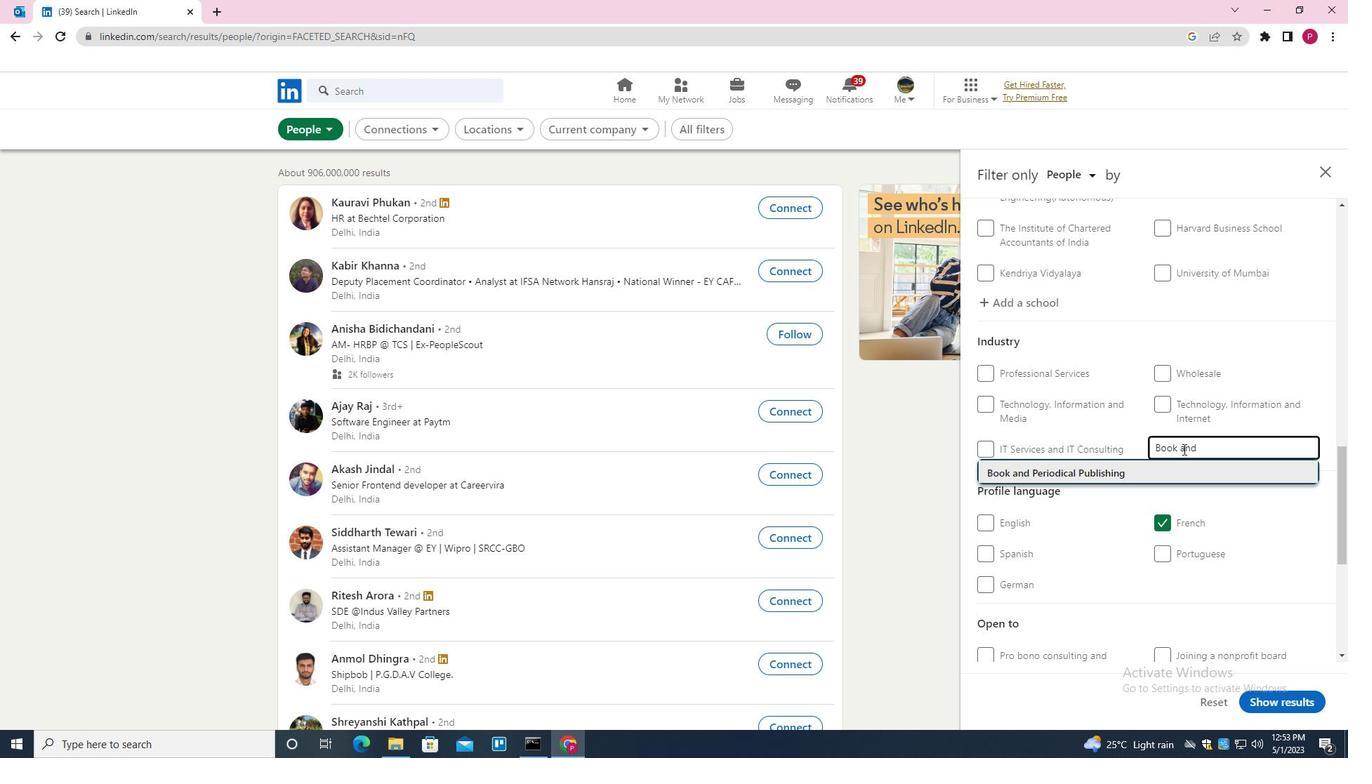 
Action: Mouse moved to (1183, 448)
Screenshot: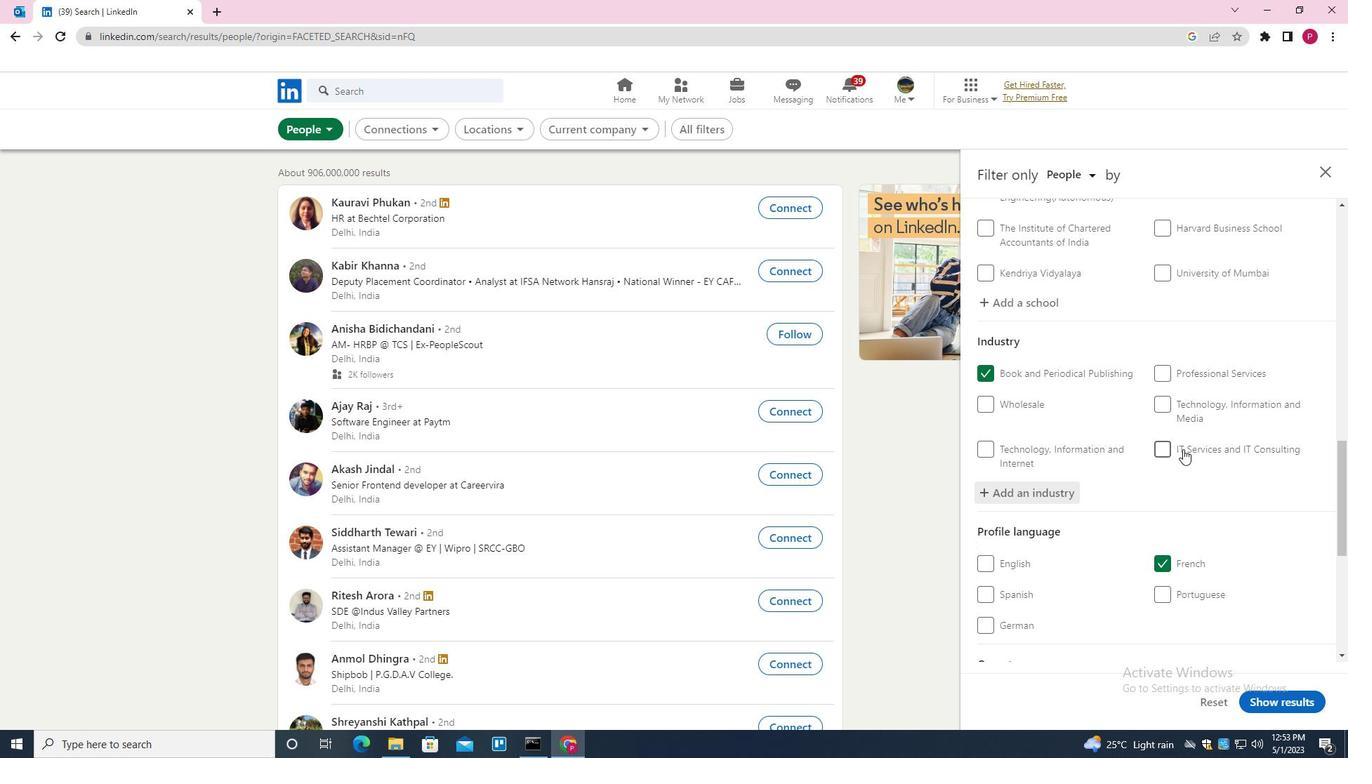 
Action: Mouse scrolled (1183, 448) with delta (0, 0)
Screenshot: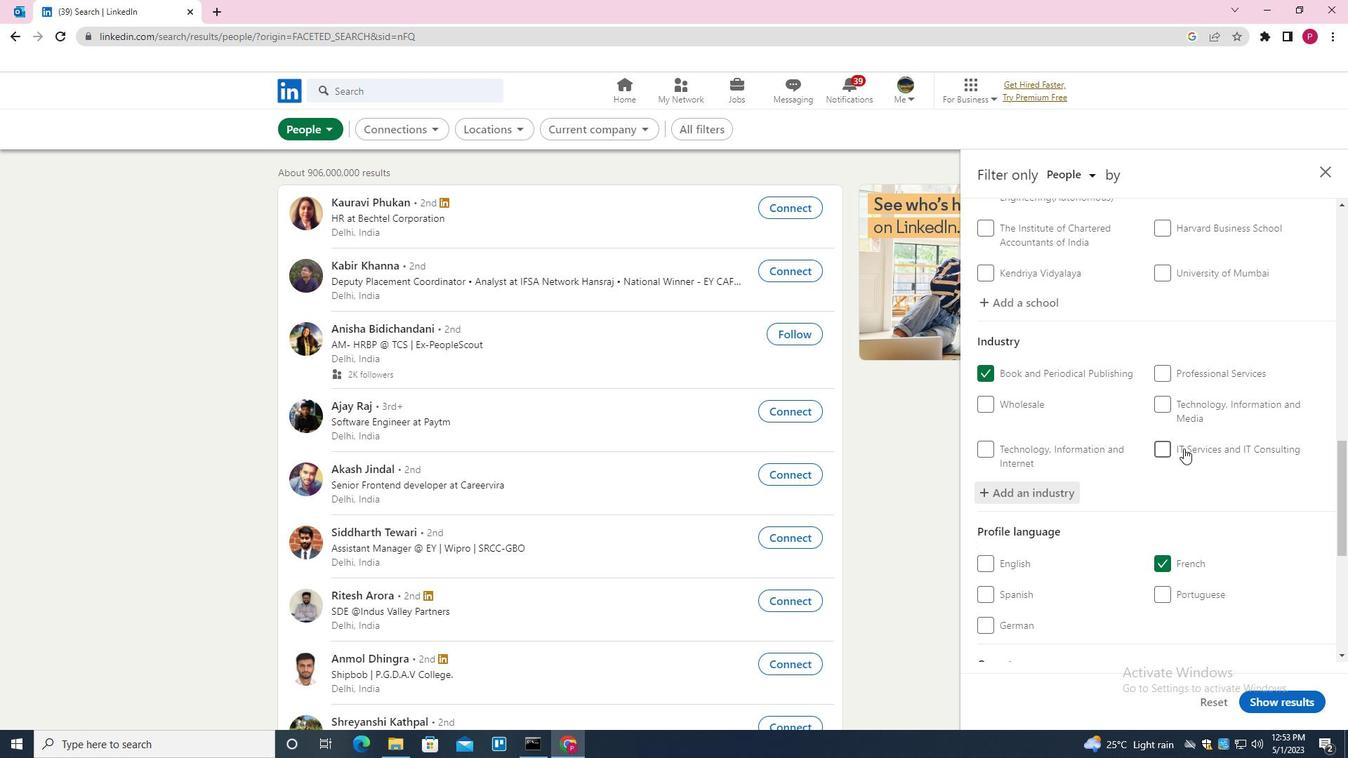 
Action: Mouse scrolled (1183, 448) with delta (0, 0)
Screenshot: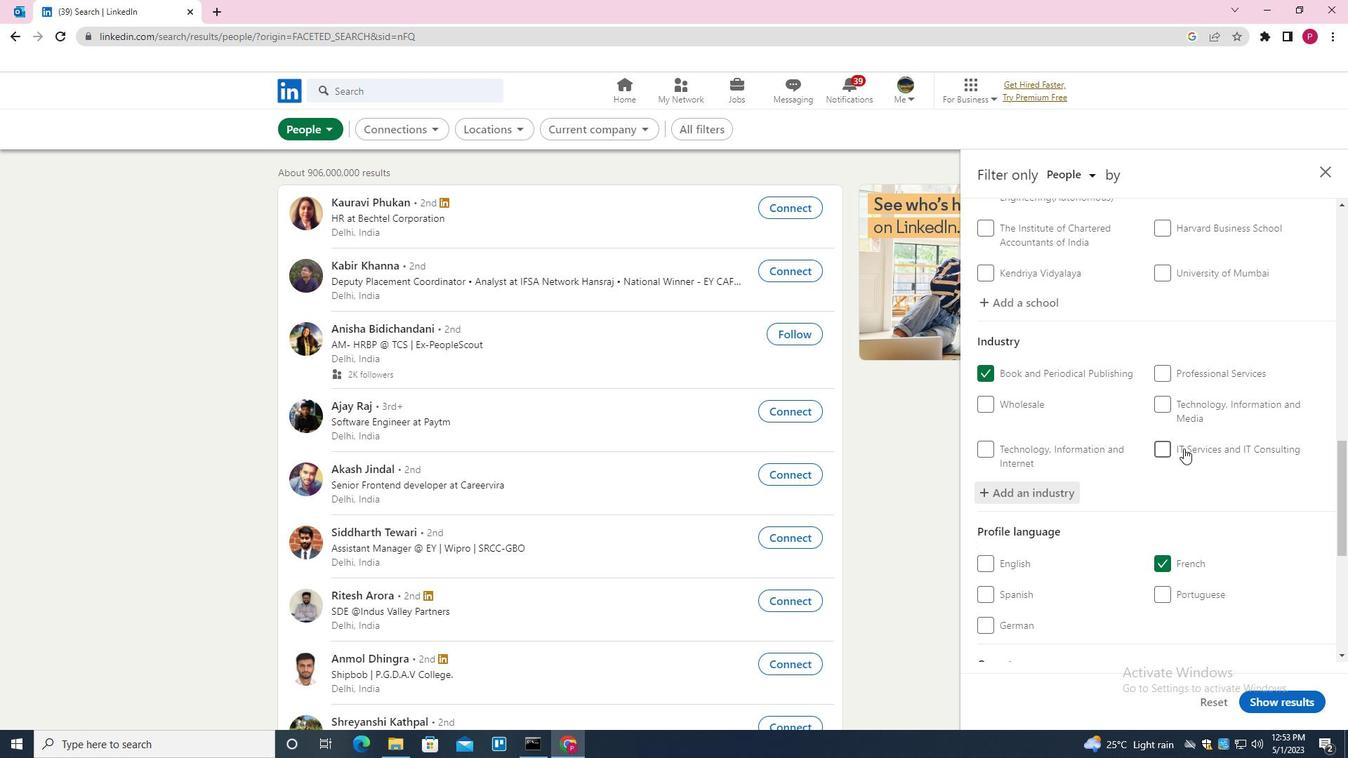 
Action: Mouse scrolled (1183, 448) with delta (0, 0)
Screenshot: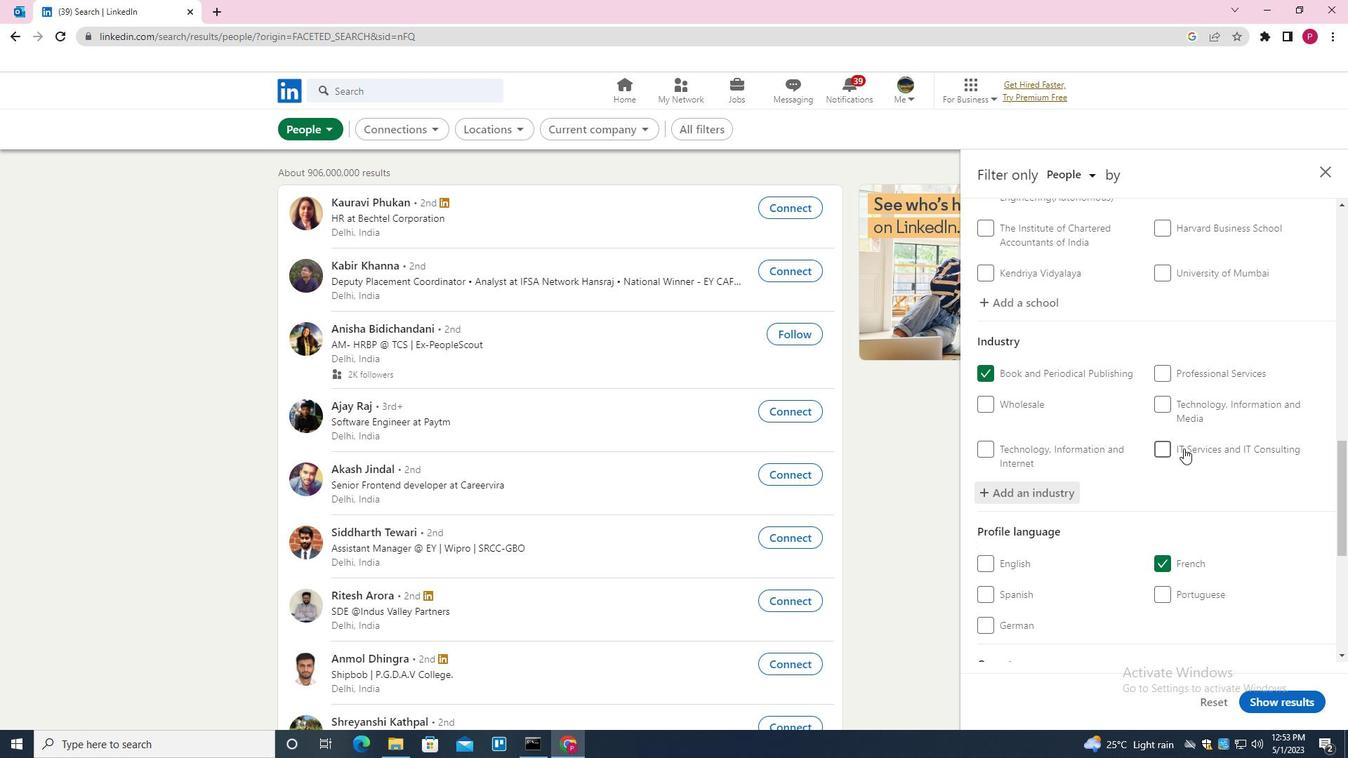 
Action: Mouse scrolled (1183, 448) with delta (0, 0)
Screenshot: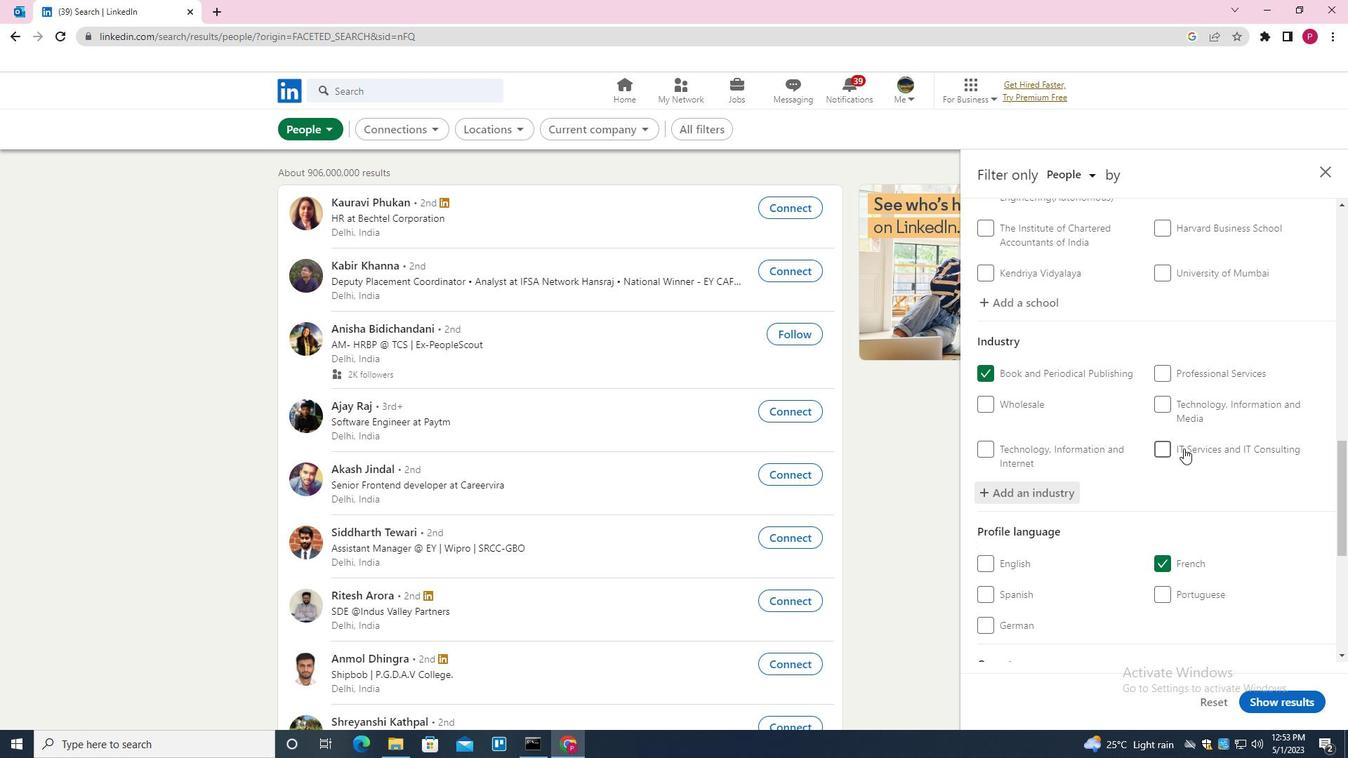 
Action: Mouse moved to (1183, 564)
Screenshot: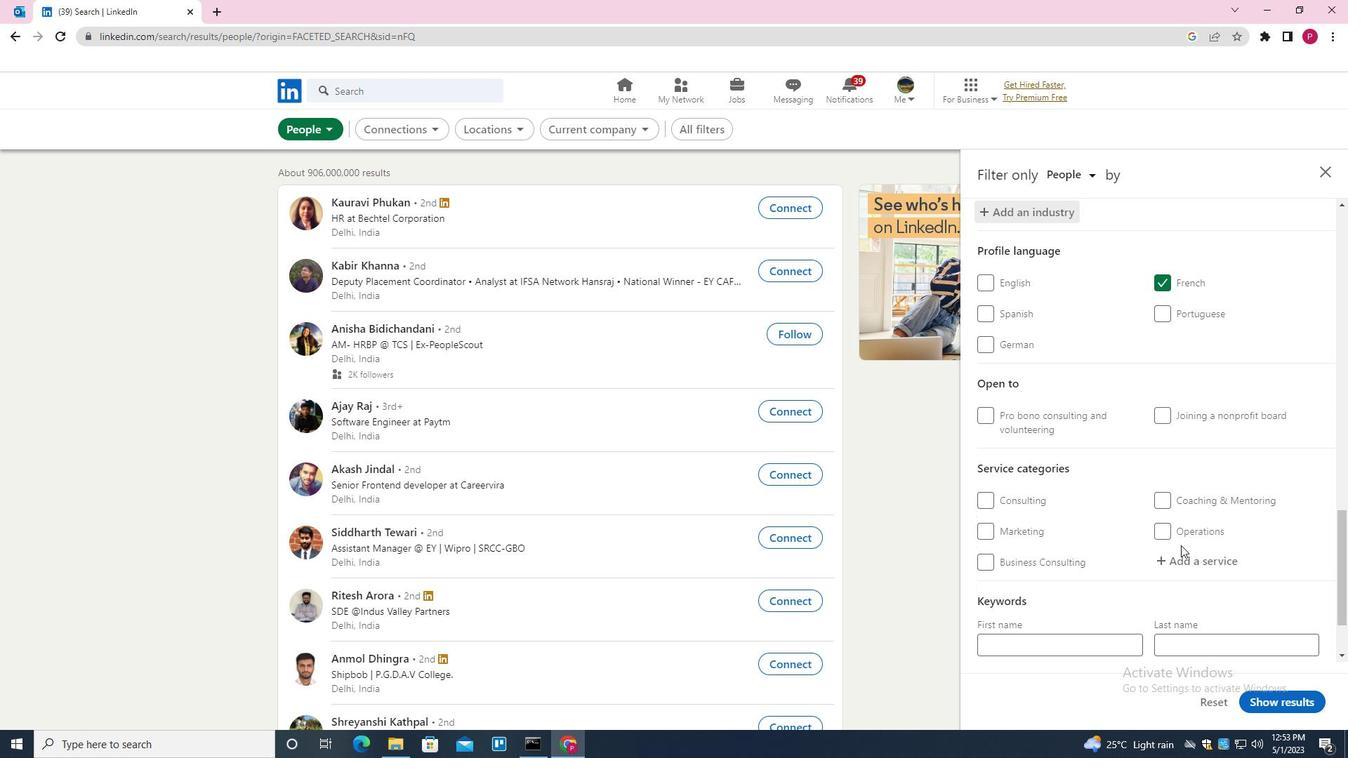 
Action: Mouse pressed left at (1183, 564)
Screenshot: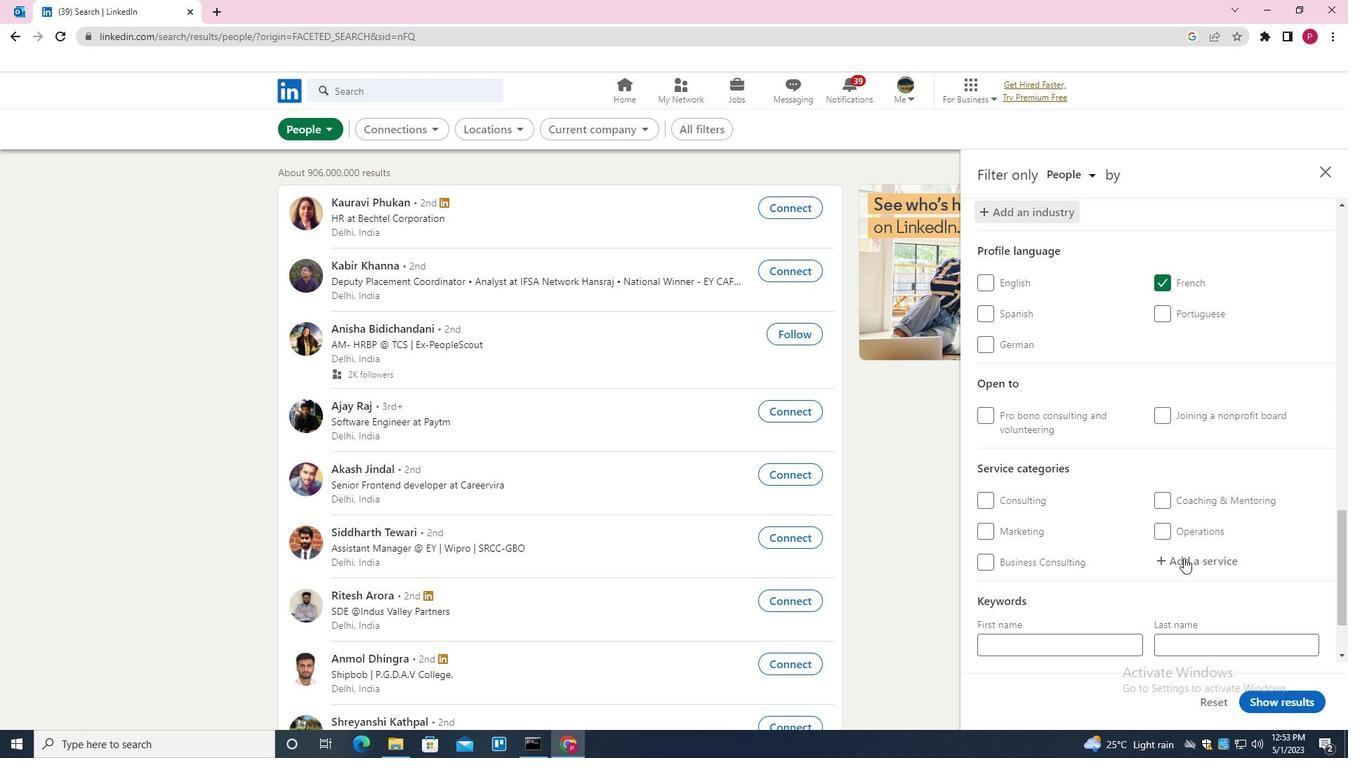 
Action: Key pressed <Key.shift>HEALTH<Key.down><Key.enter>
Screenshot: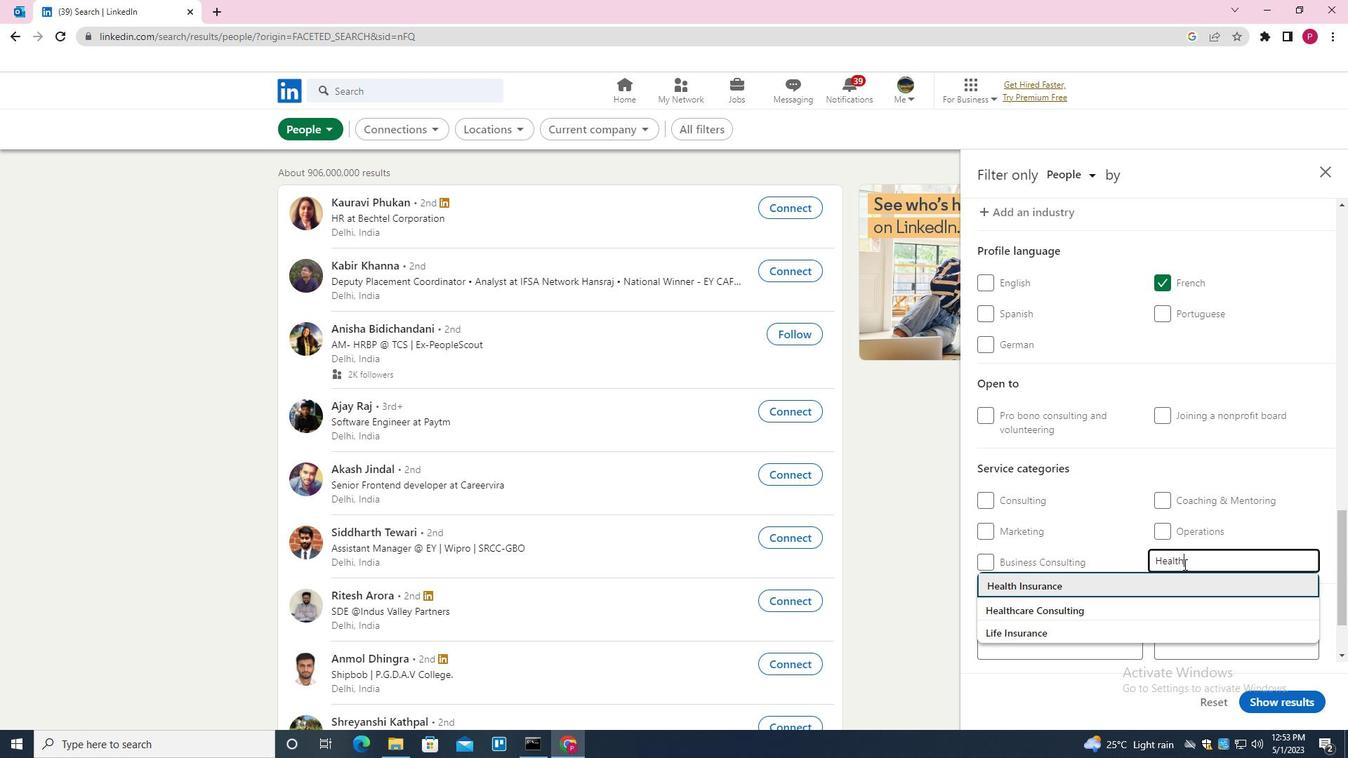
Action: Mouse scrolled (1183, 563) with delta (0, 0)
Screenshot: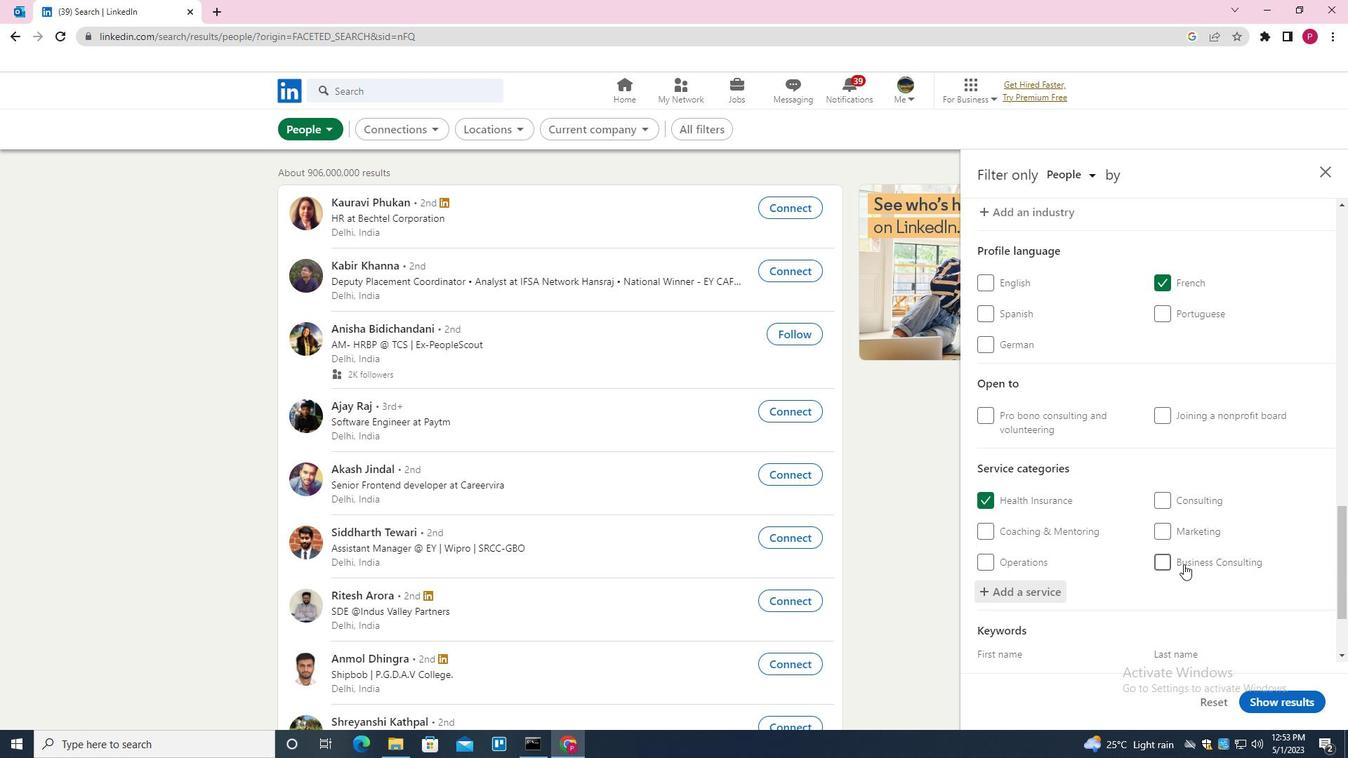 
Action: Mouse scrolled (1183, 563) with delta (0, 0)
Screenshot: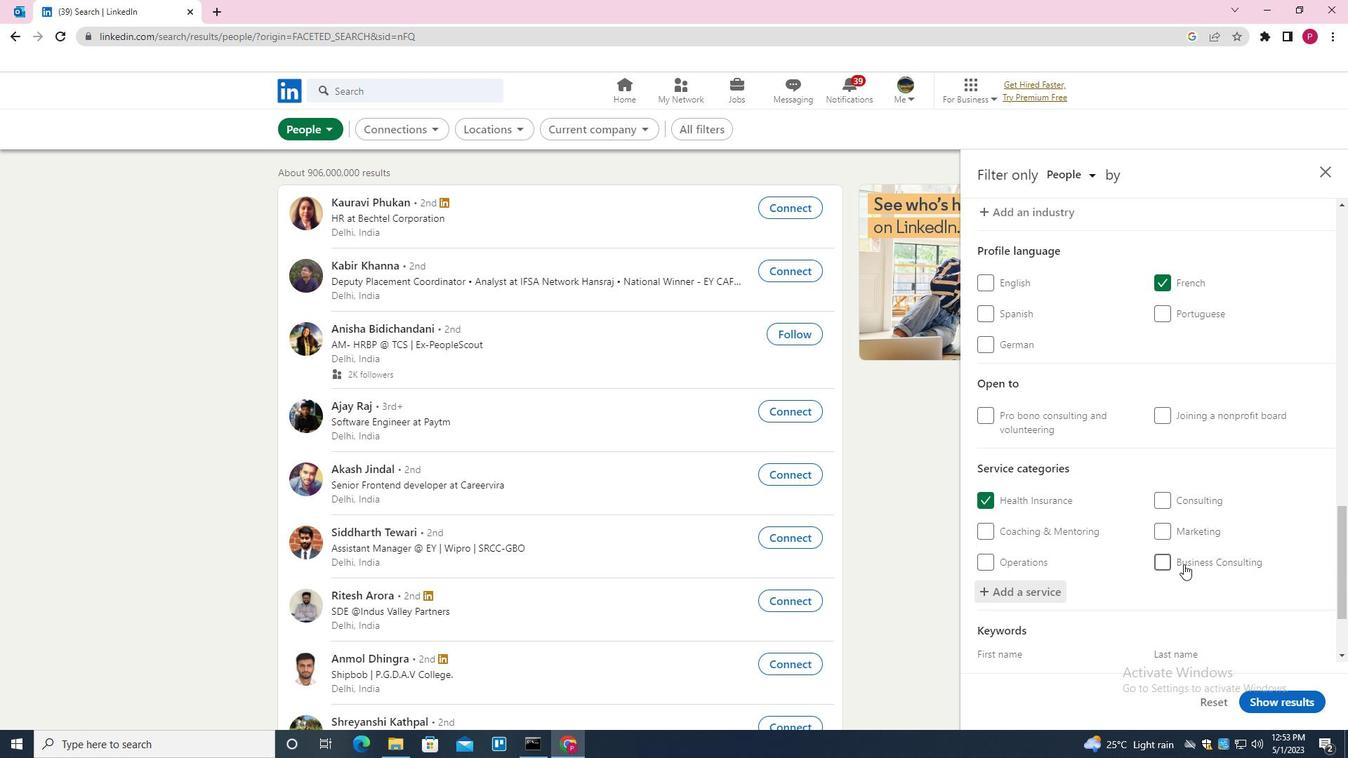
Action: Mouse scrolled (1183, 563) with delta (0, 0)
Screenshot: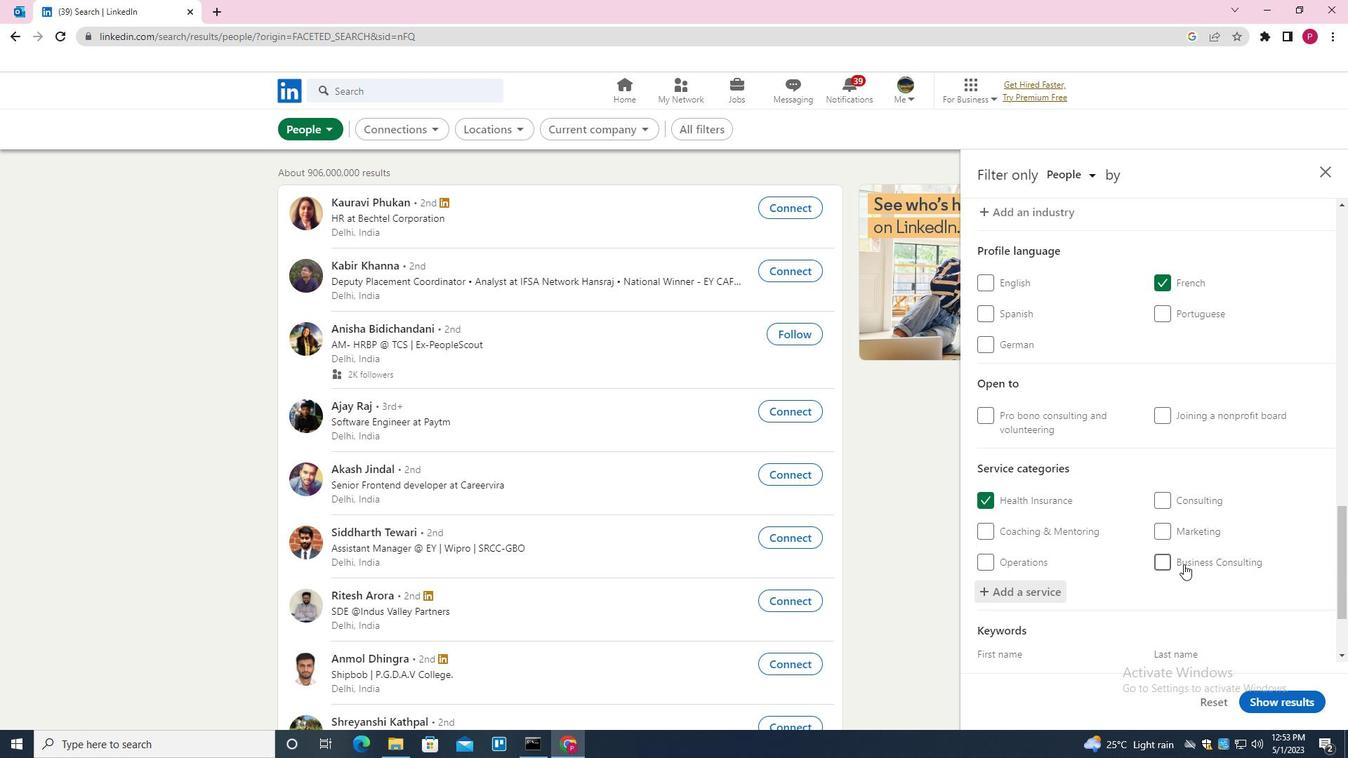 
Action: Mouse scrolled (1183, 563) with delta (0, 0)
Screenshot: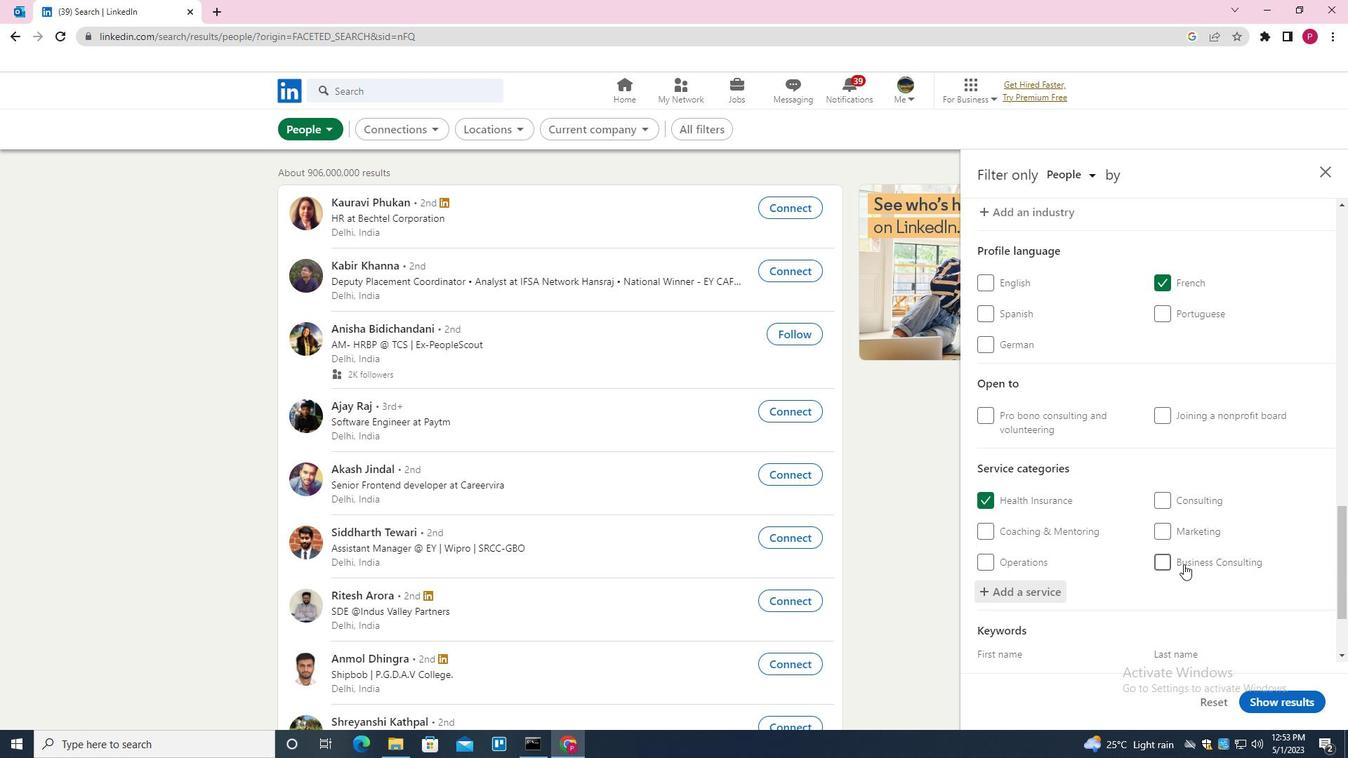
Action: Mouse scrolled (1183, 563) with delta (0, 0)
Screenshot: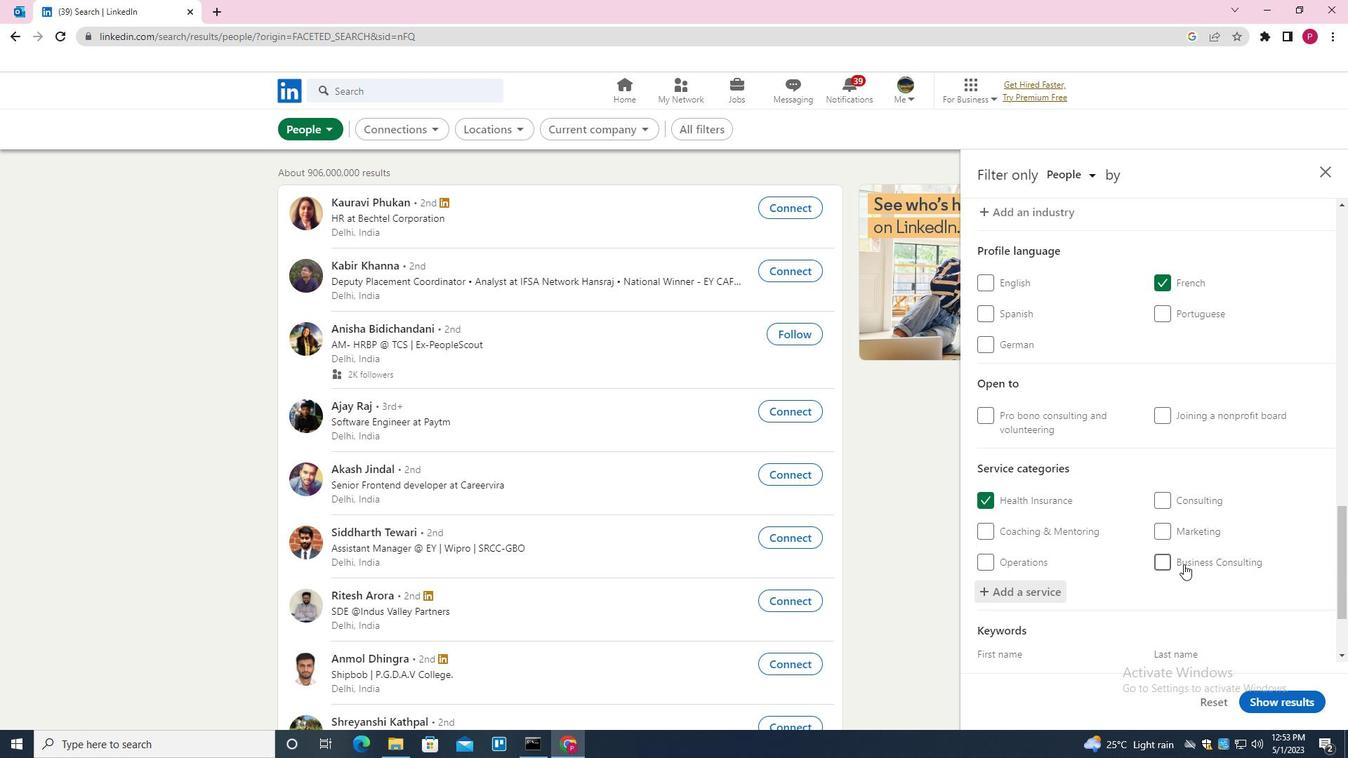
Action: Mouse moved to (1098, 597)
Screenshot: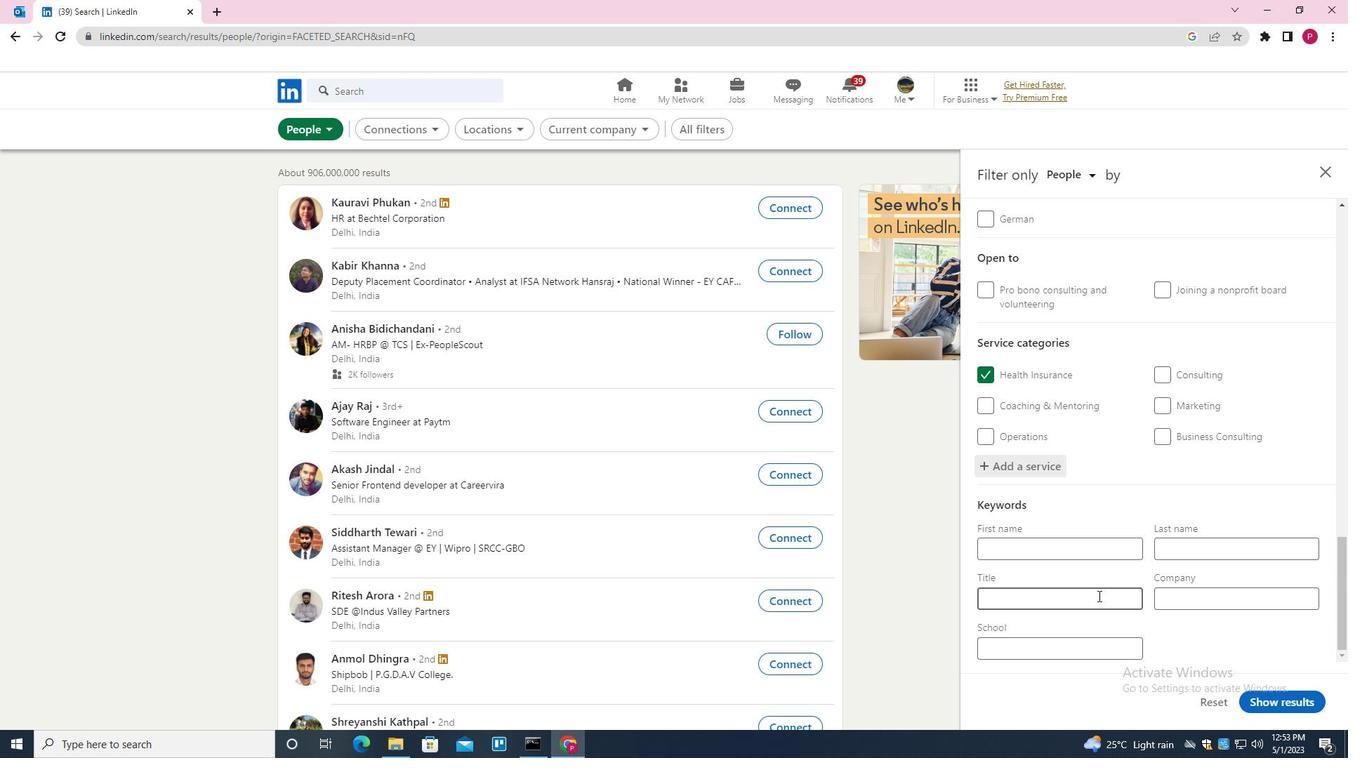 
Action: Mouse pressed left at (1098, 597)
Screenshot: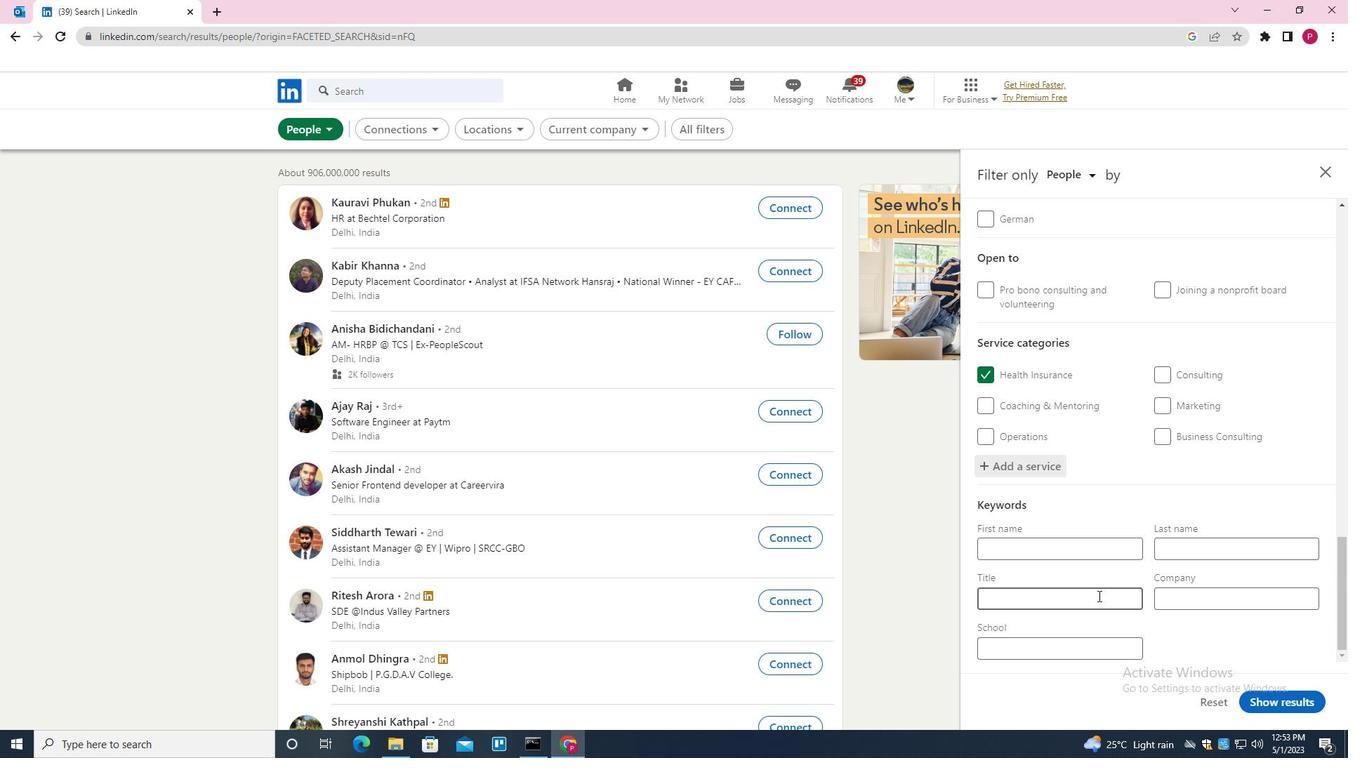 
Action: Key pressed <Key.shift><Key.shift><Key.shift><Key.shift><Key.shift><Key.shift><Key.shift><Key.shift><Key.shift><Key.shift><Key.shift><Key.shift><Key.shift><Key.shift><Key.shift><Key.shift><Key.shift><Key.shift><Key.shift><Key.shift><Key.shift><Key.shift>SCRUM<Key.space><Key.shift>MASTER
Screenshot: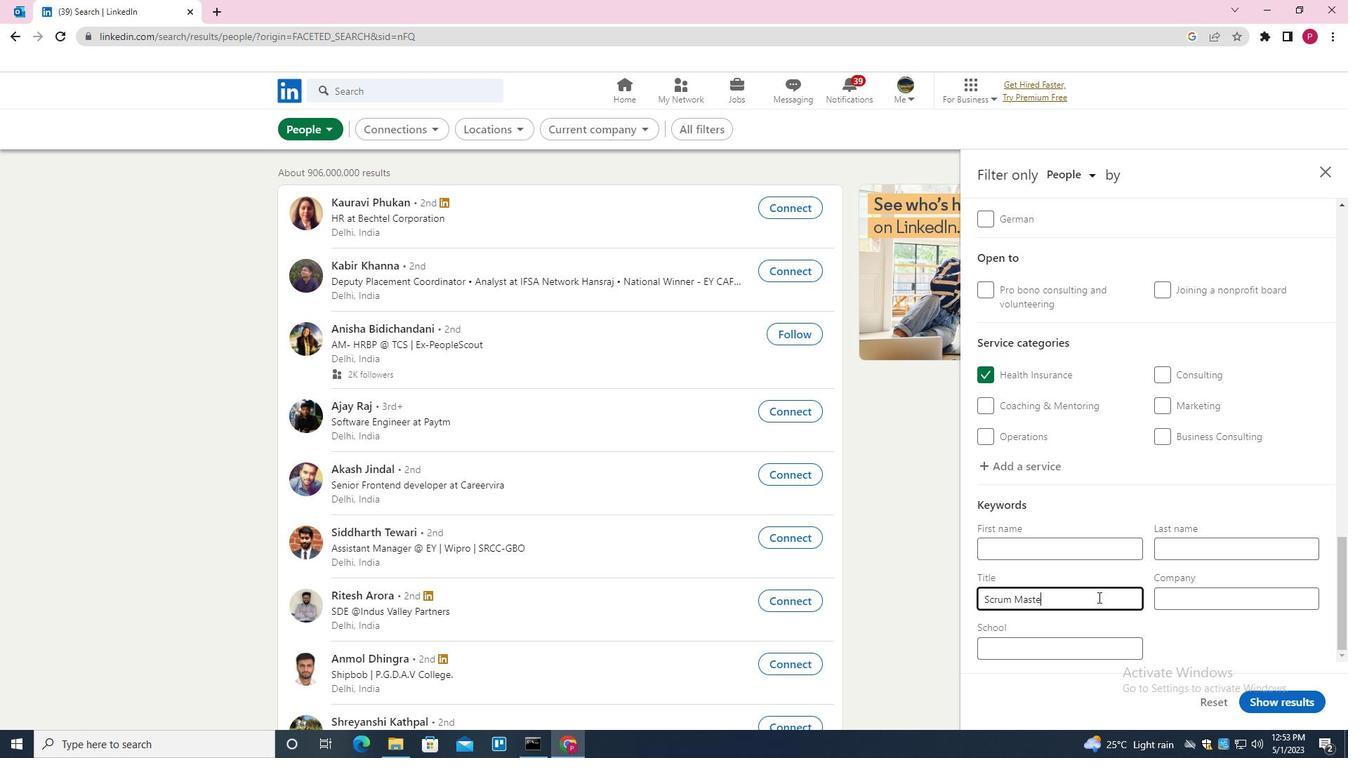 
Action: Mouse moved to (1289, 707)
Screenshot: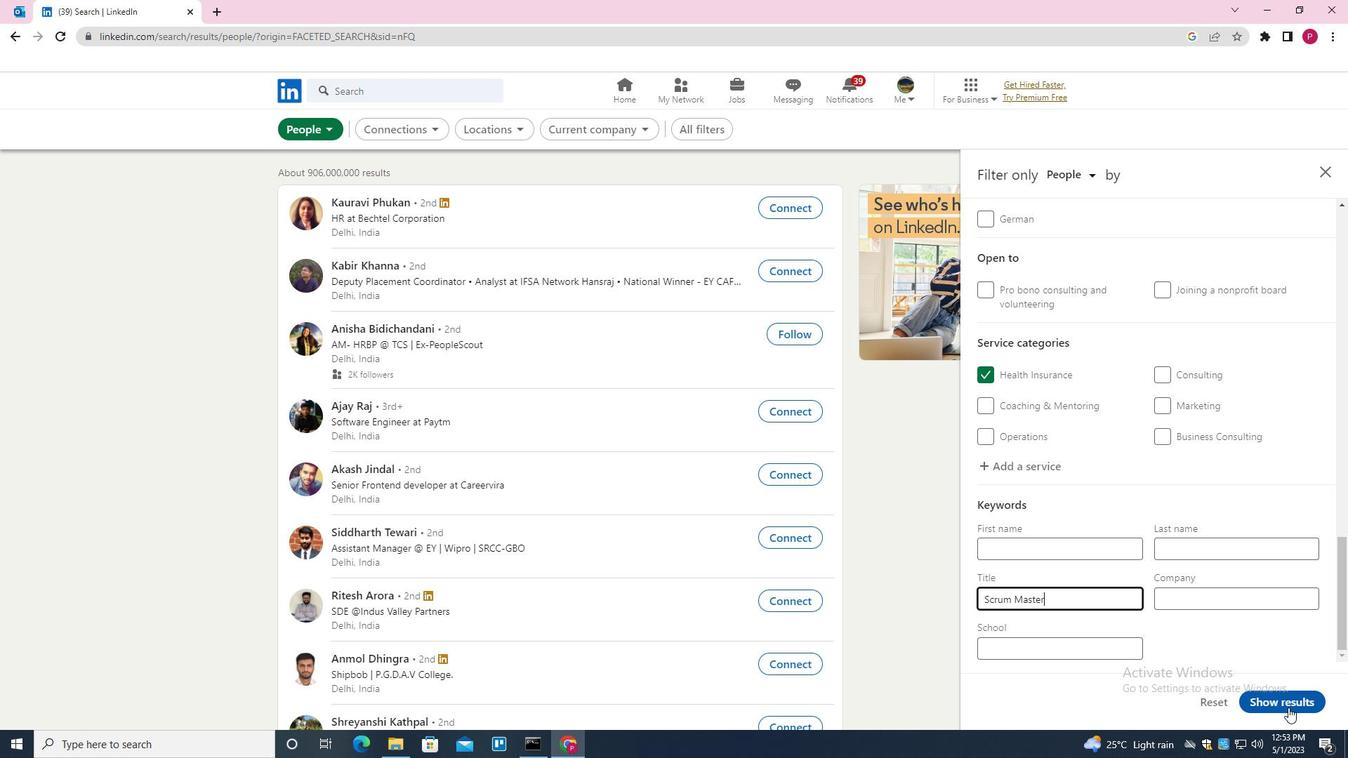 
Action: Mouse pressed left at (1289, 707)
Screenshot: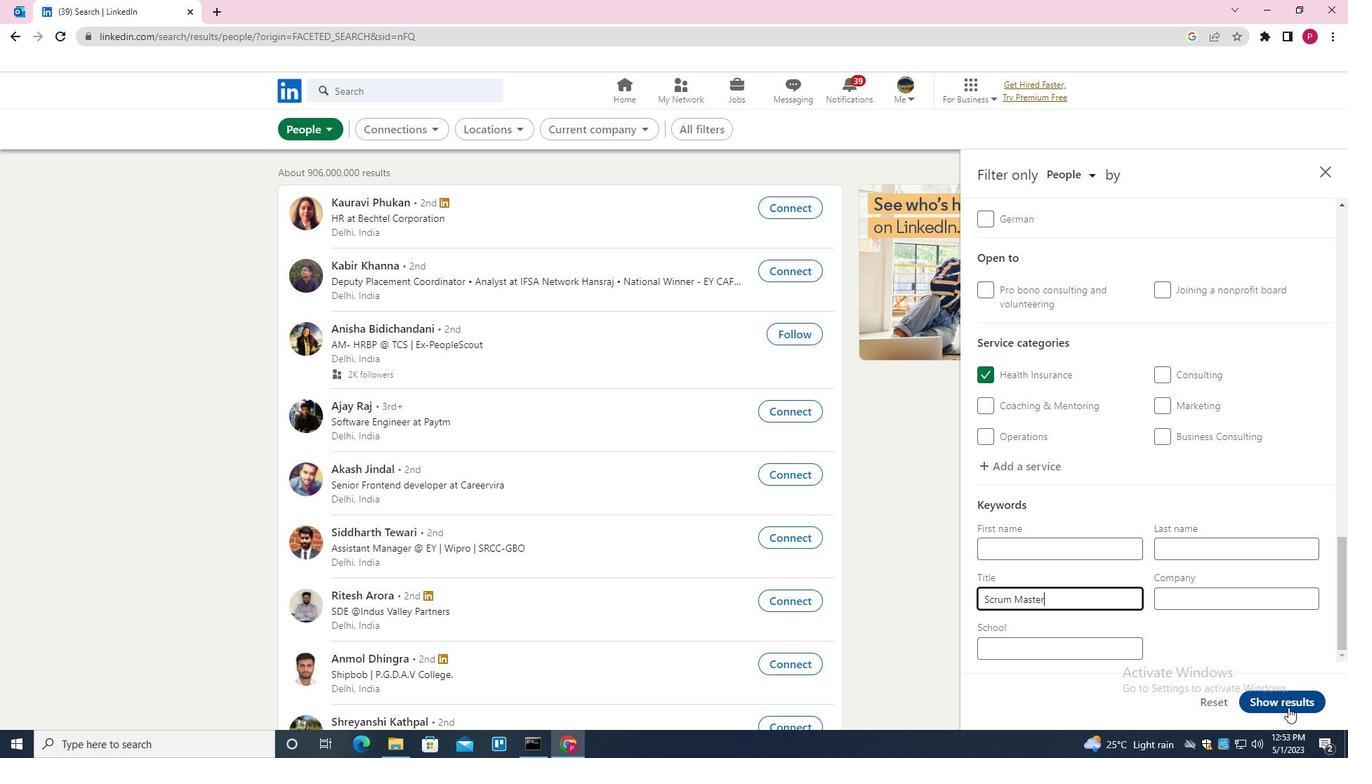 
Action: Mouse moved to (501, 358)
Screenshot: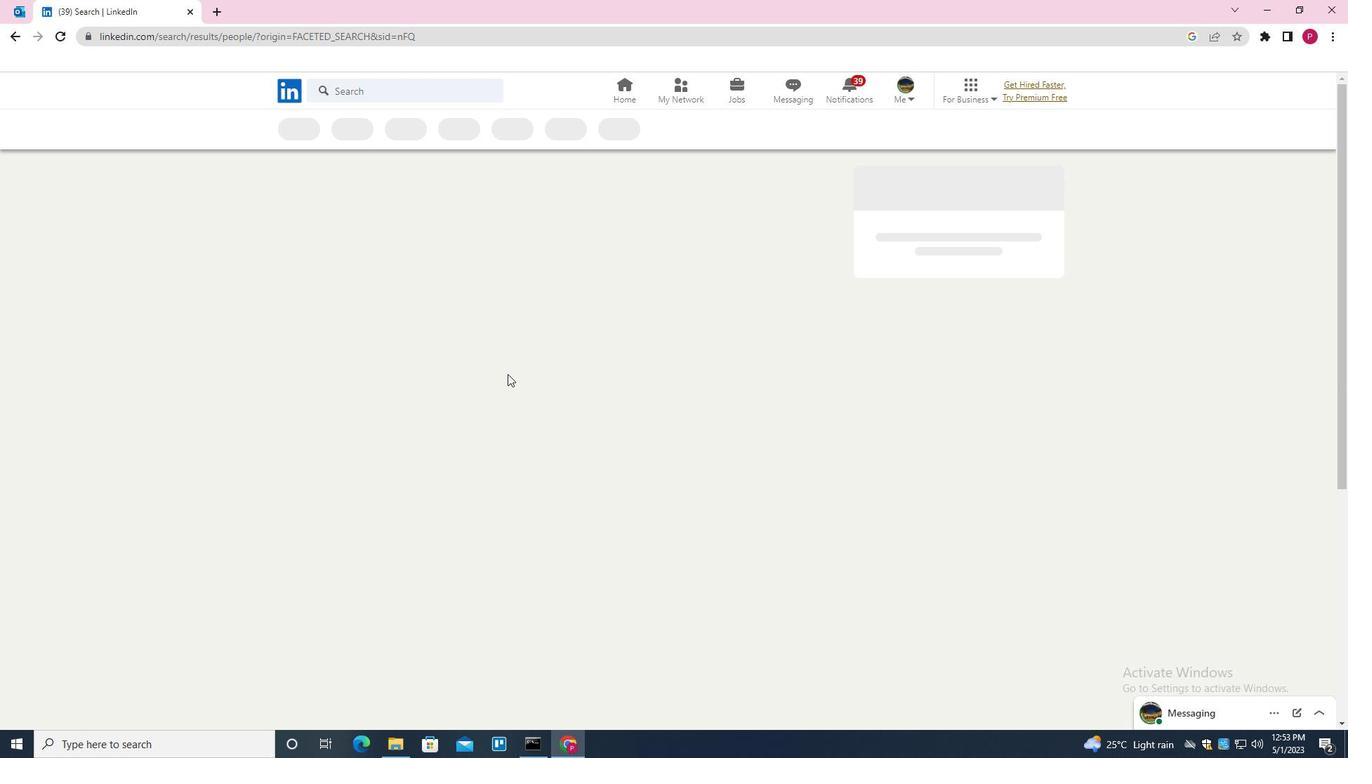 
